 Task: Search one way flight ticket for 2 adults, 4 children and 1 infant on lap in business from Tri-cities: Tri-cities Airport to Gillette: Gillette Campbell County Airport on 5-1-2023. Choice of flights is Delta. Price is upto 98000. Outbound departure time preference is 4:00.
Action: Mouse moved to (224, 275)
Screenshot: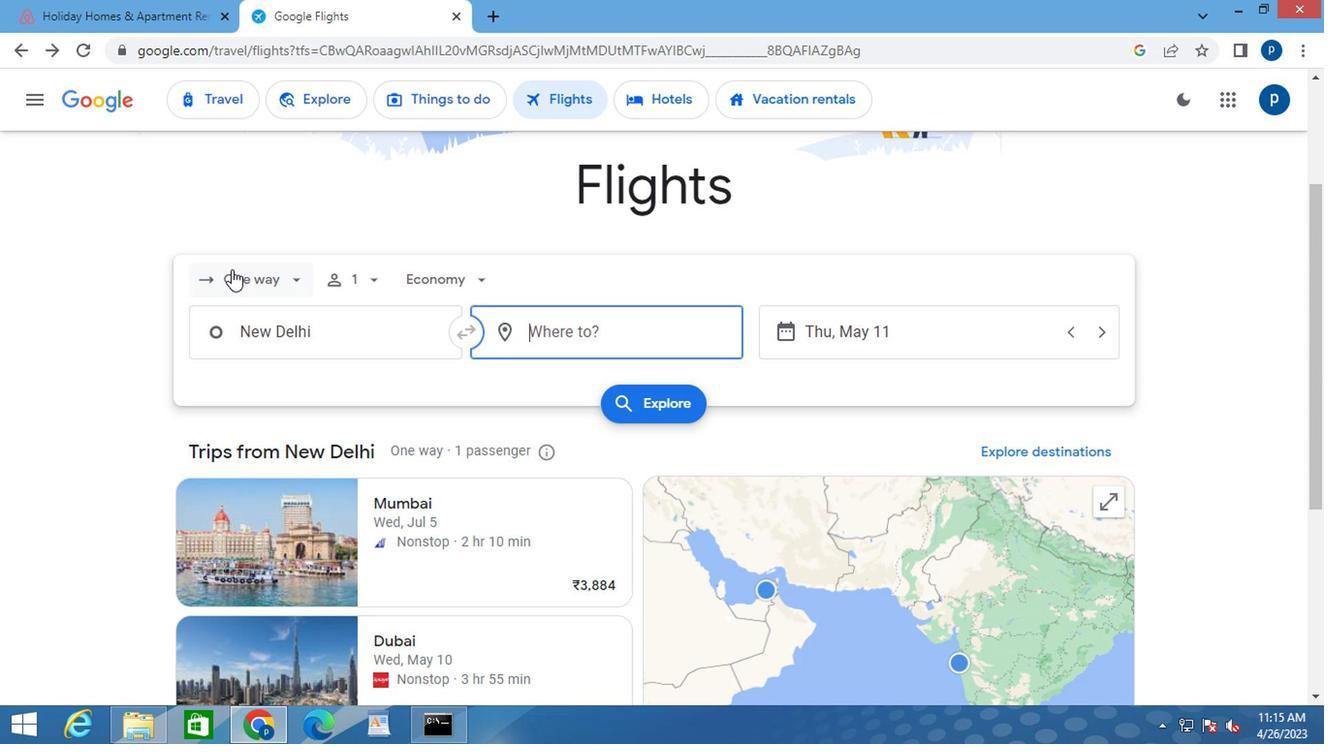 
Action: Mouse pressed left at (224, 275)
Screenshot: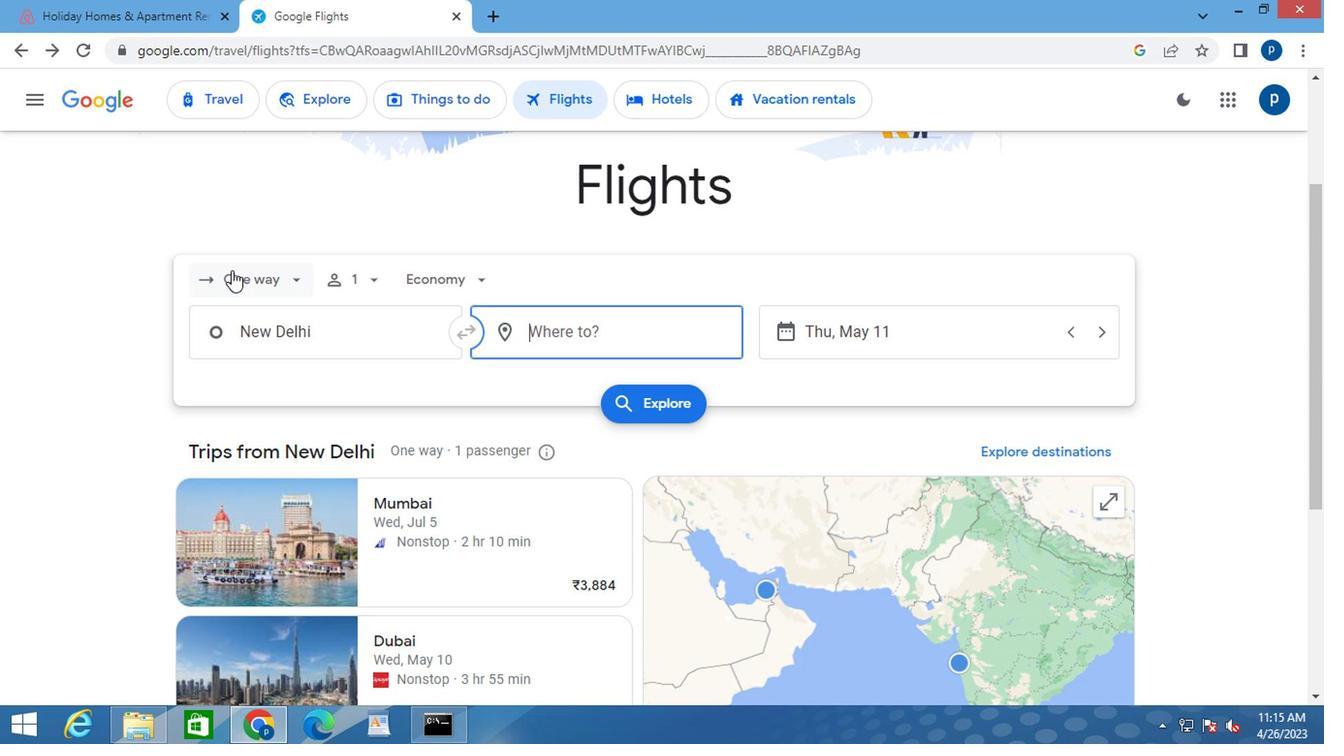 
Action: Mouse moved to (262, 365)
Screenshot: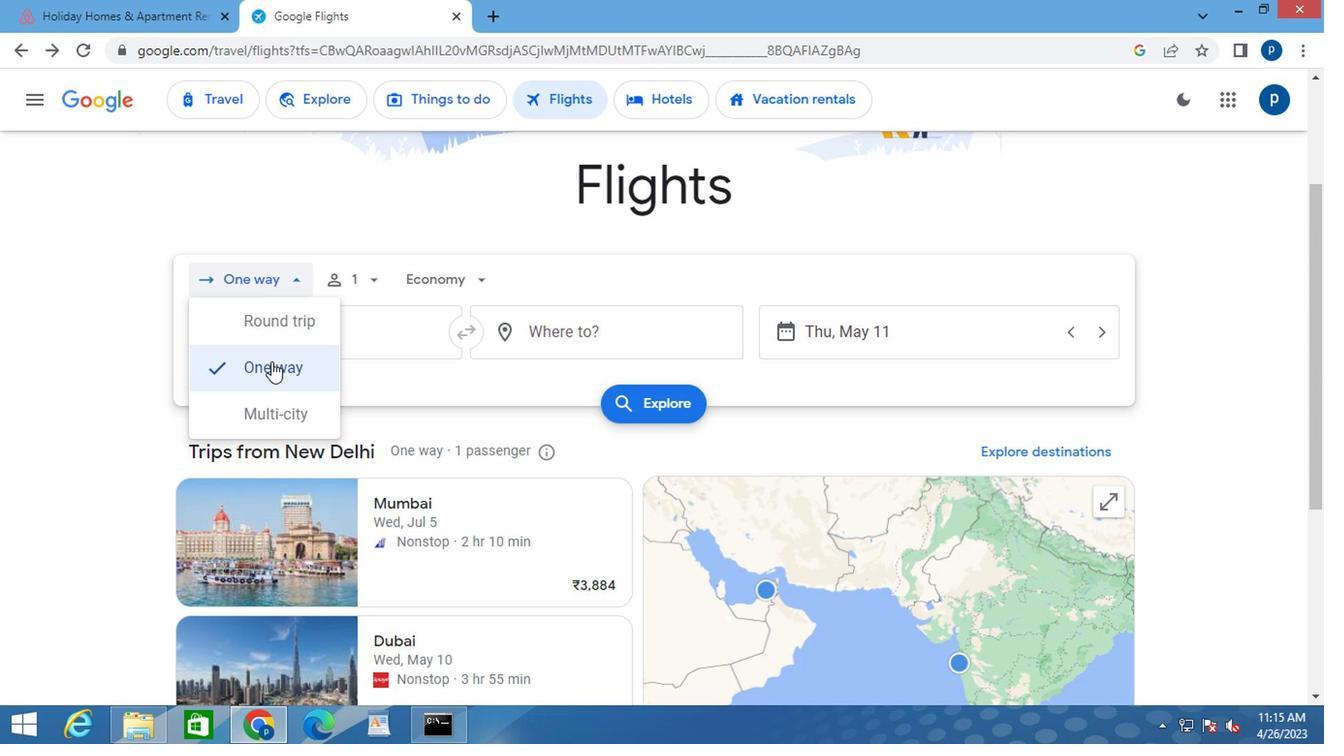 
Action: Mouse pressed left at (262, 365)
Screenshot: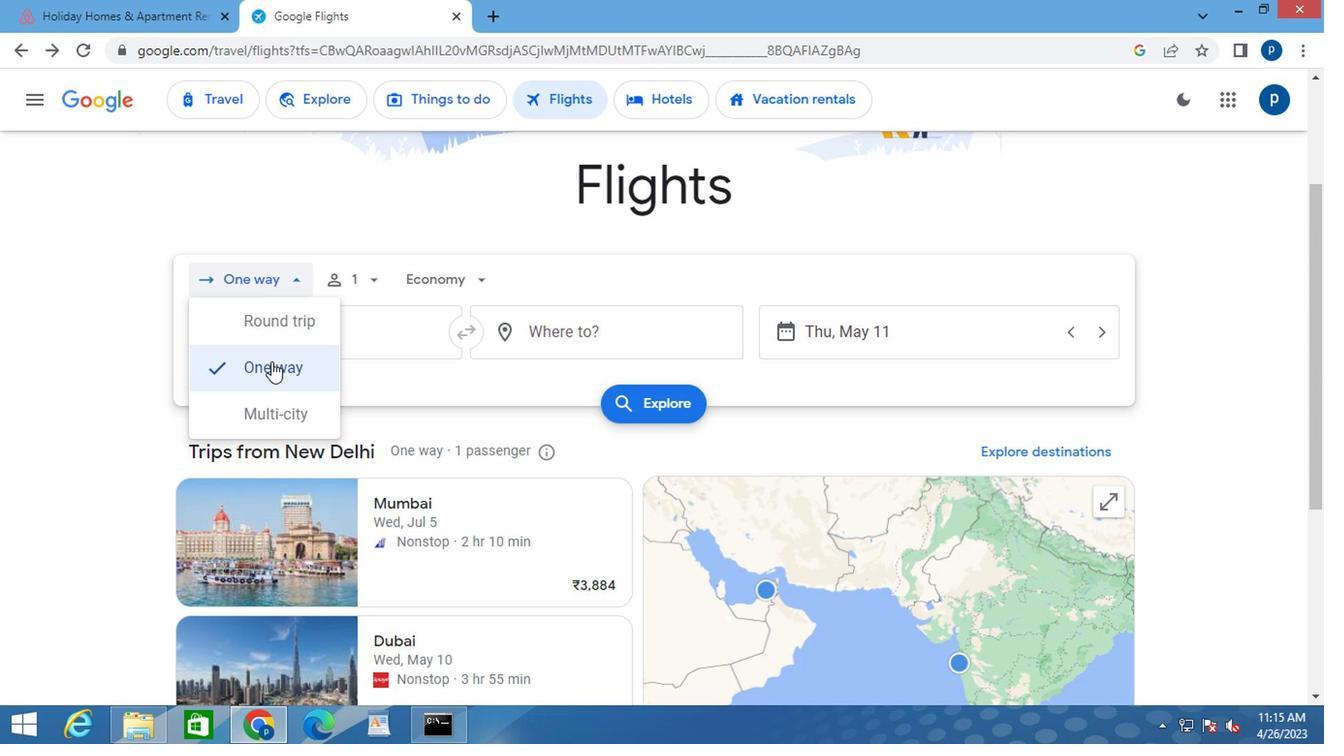 
Action: Mouse moved to (350, 276)
Screenshot: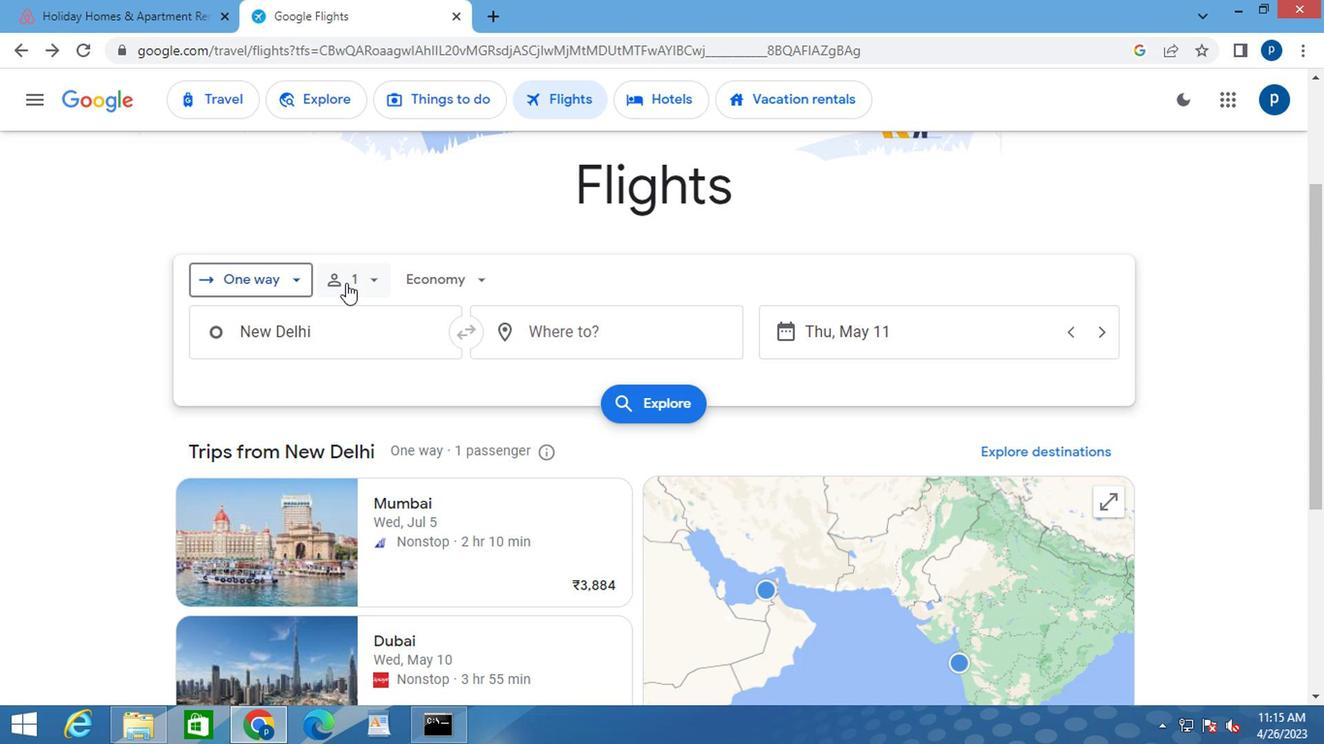 
Action: Mouse pressed left at (350, 276)
Screenshot: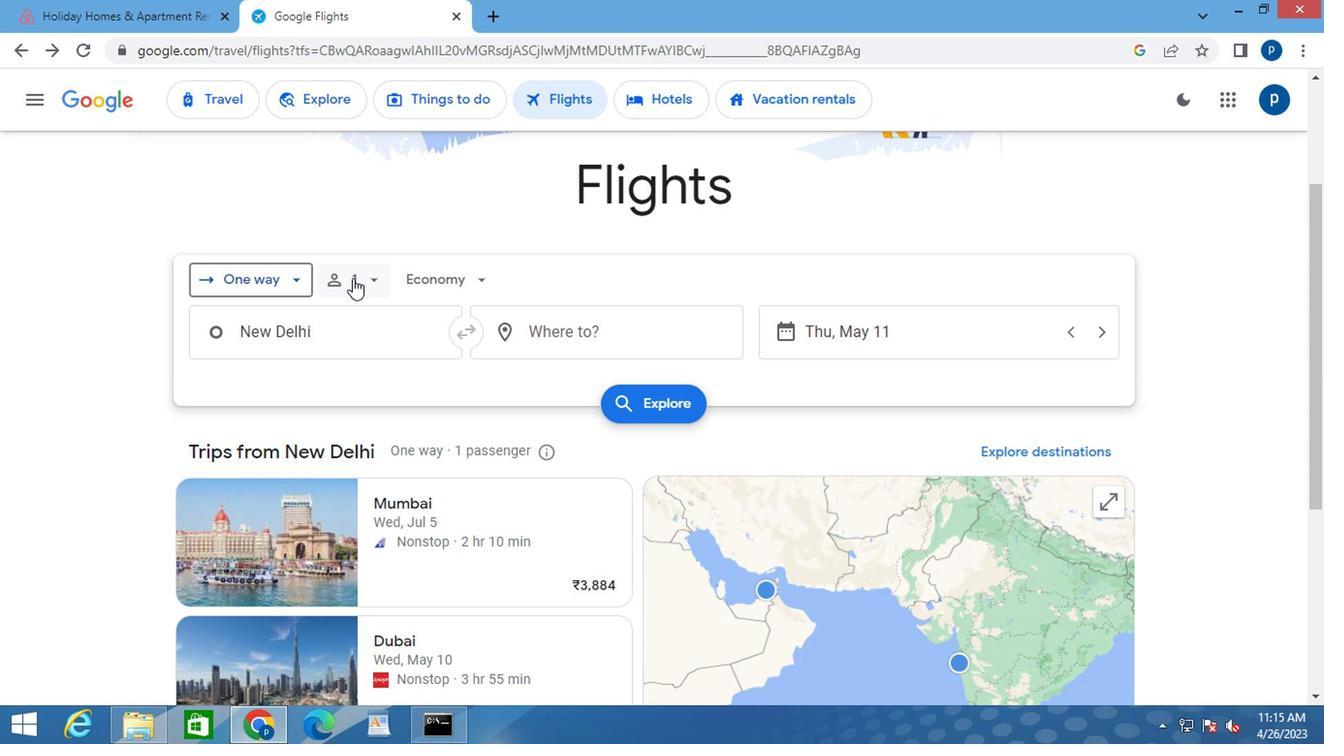 
Action: Mouse moved to (513, 338)
Screenshot: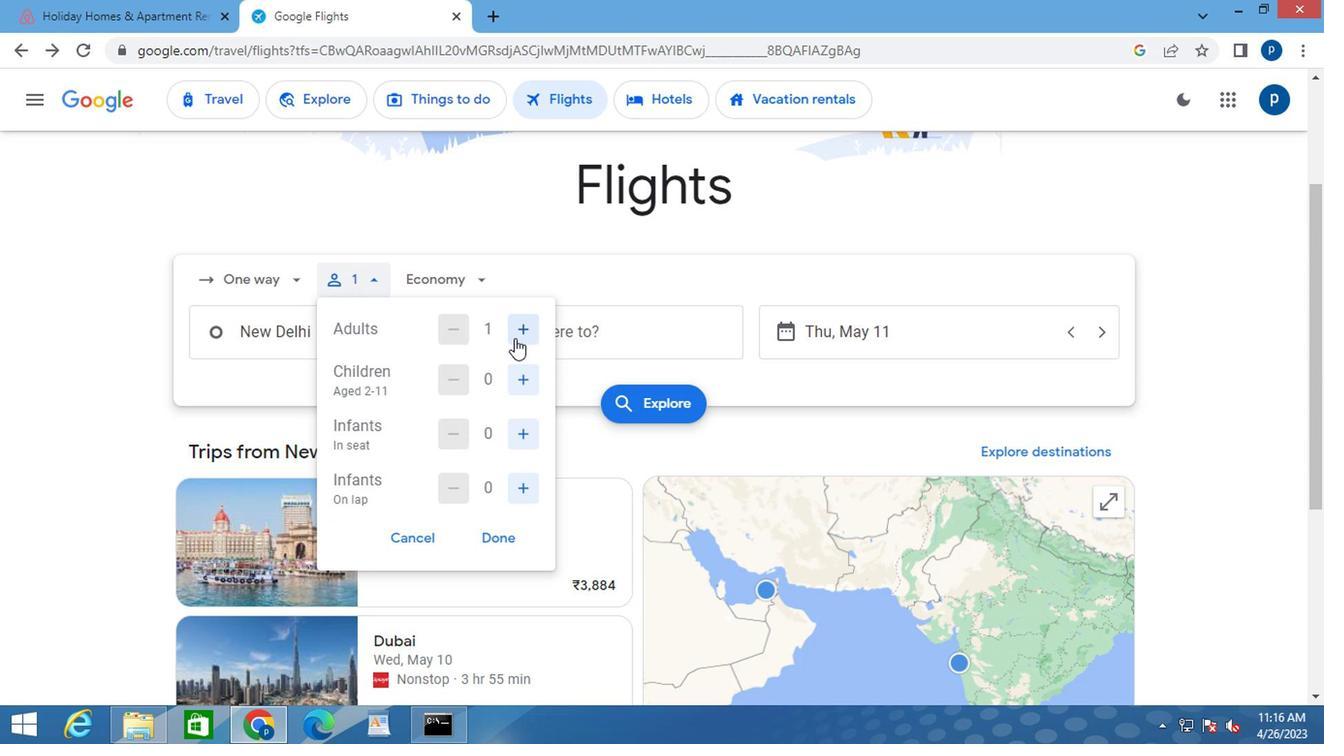 
Action: Mouse pressed left at (513, 338)
Screenshot: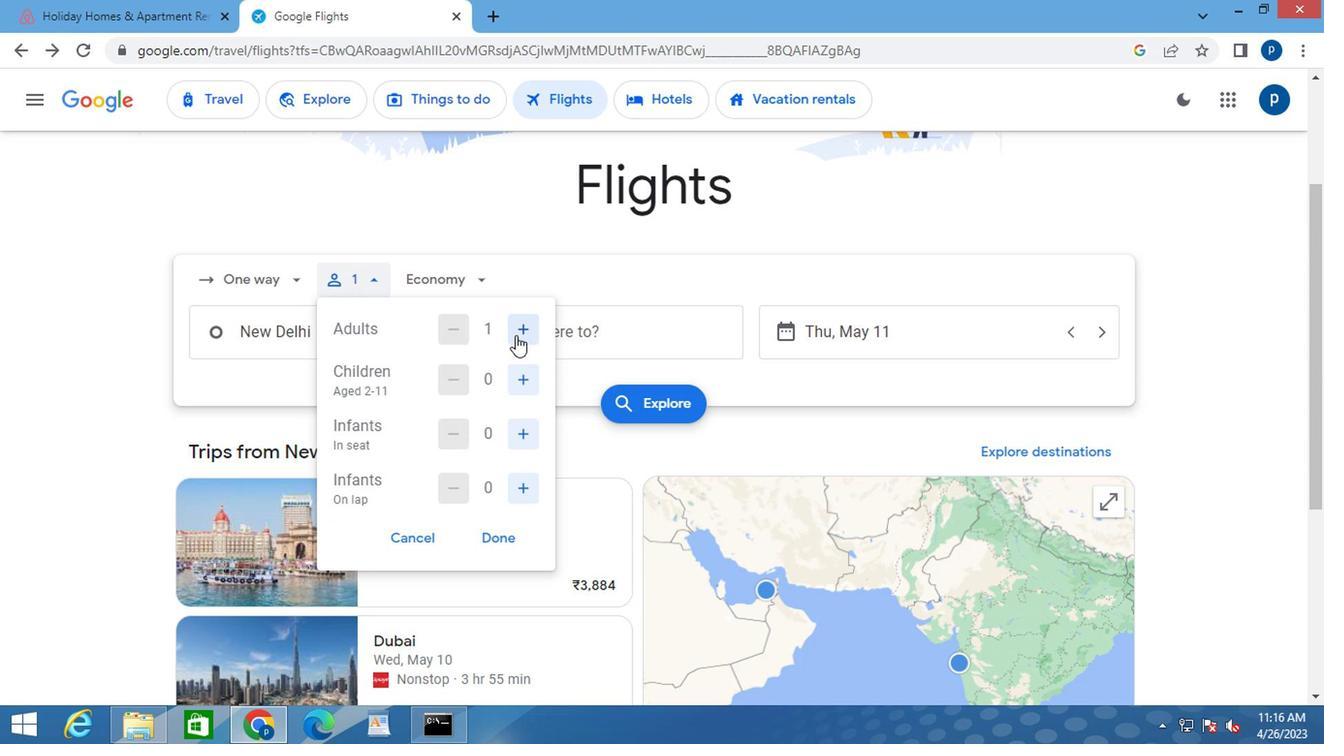 
Action: Mouse moved to (522, 379)
Screenshot: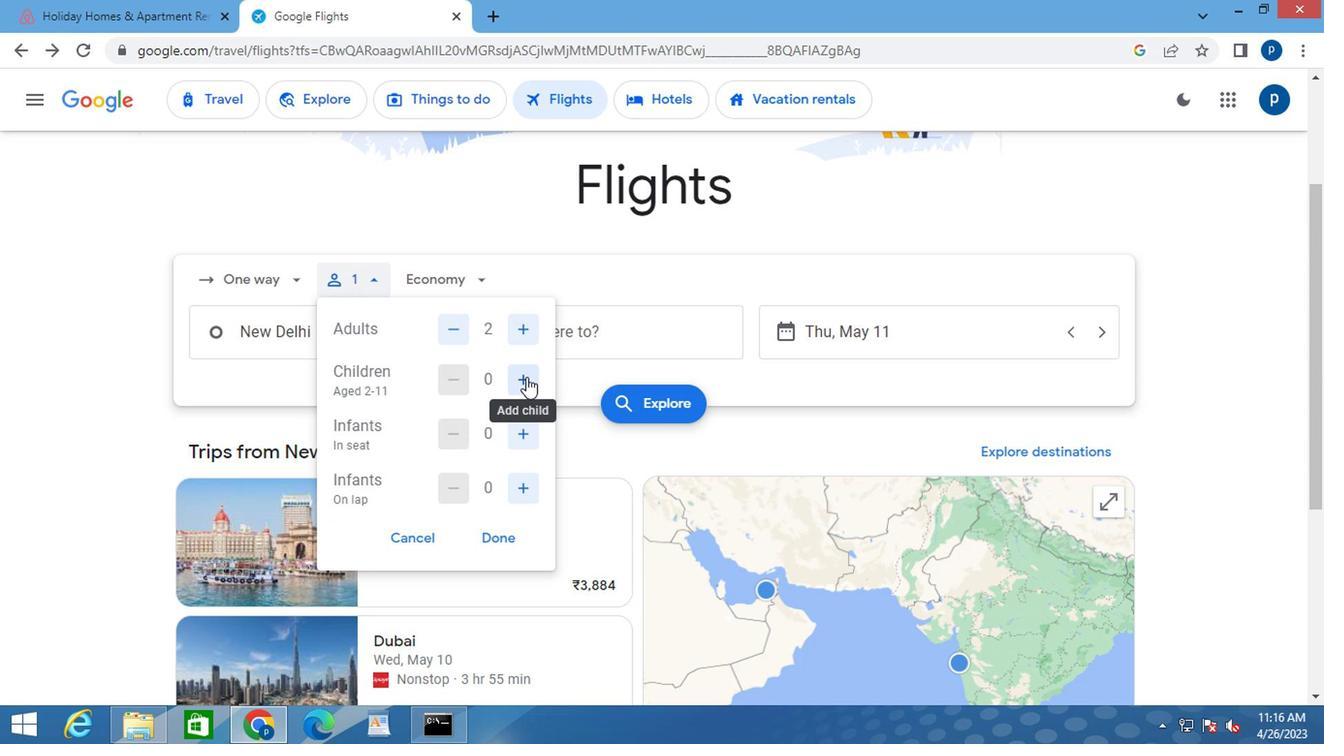 
Action: Mouse pressed left at (522, 379)
Screenshot: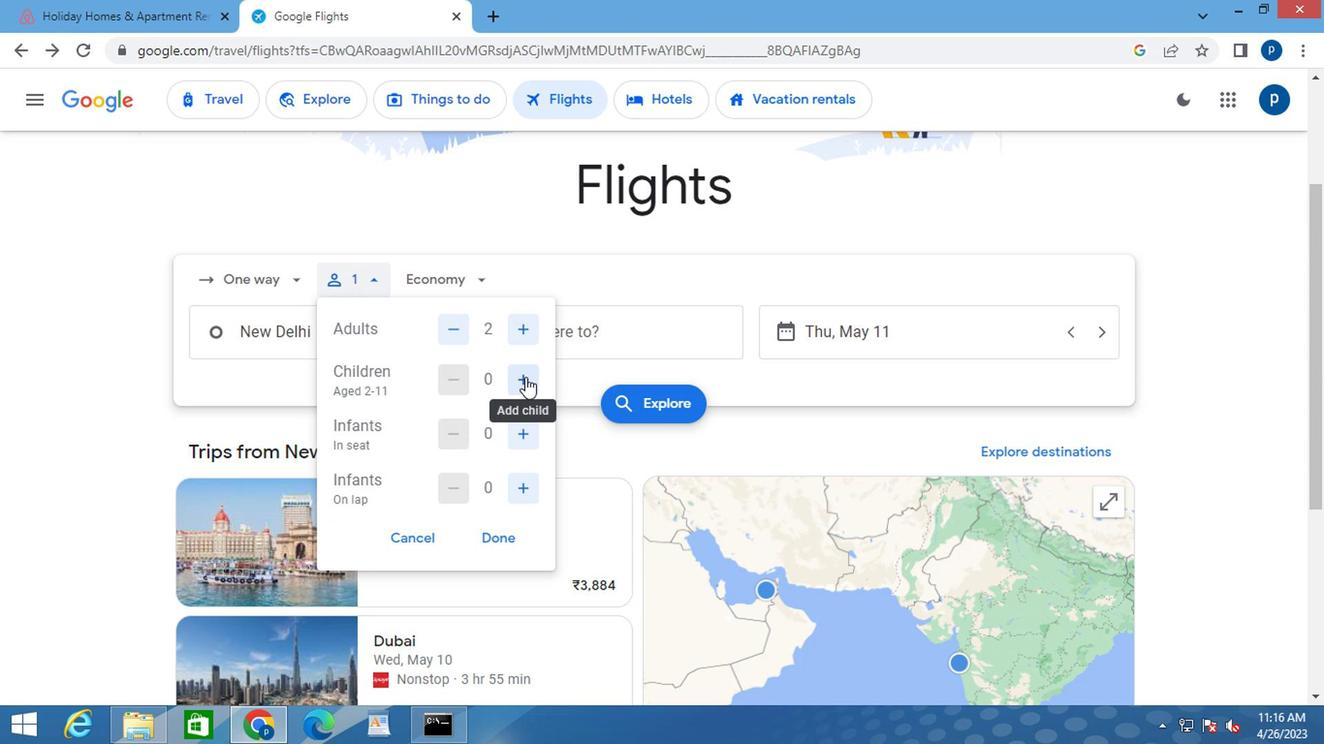 
Action: Mouse moved to (522, 379)
Screenshot: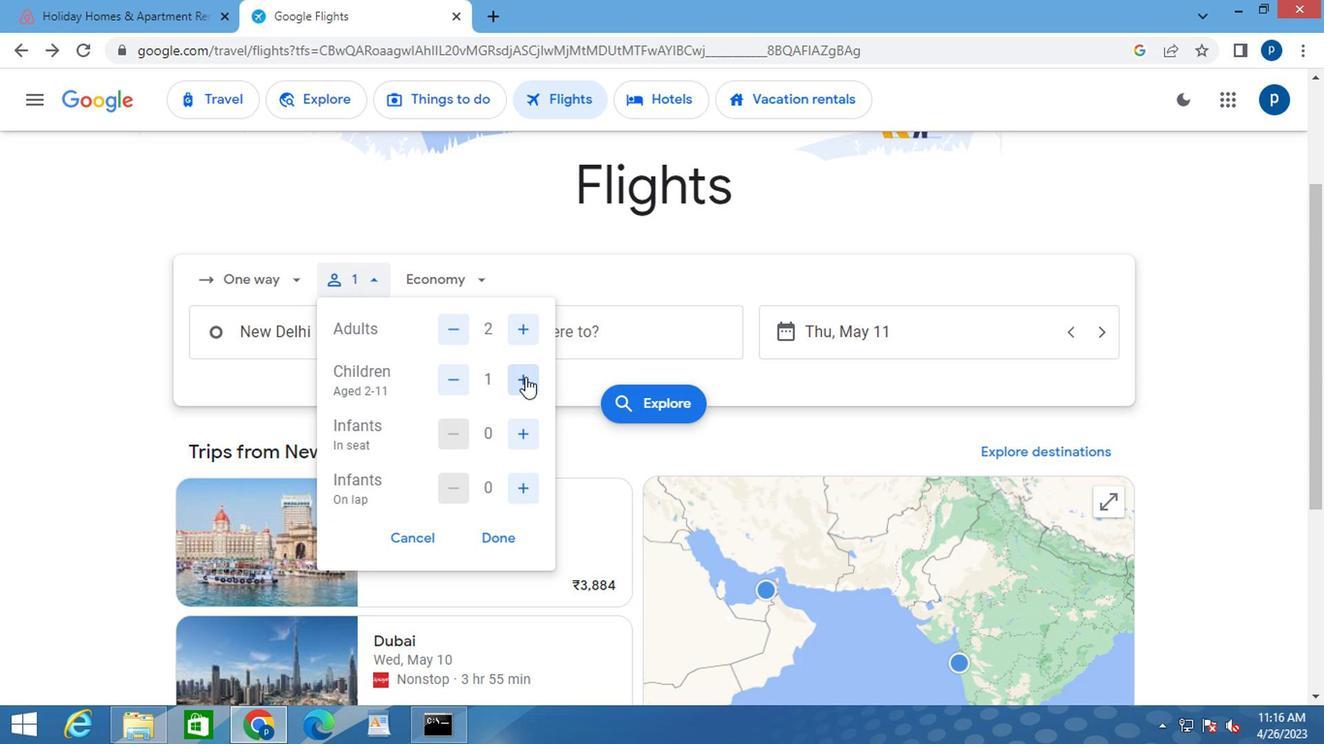 
Action: Mouse pressed left at (522, 379)
Screenshot: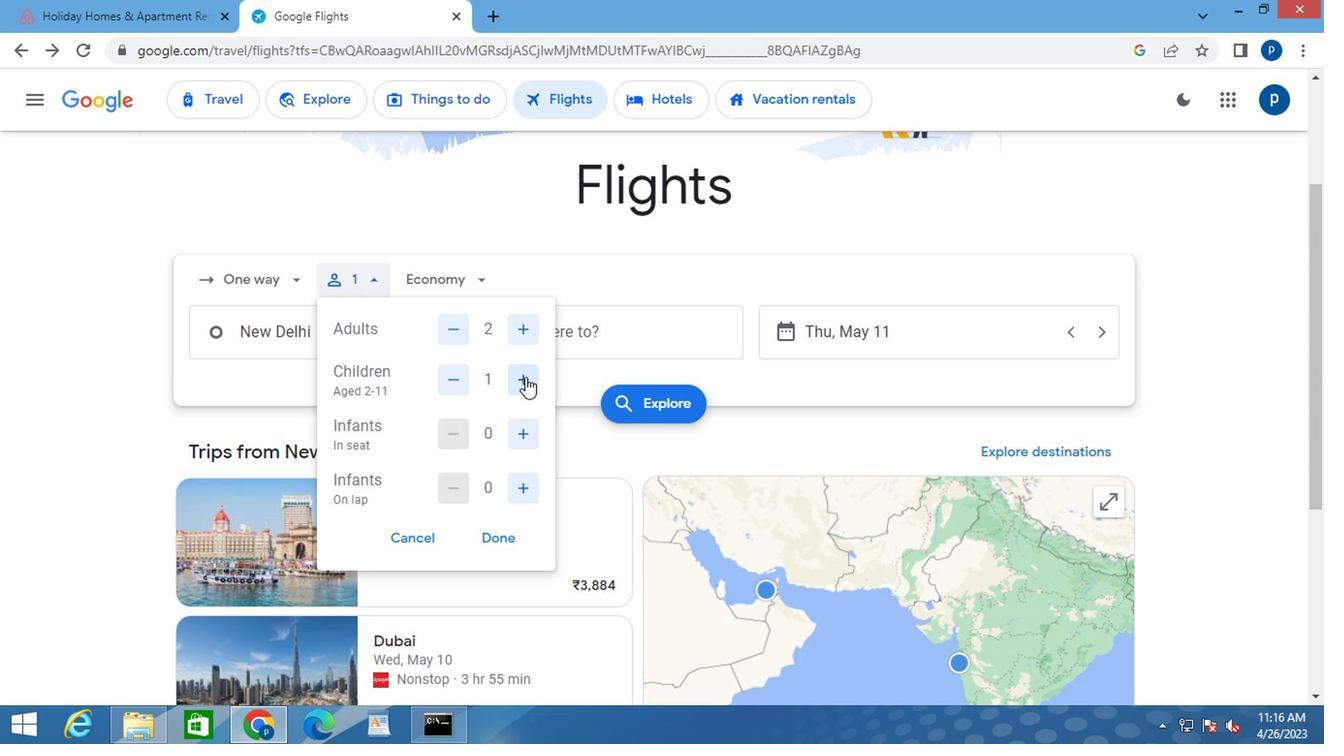
Action: Mouse moved to (522, 378)
Screenshot: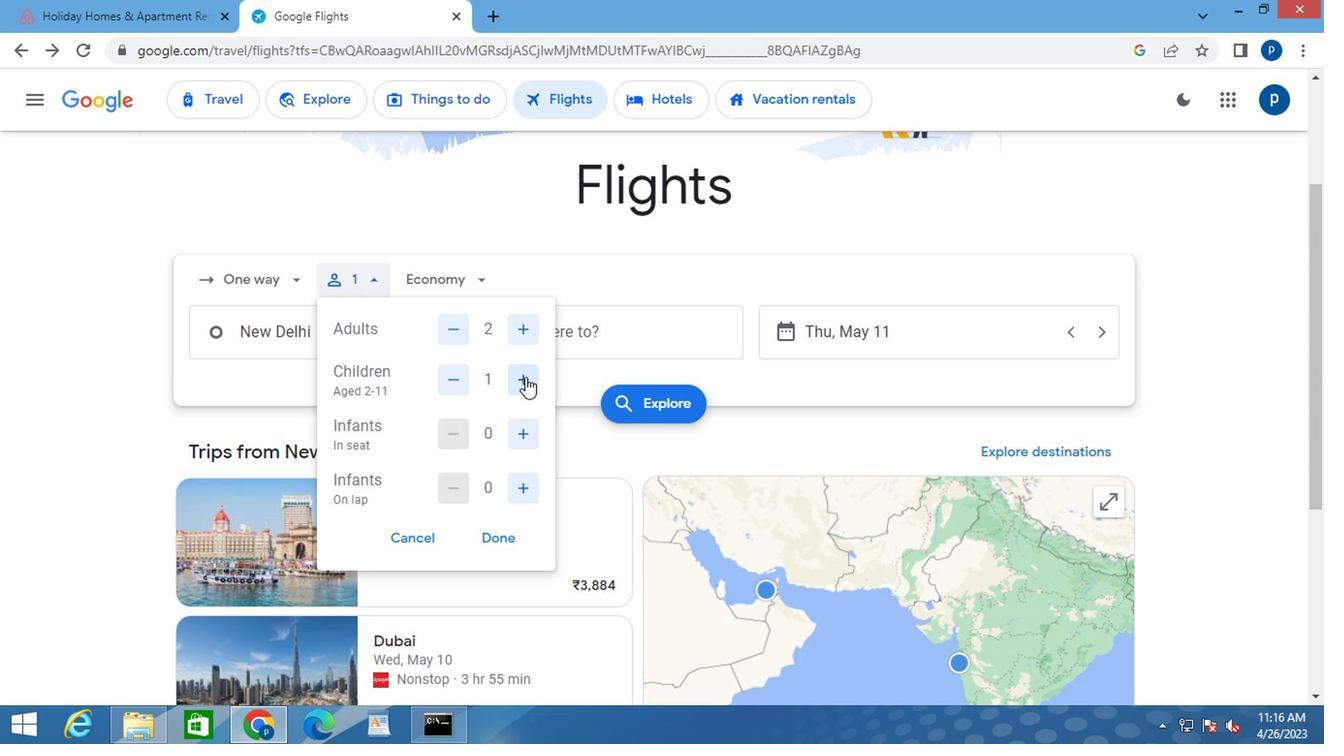 
Action: Mouse pressed left at (522, 378)
Screenshot: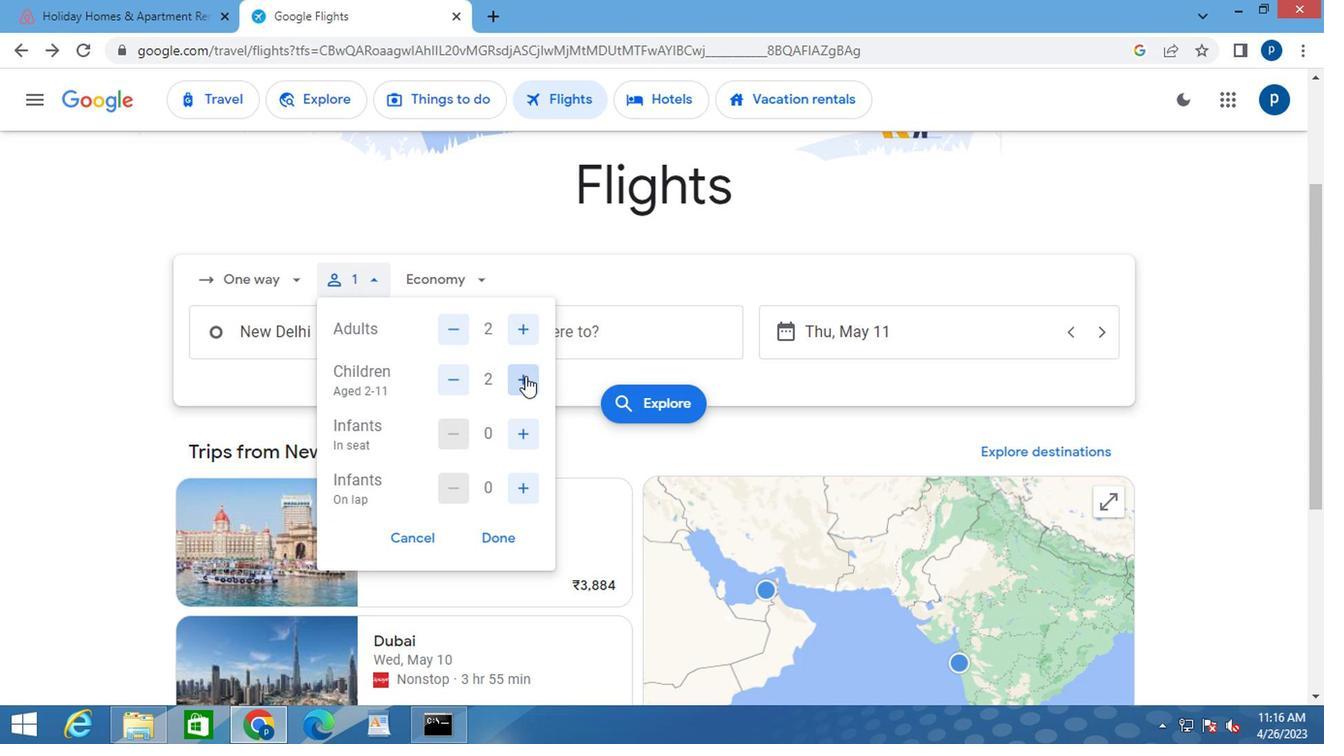 
Action: Mouse pressed left at (522, 378)
Screenshot: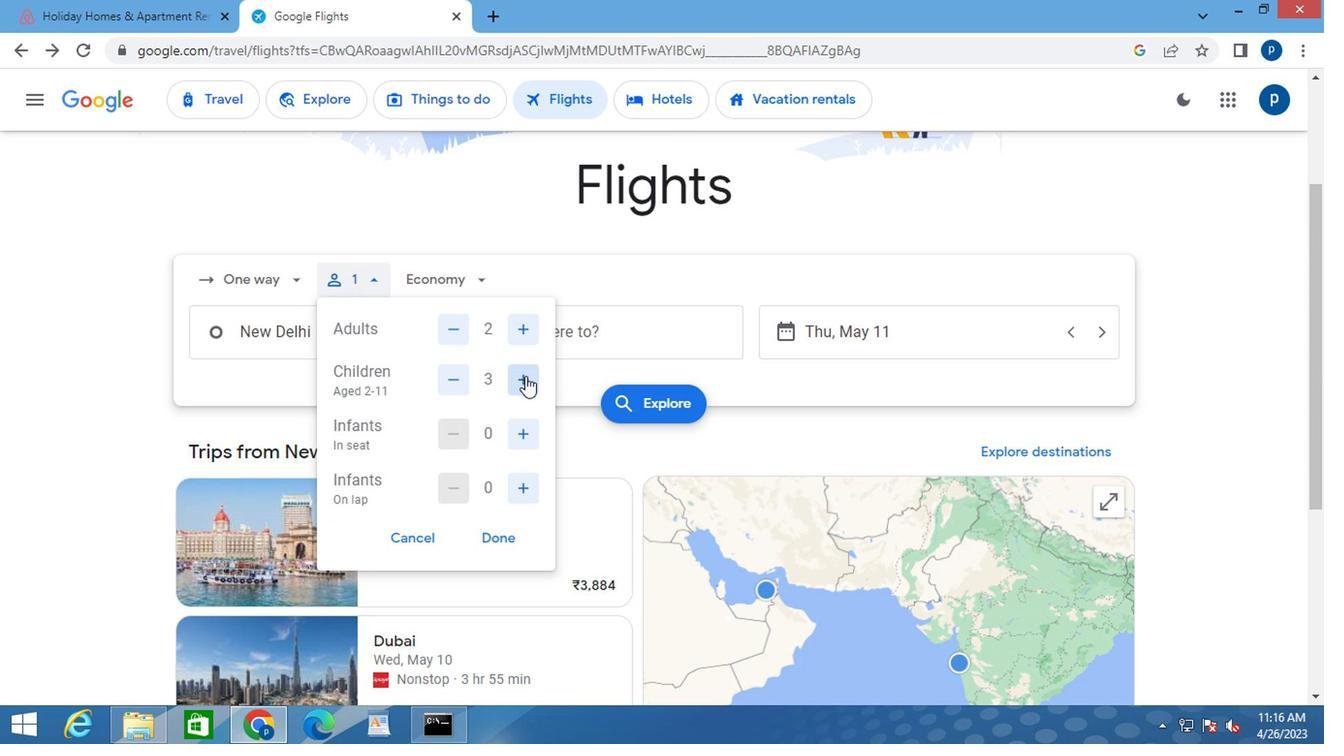 
Action: Mouse moved to (521, 491)
Screenshot: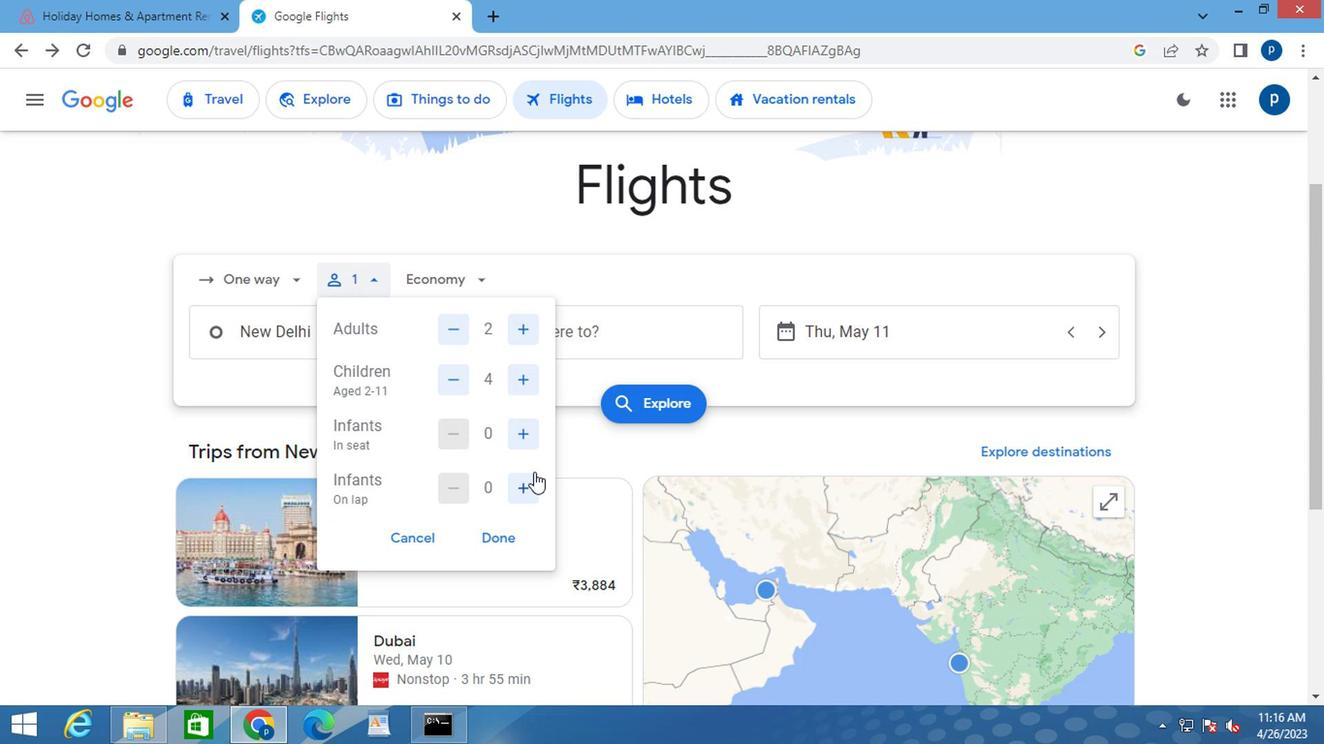 
Action: Mouse pressed left at (521, 491)
Screenshot: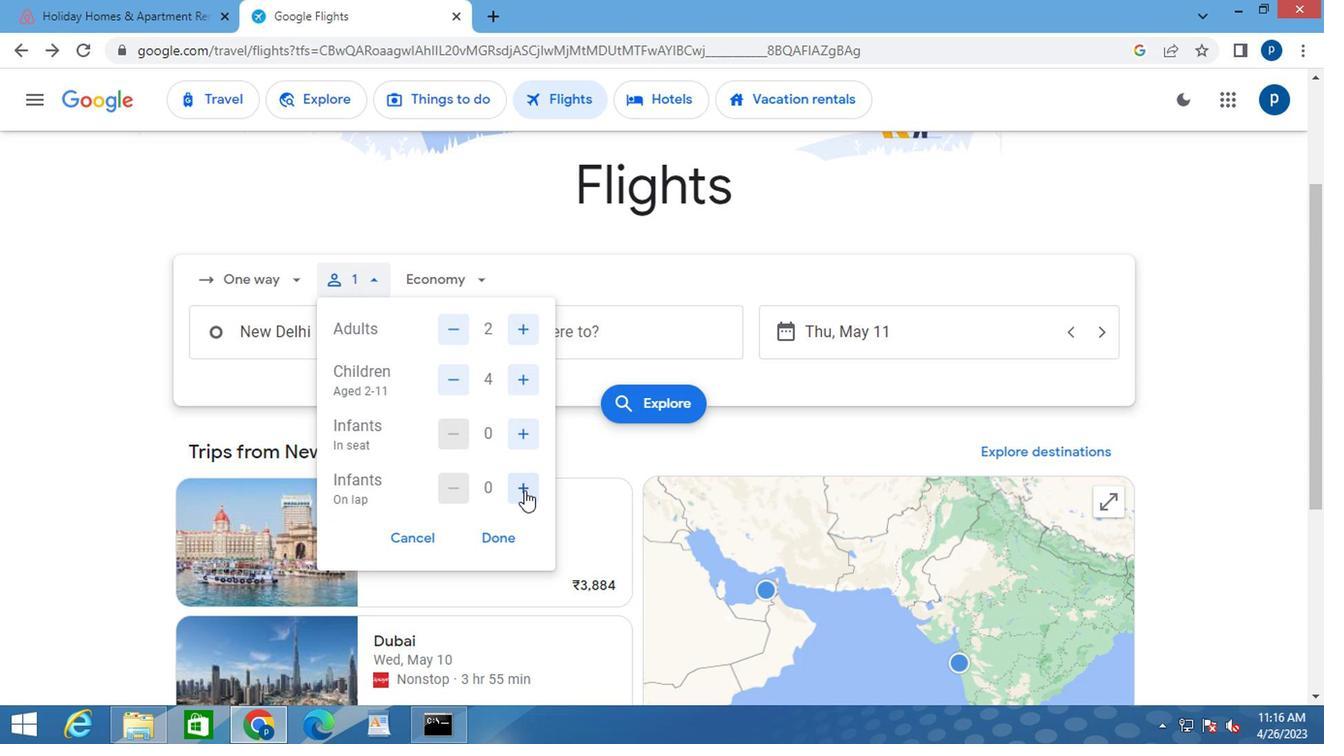 
Action: Mouse moved to (503, 535)
Screenshot: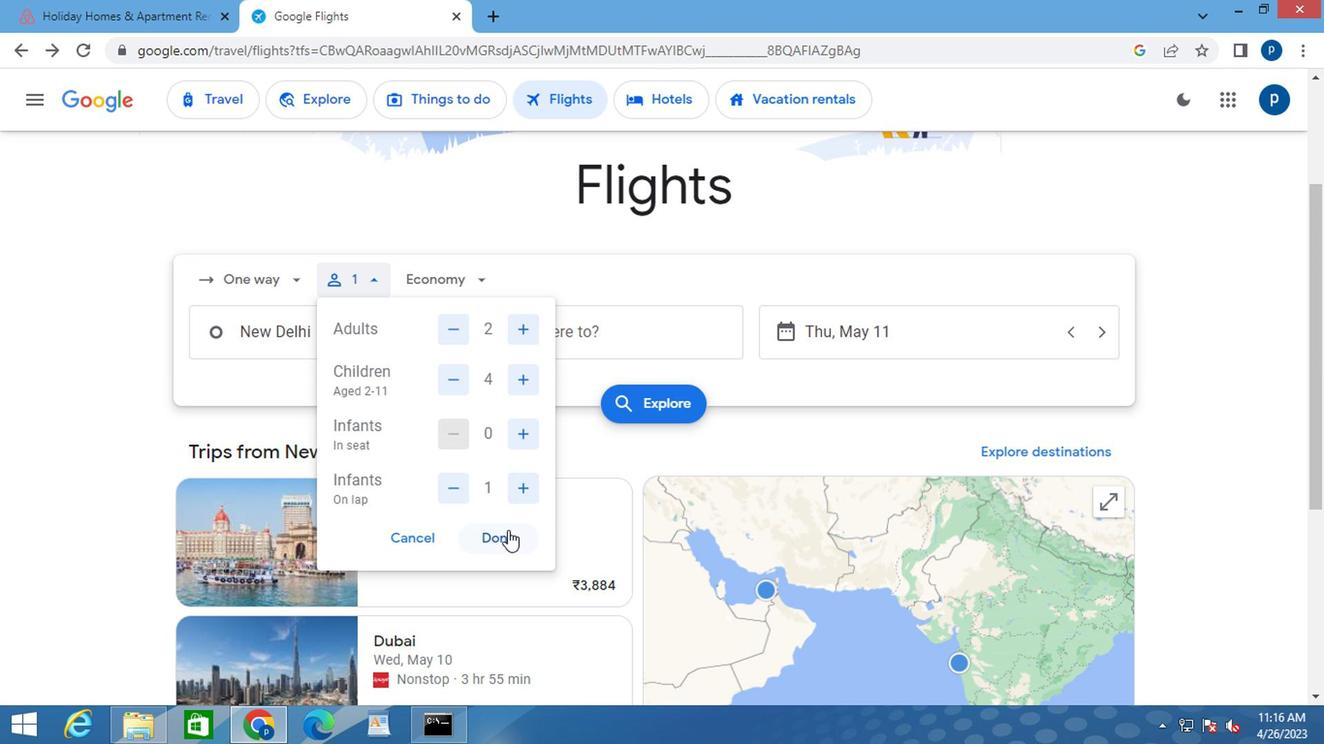 
Action: Mouse pressed left at (503, 535)
Screenshot: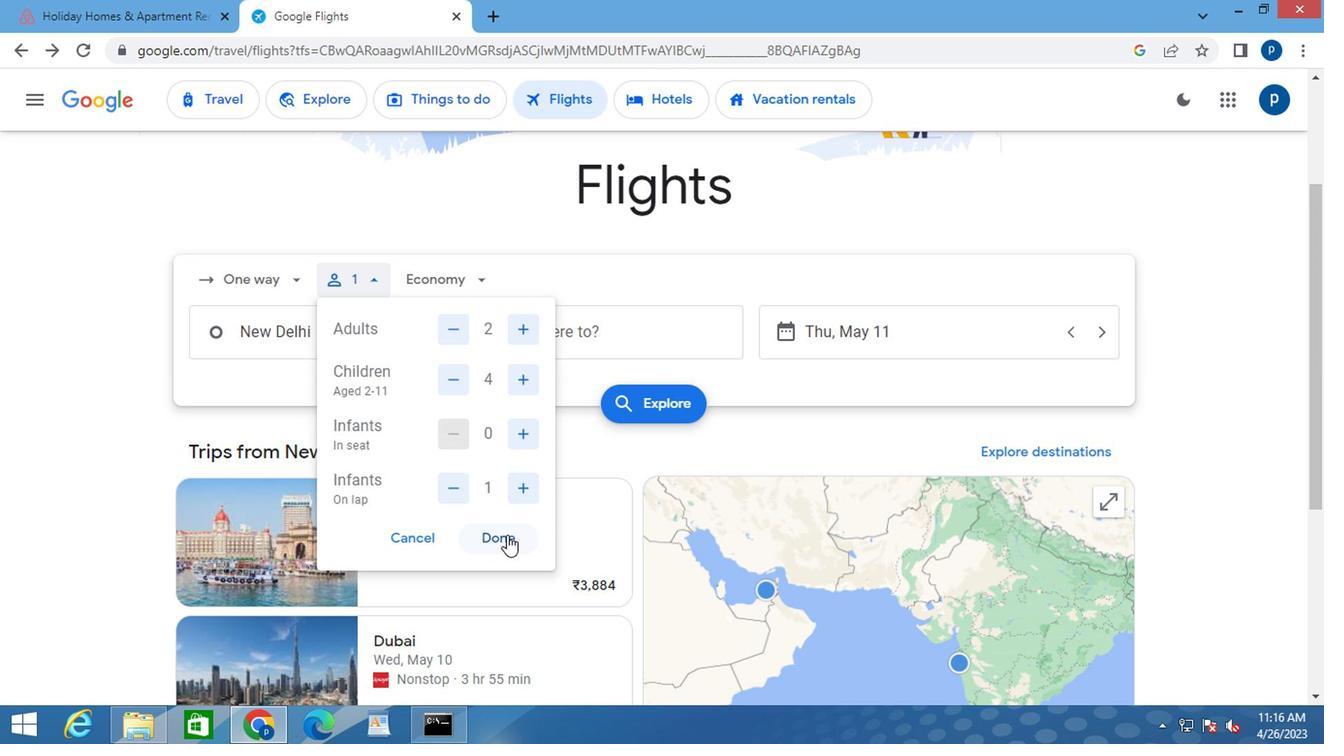
Action: Mouse moved to (439, 278)
Screenshot: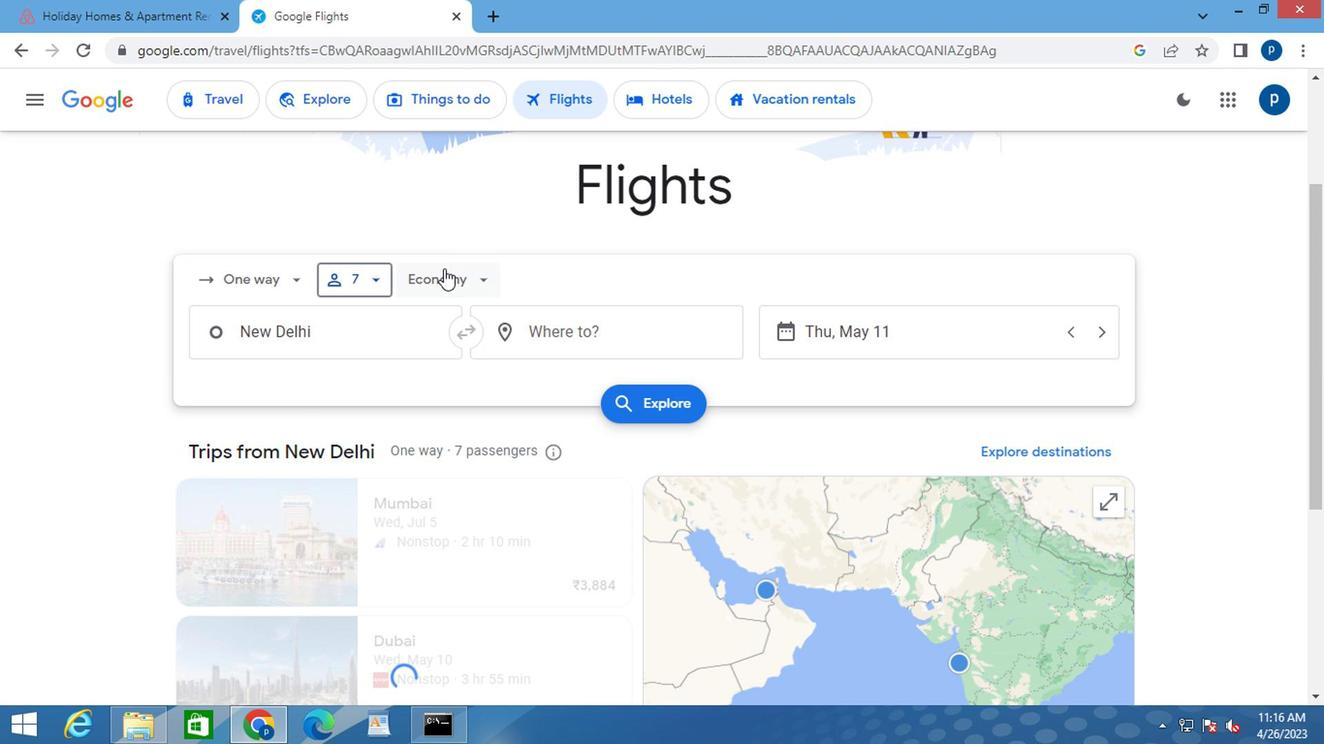 
Action: Mouse pressed left at (439, 278)
Screenshot: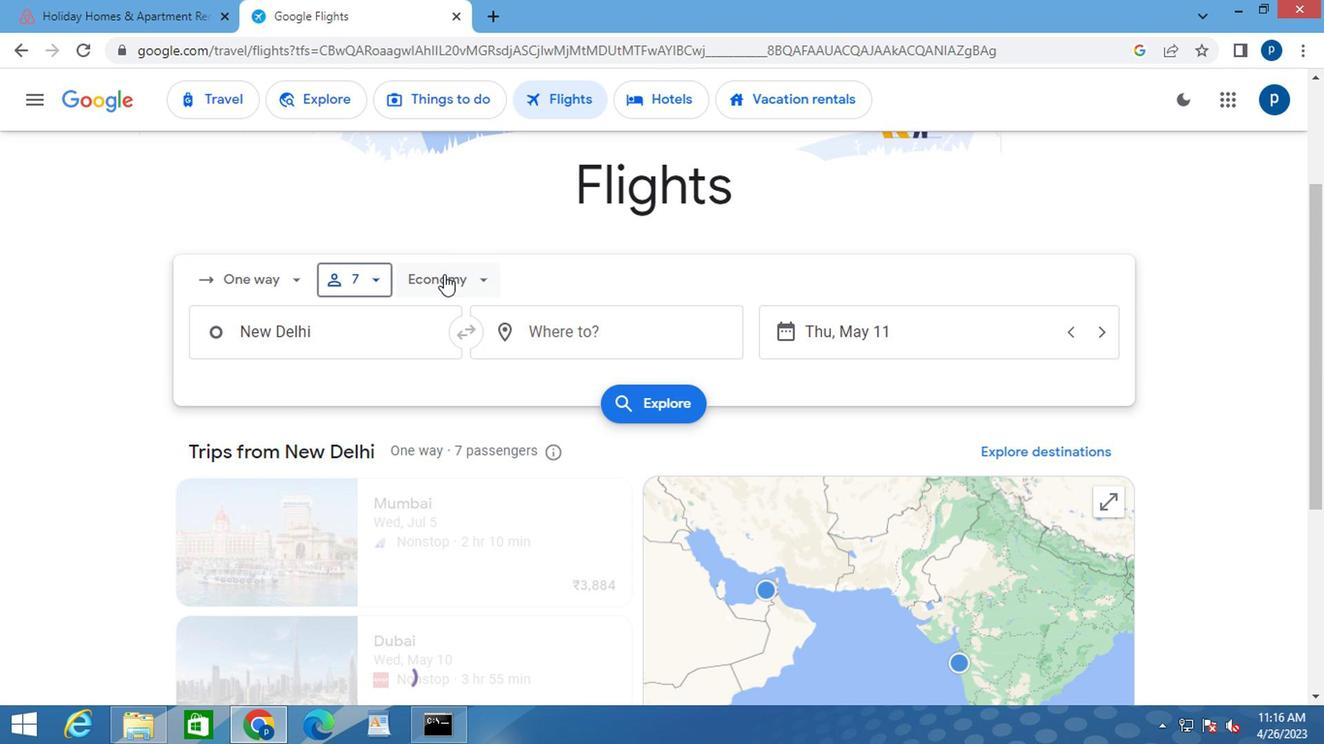 
Action: Mouse moved to (473, 409)
Screenshot: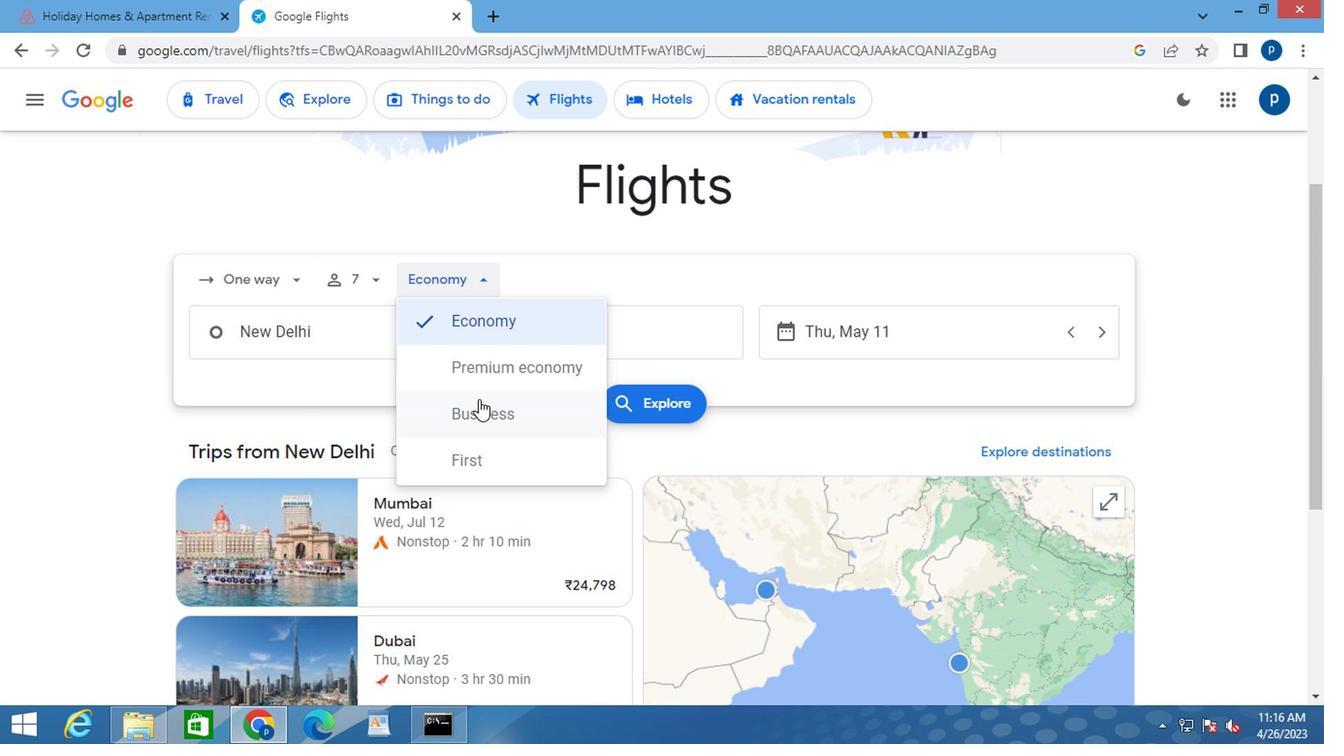 
Action: Mouse pressed left at (473, 409)
Screenshot: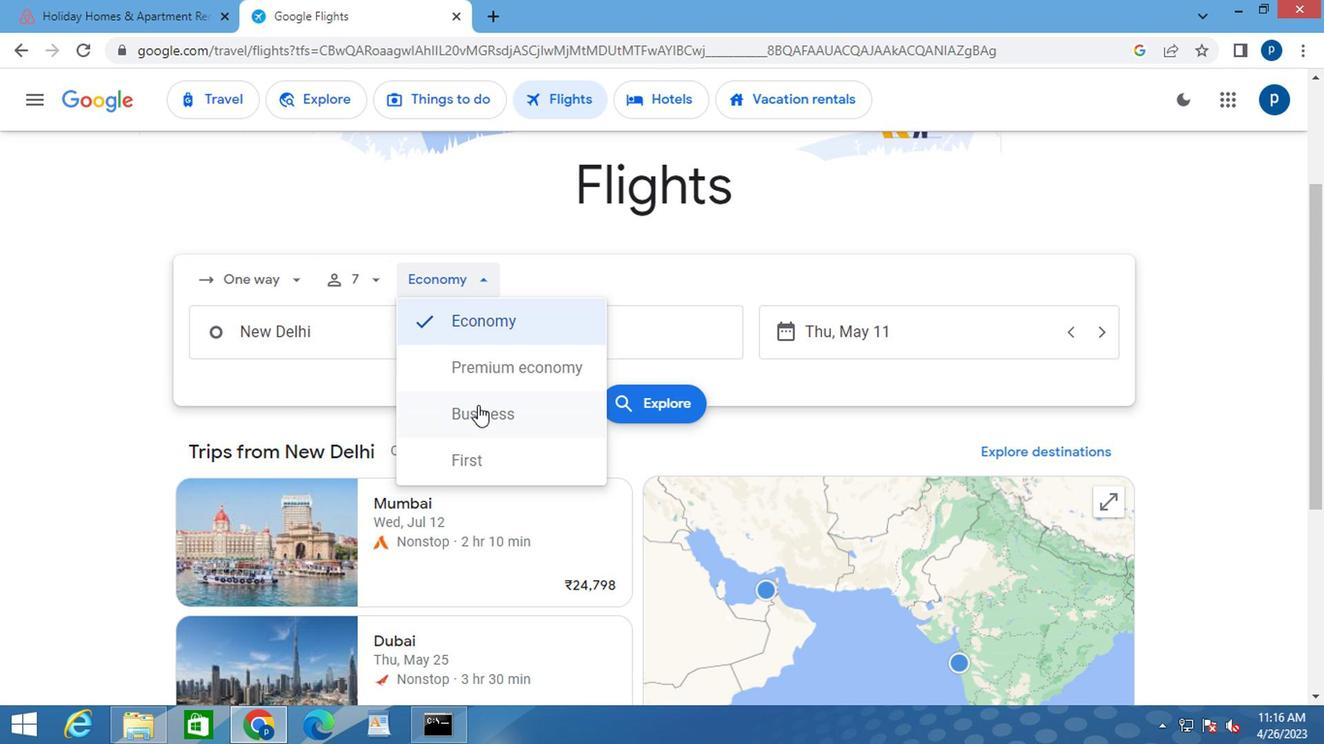 
Action: Mouse moved to (301, 339)
Screenshot: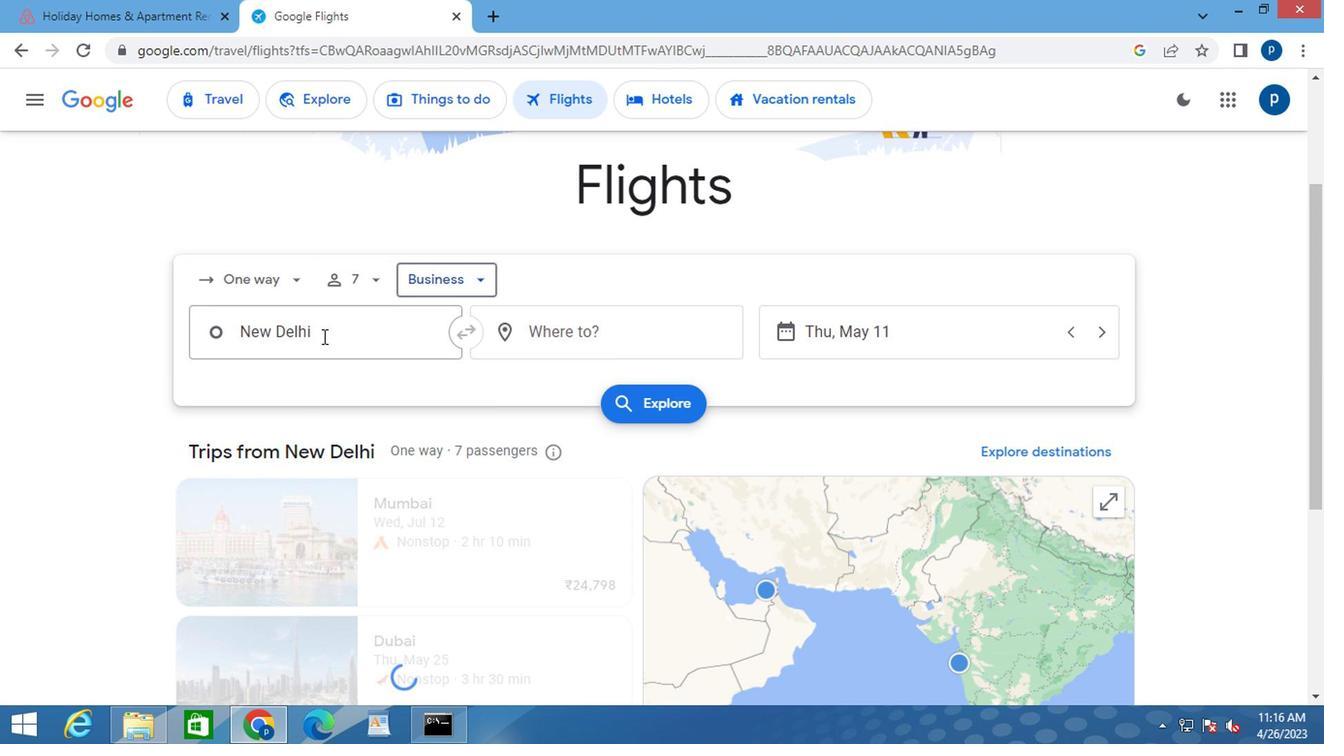 
Action: Mouse pressed left at (301, 339)
Screenshot: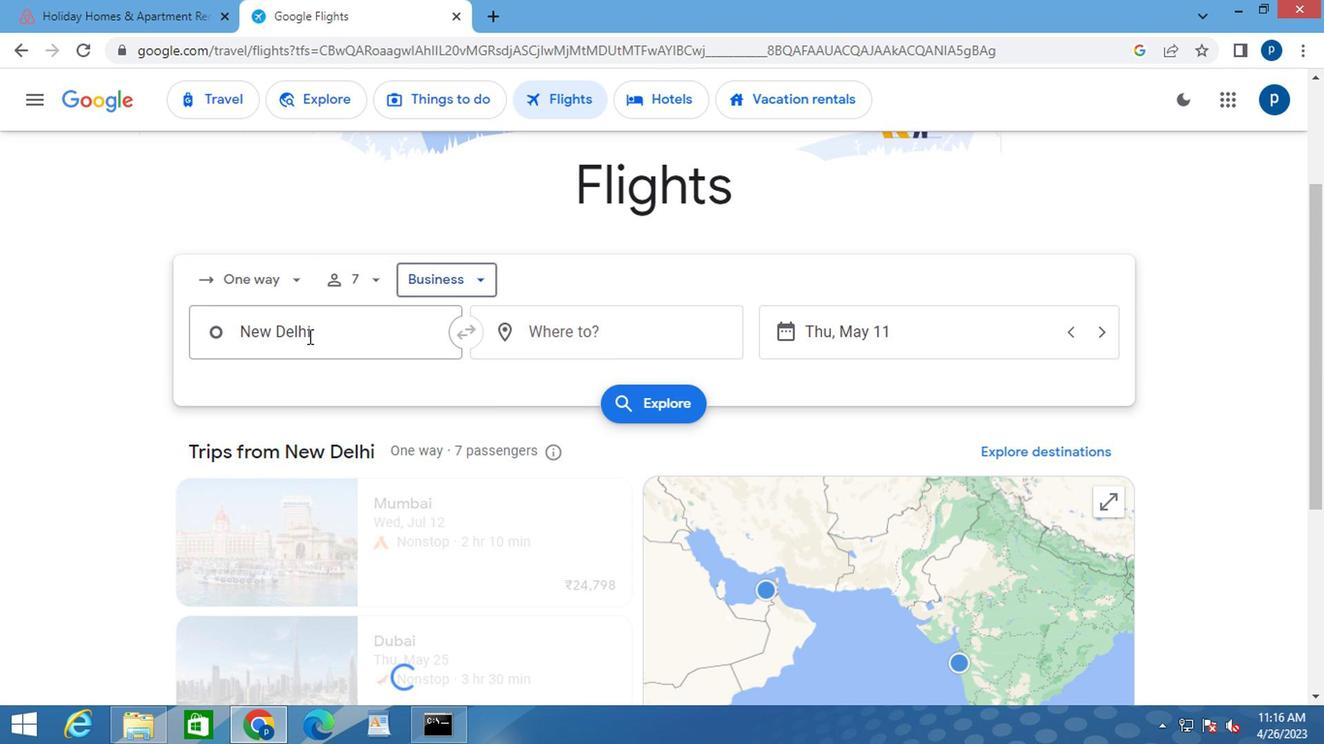 
Action: Mouse pressed left at (301, 339)
Screenshot: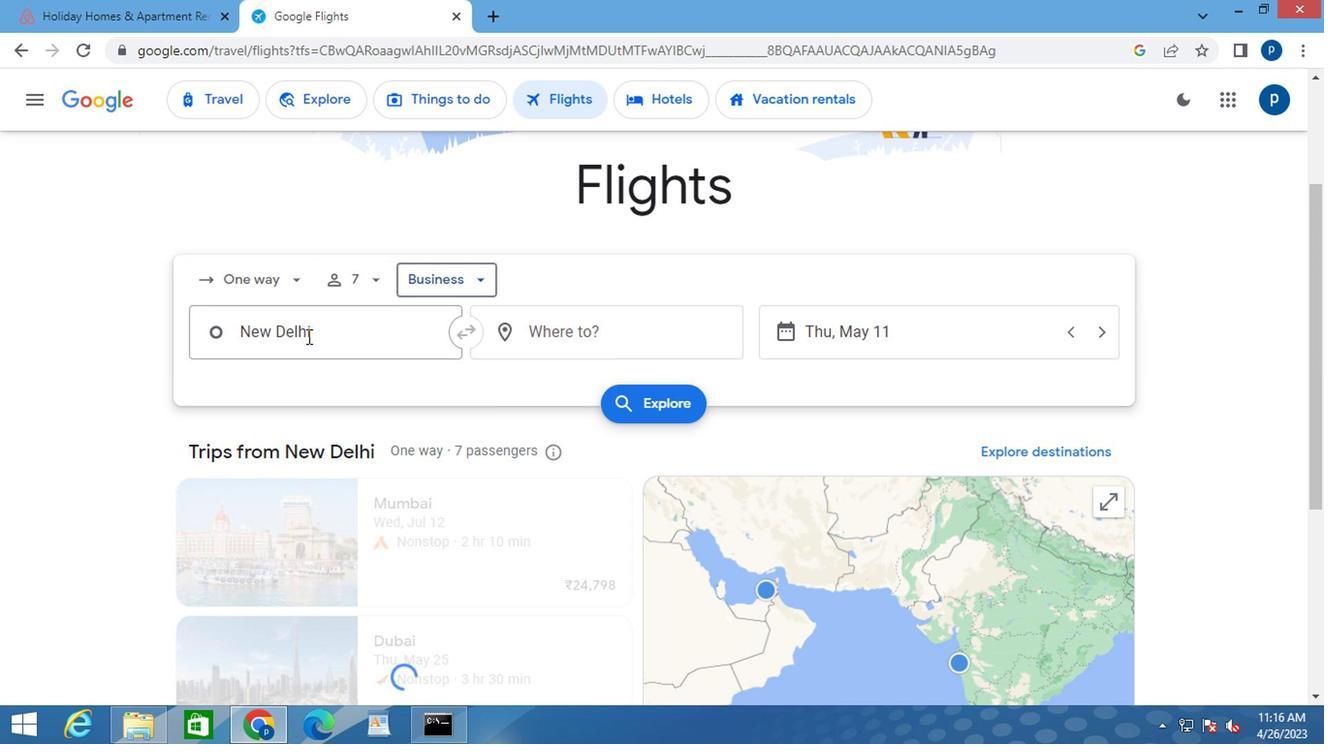 
Action: Key pressed t<Key.caps_lock>ri
Screenshot: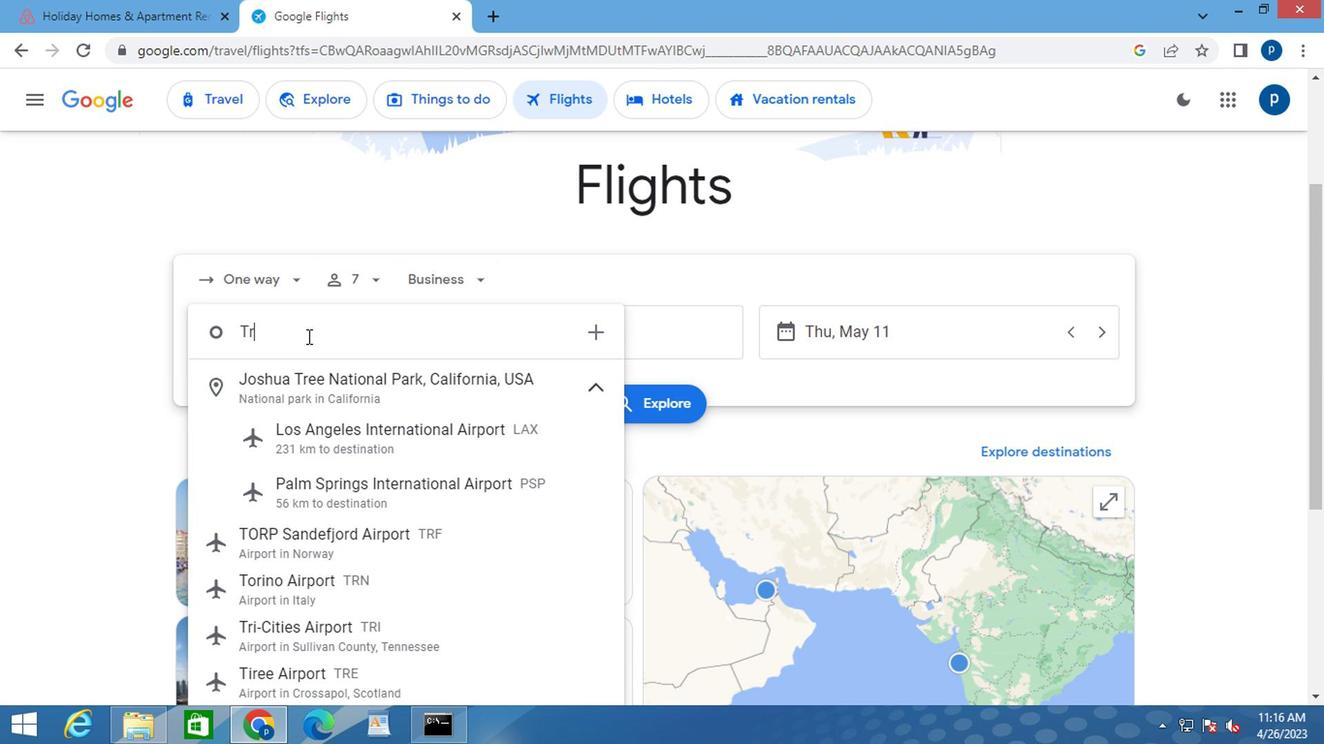 
Action: Mouse moved to (306, 393)
Screenshot: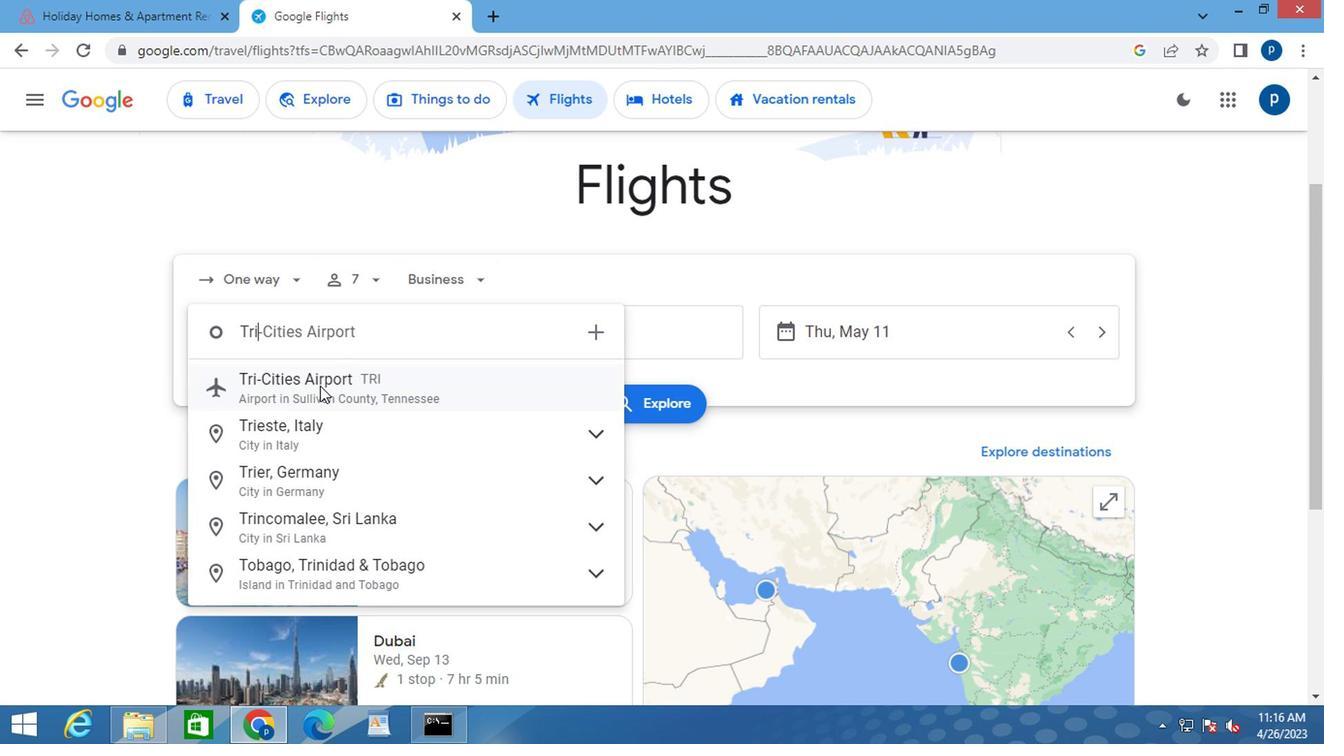 
Action: Mouse pressed left at (306, 393)
Screenshot: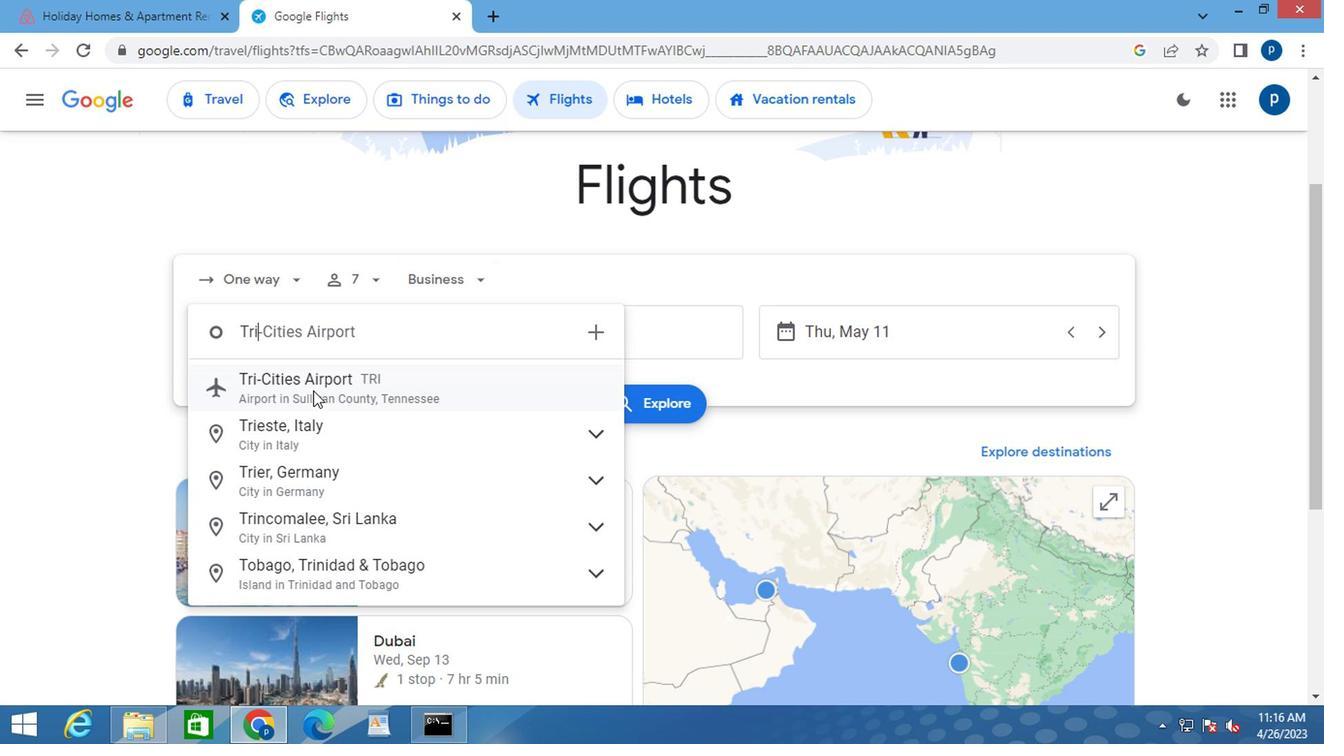 
Action: Mouse moved to (522, 337)
Screenshot: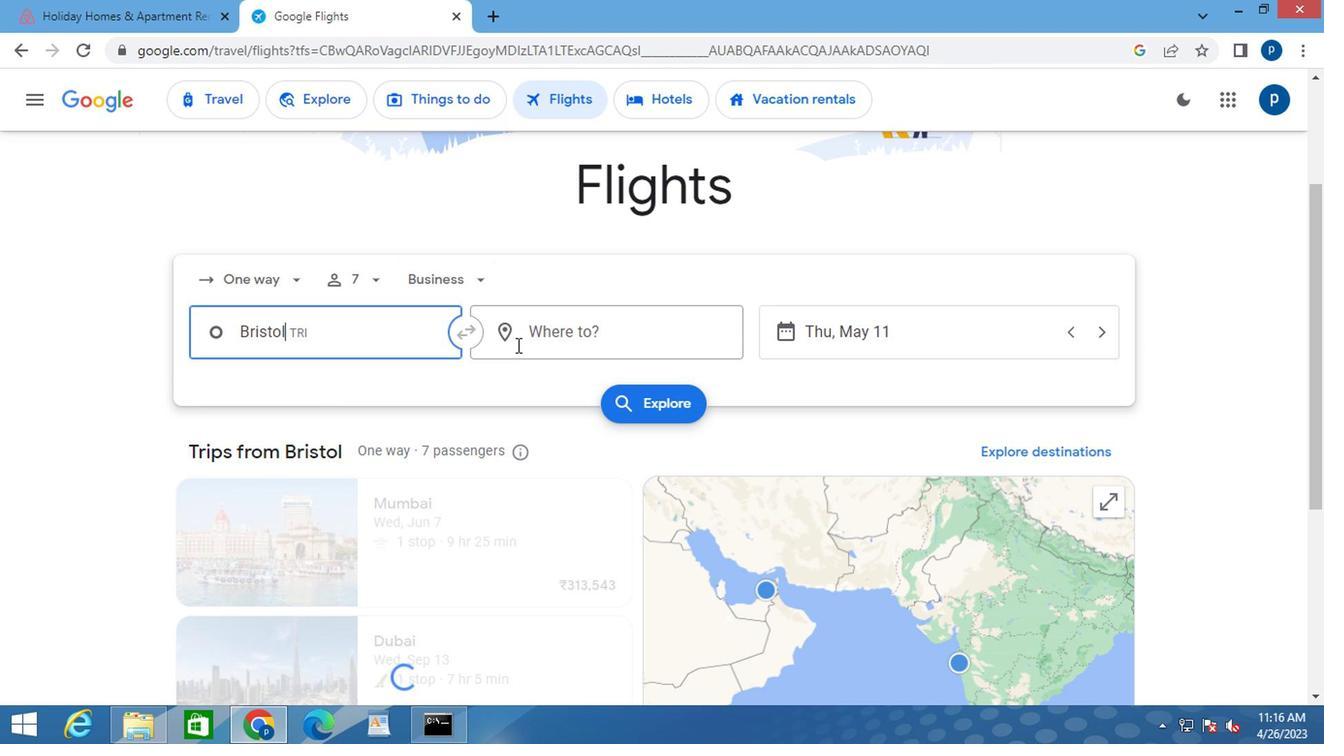 
Action: Mouse pressed left at (522, 337)
Screenshot: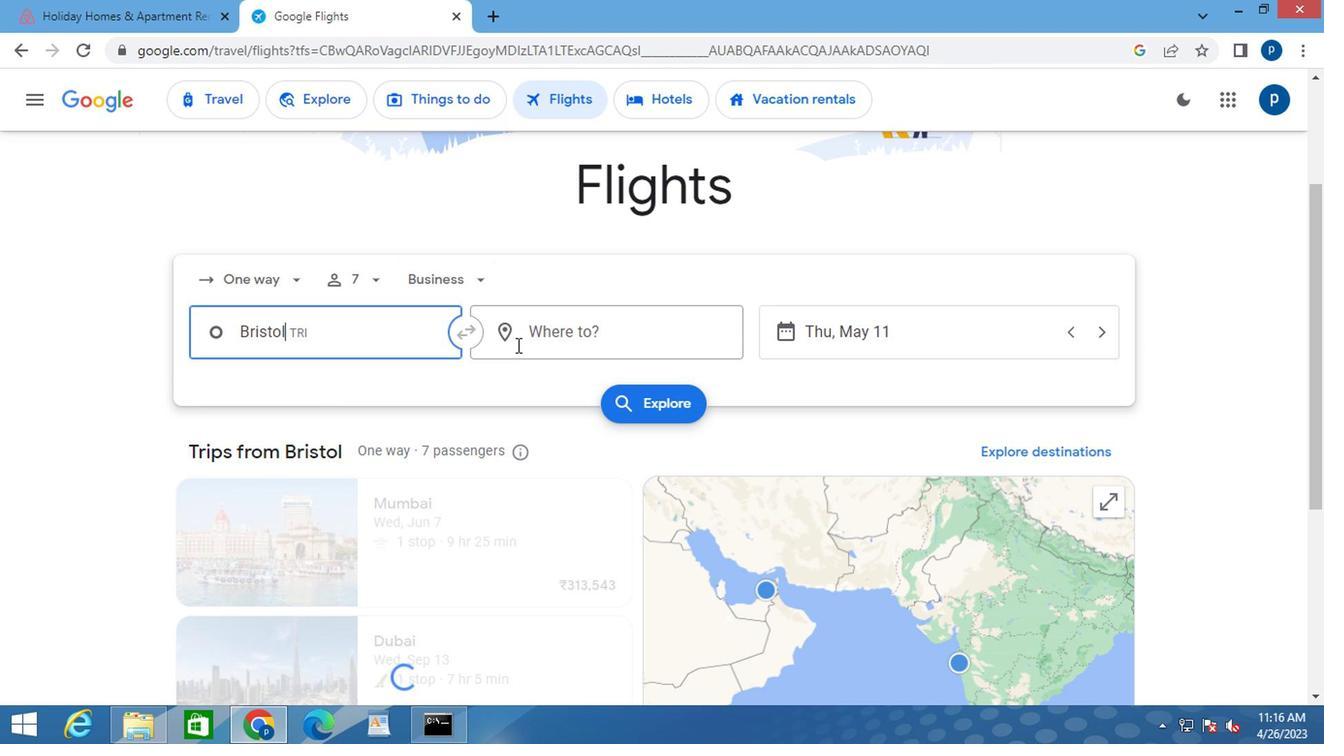 
Action: Key pressed <Key.caps_lock>g<Key.caps_lock>illet
Screenshot: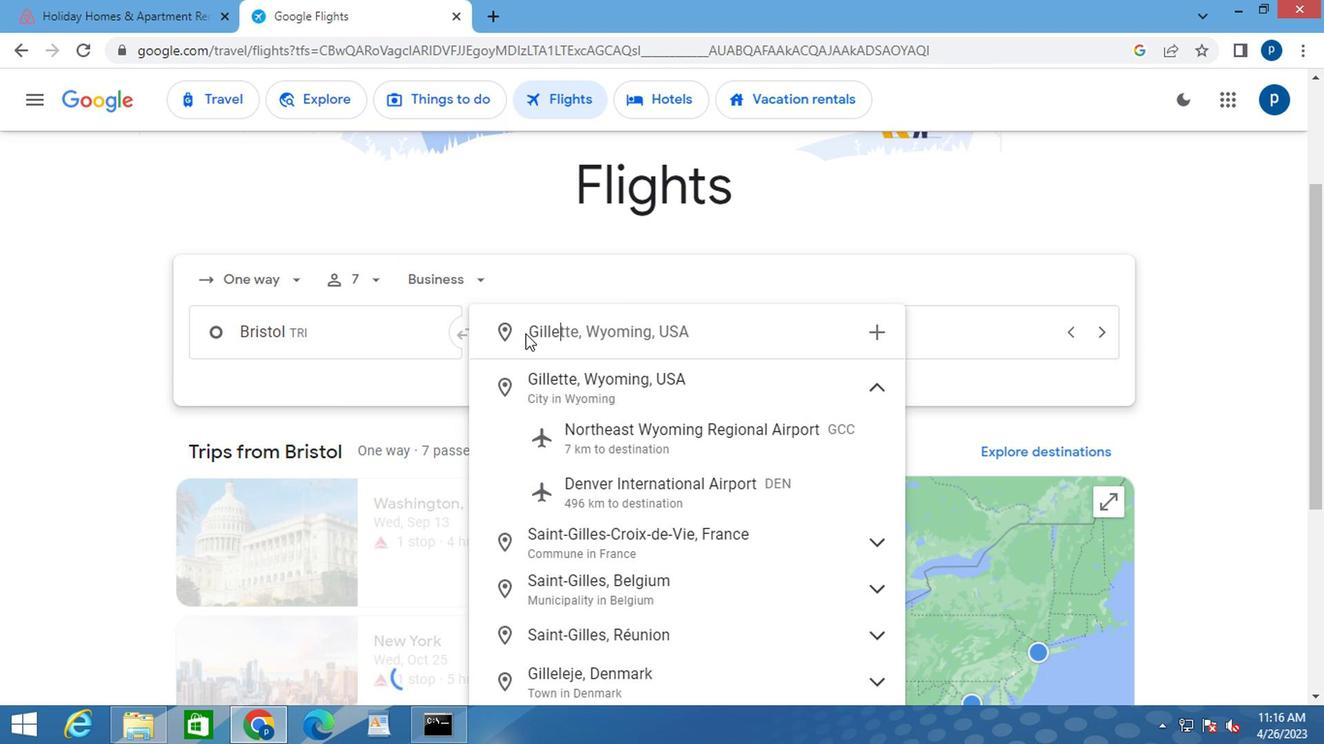 
Action: Mouse moved to (579, 379)
Screenshot: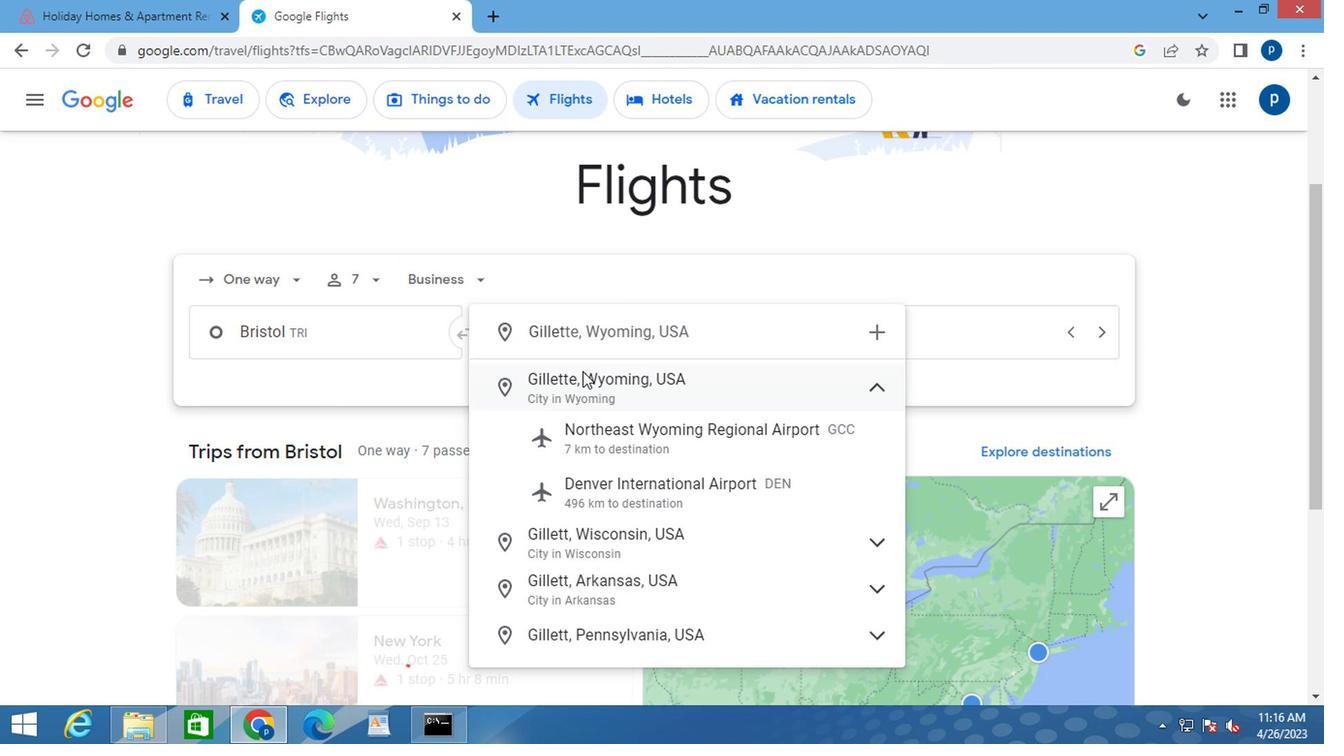 
Action: Mouse pressed left at (579, 379)
Screenshot: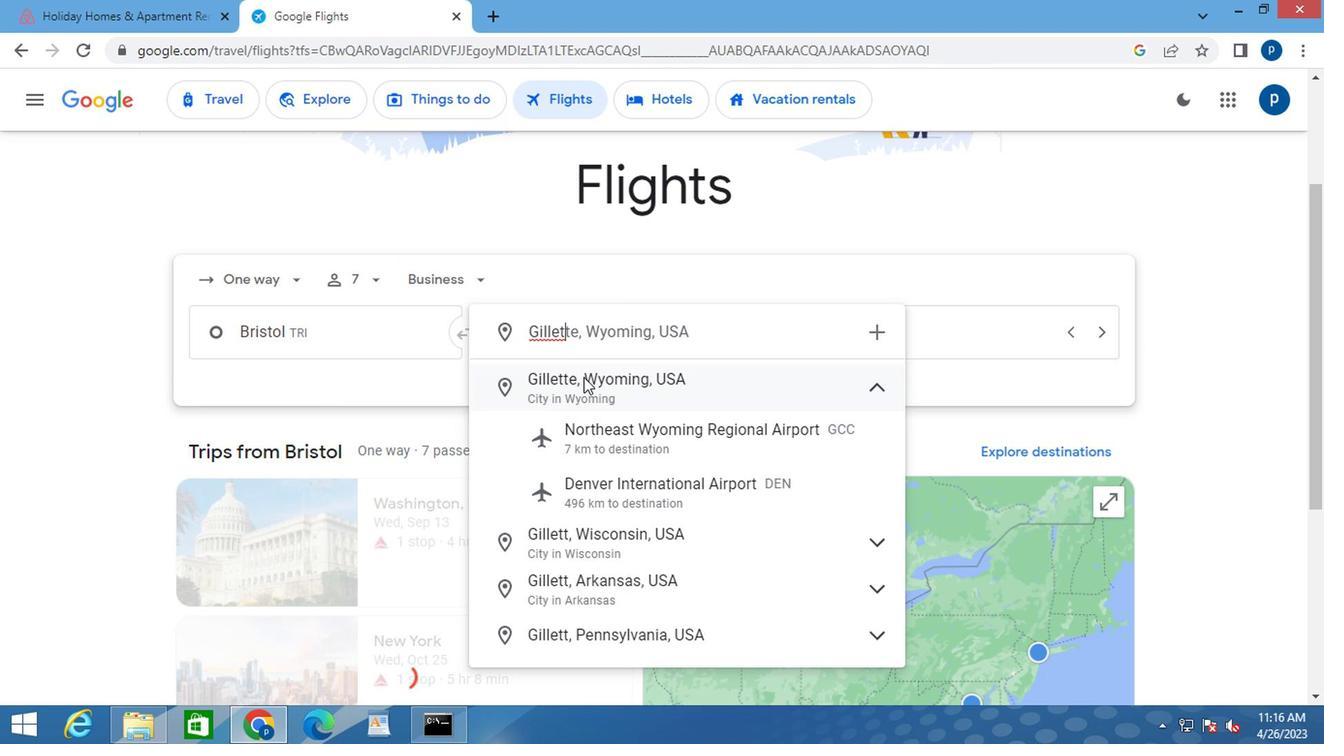 
Action: Mouse moved to (781, 338)
Screenshot: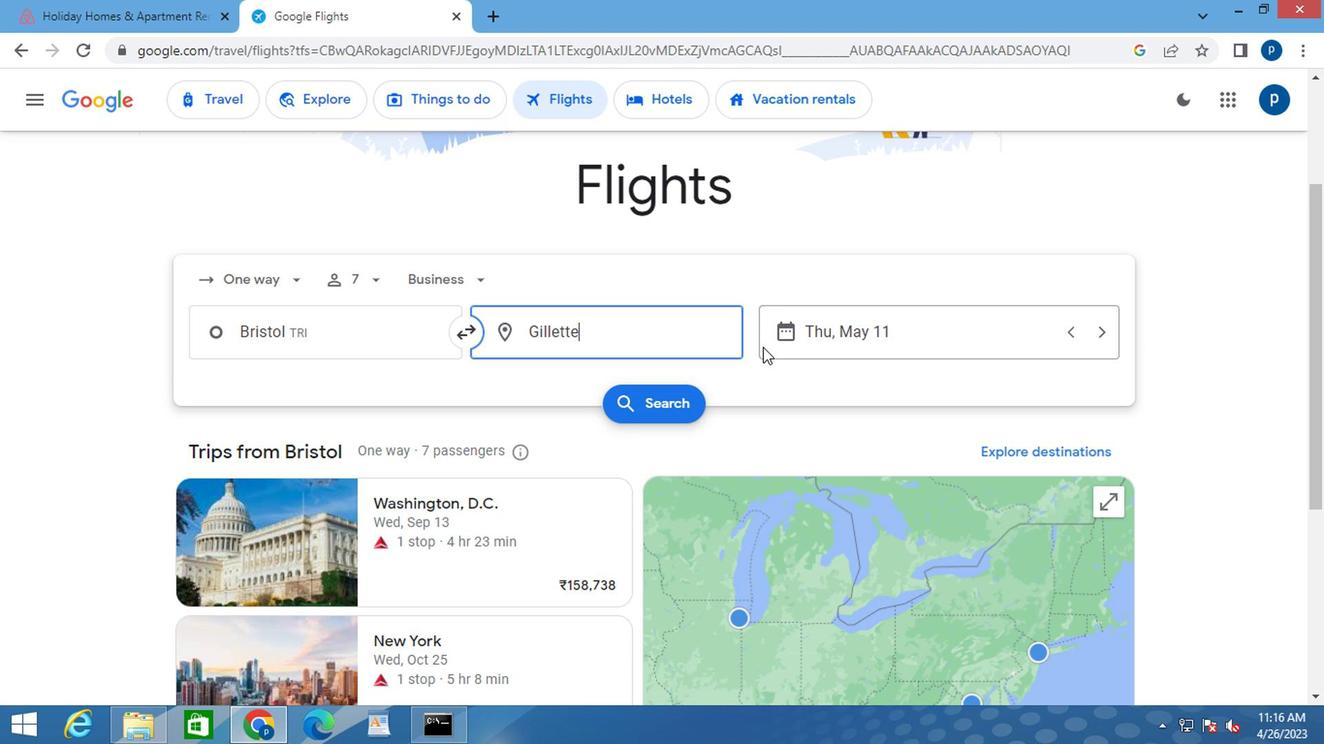 
Action: Mouse pressed left at (781, 338)
Screenshot: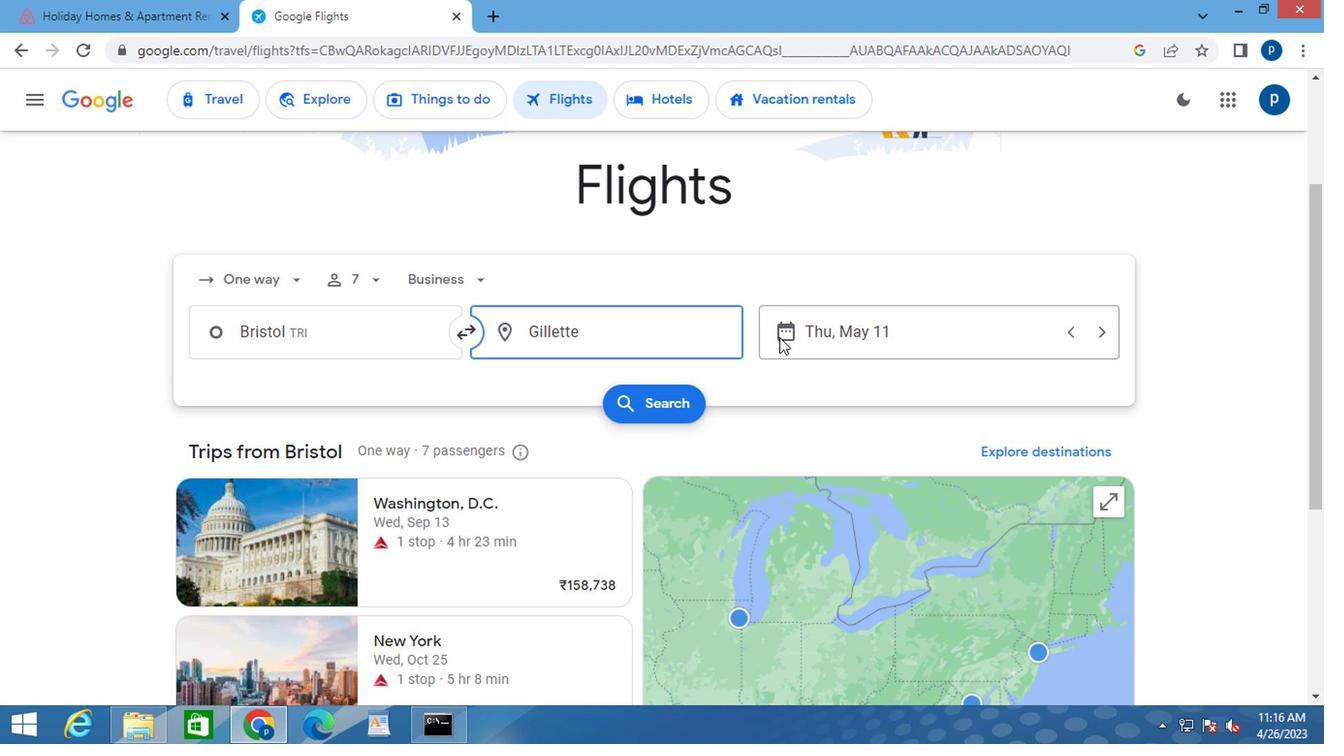 
Action: Mouse moved to (850, 349)
Screenshot: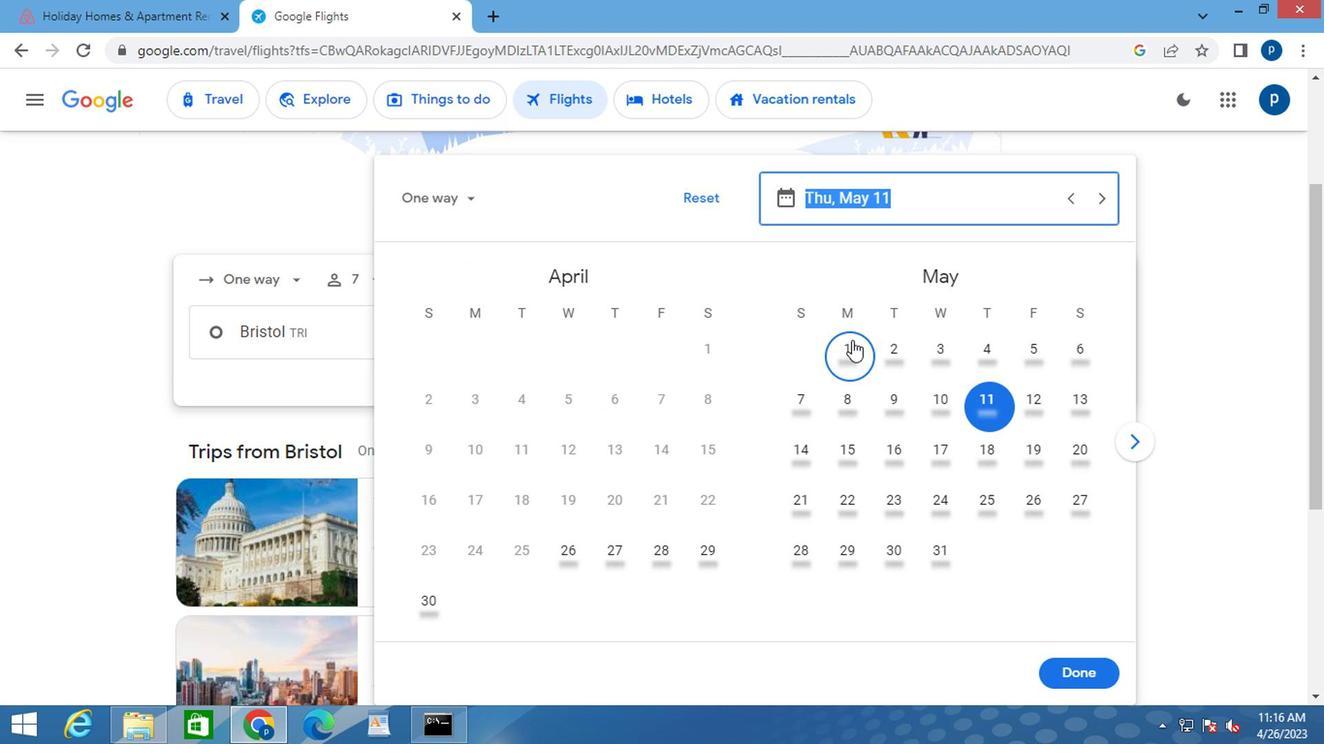 
Action: Mouse pressed left at (850, 349)
Screenshot: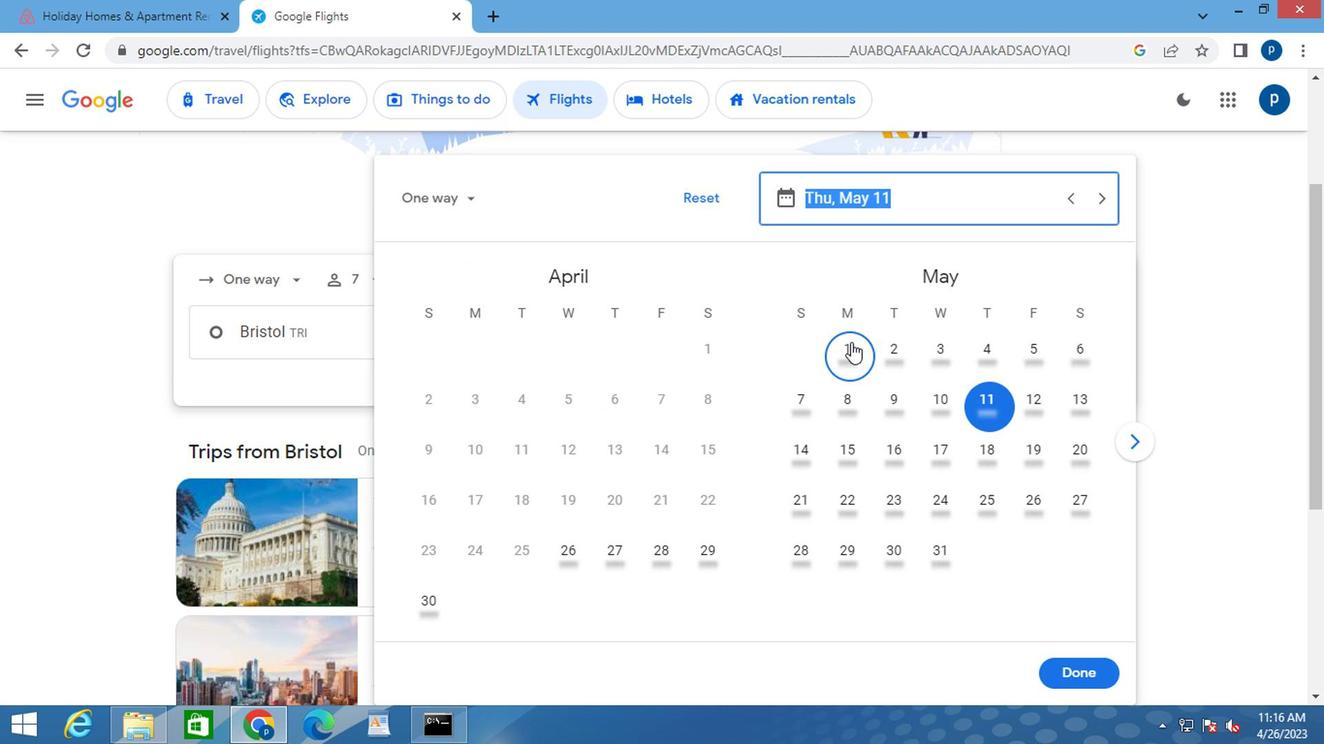 
Action: Mouse moved to (1074, 667)
Screenshot: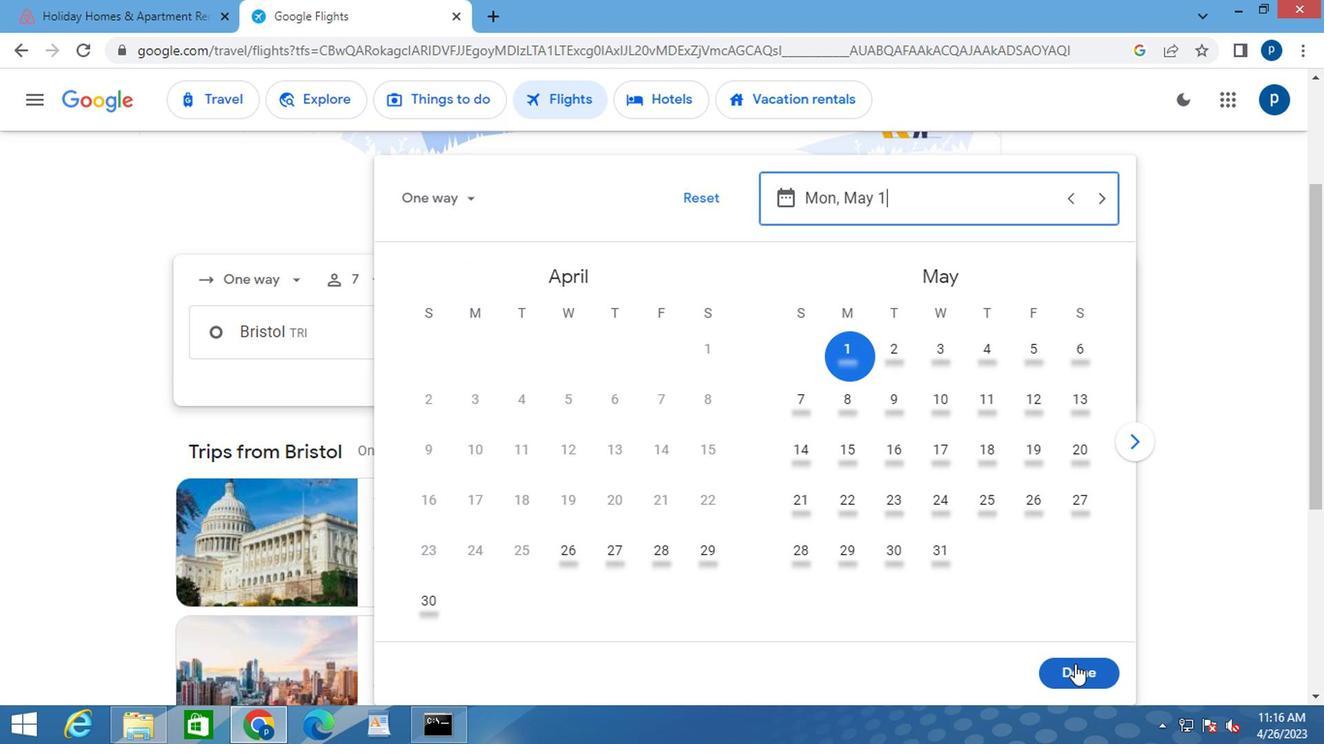 
Action: Mouse pressed left at (1074, 667)
Screenshot: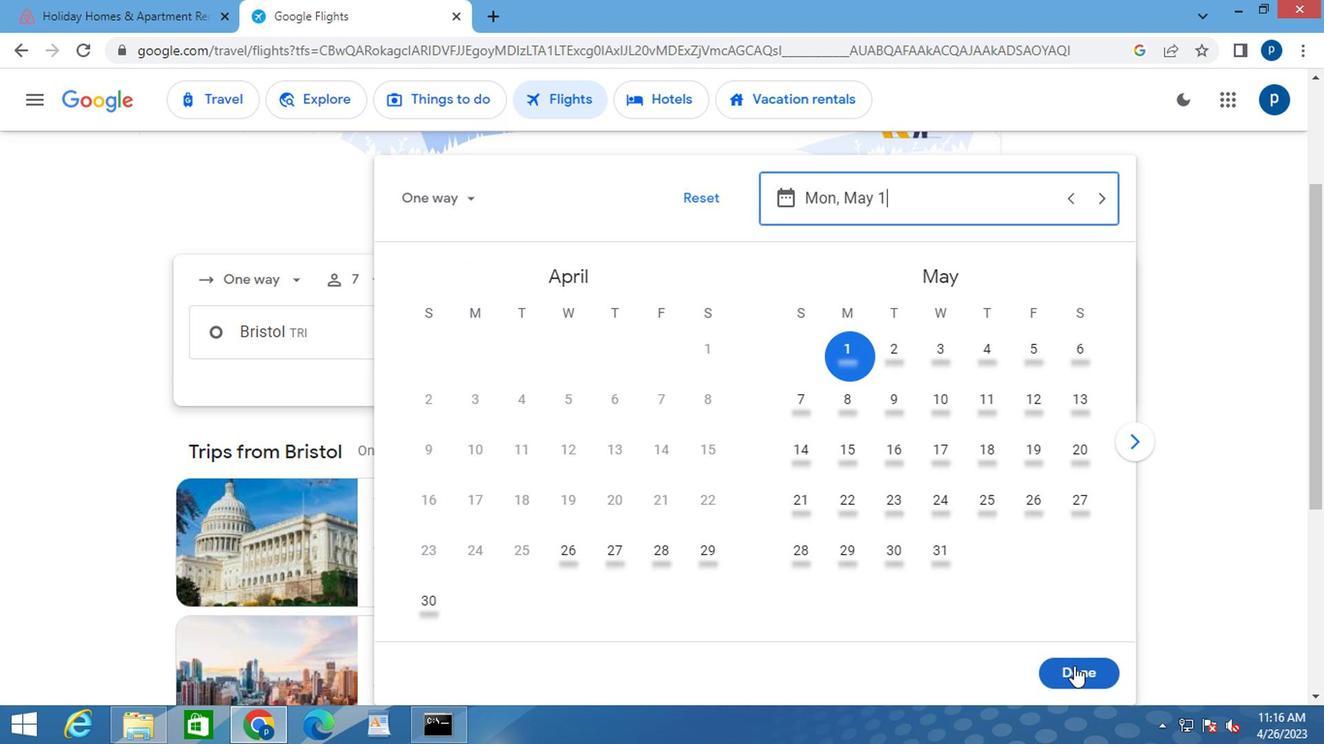 
Action: Mouse moved to (646, 404)
Screenshot: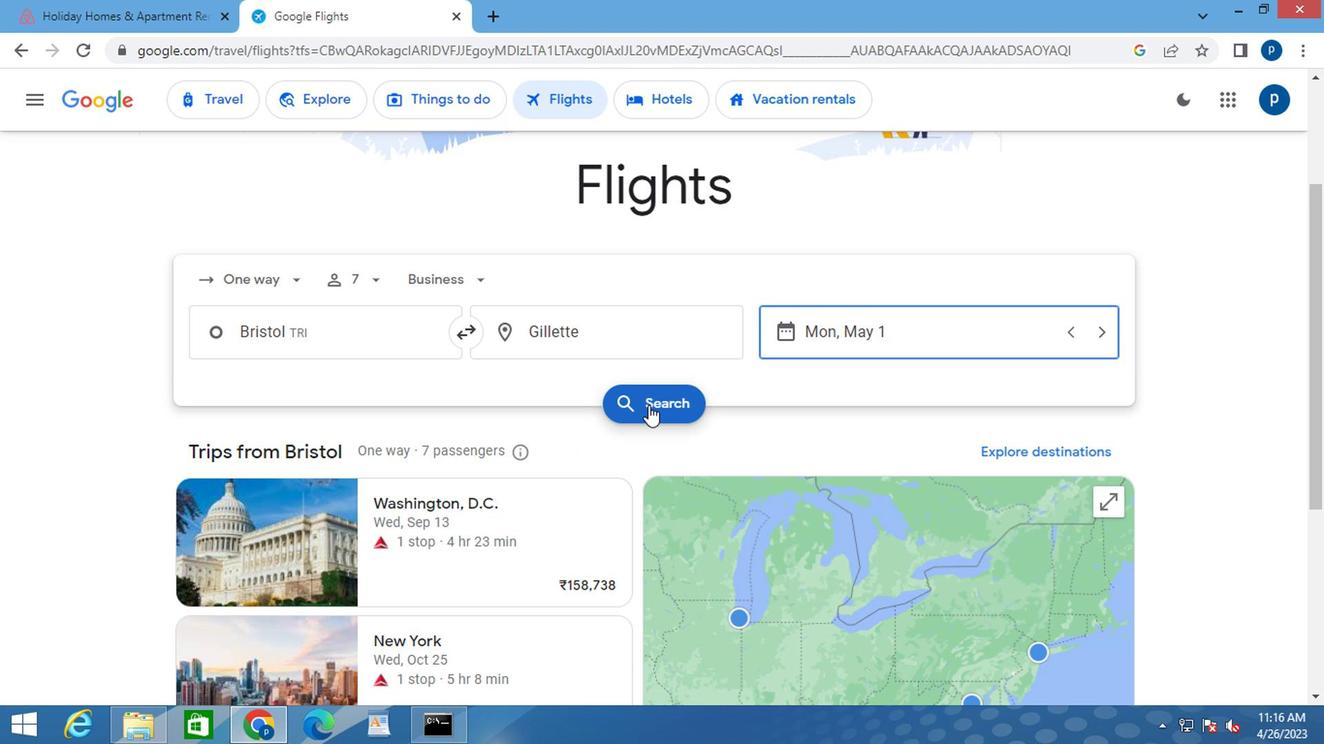
Action: Mouse pressed left at (646, 404)
Screenshot: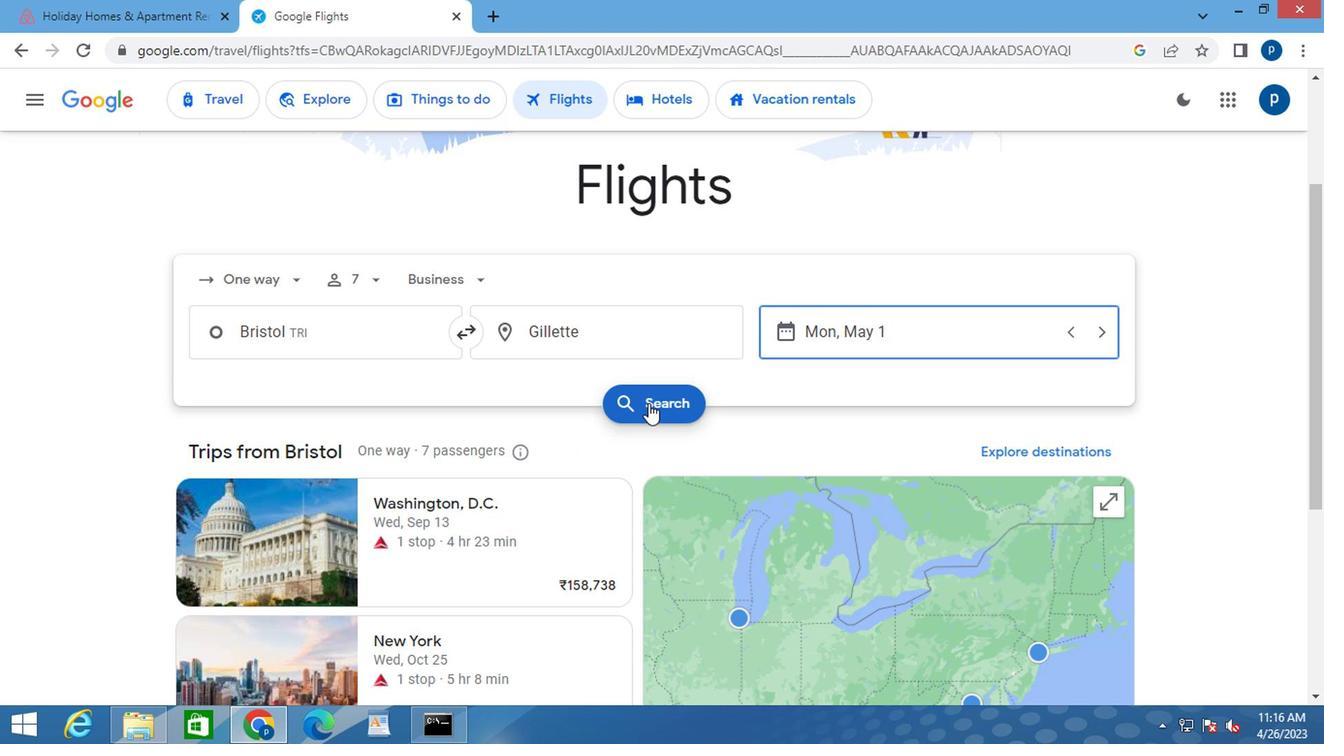 
Action: Mouse moved to (210, 286)
Screenshot: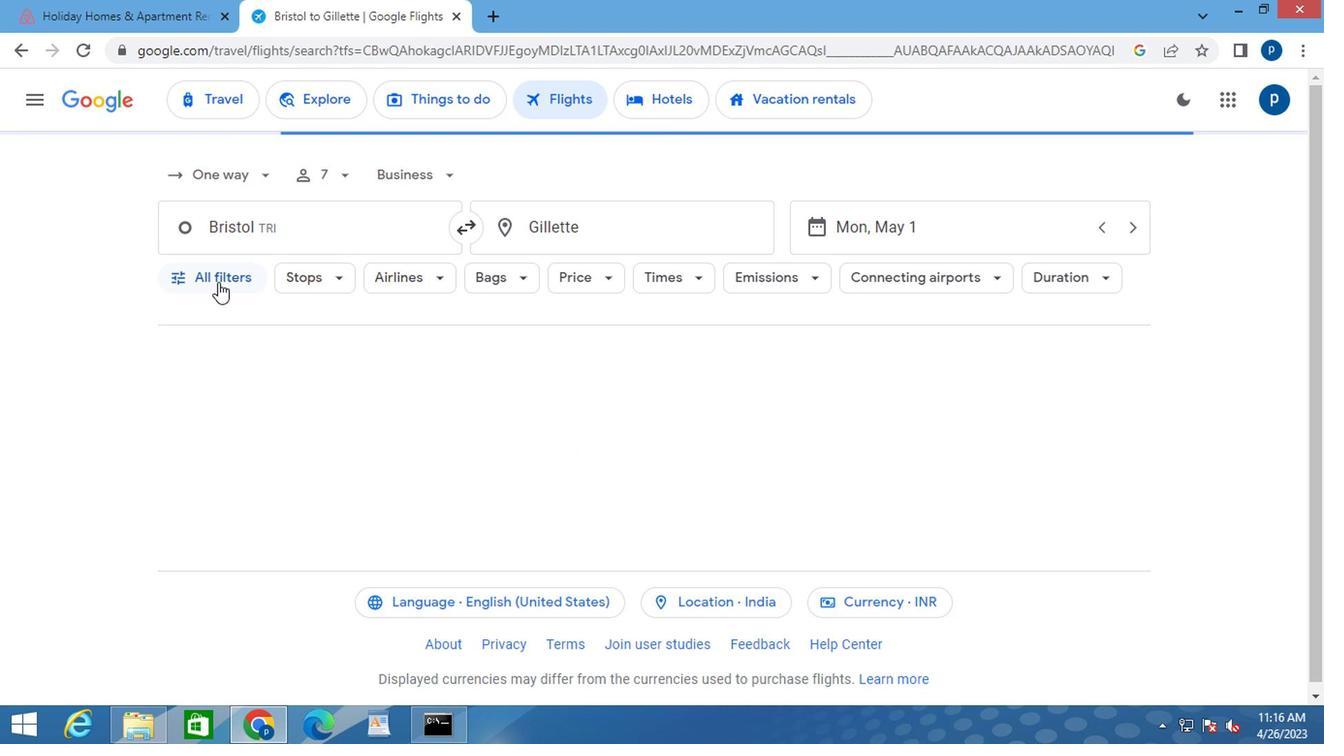 
Action: Mouse pressed left at (210, 286)
Screenshot: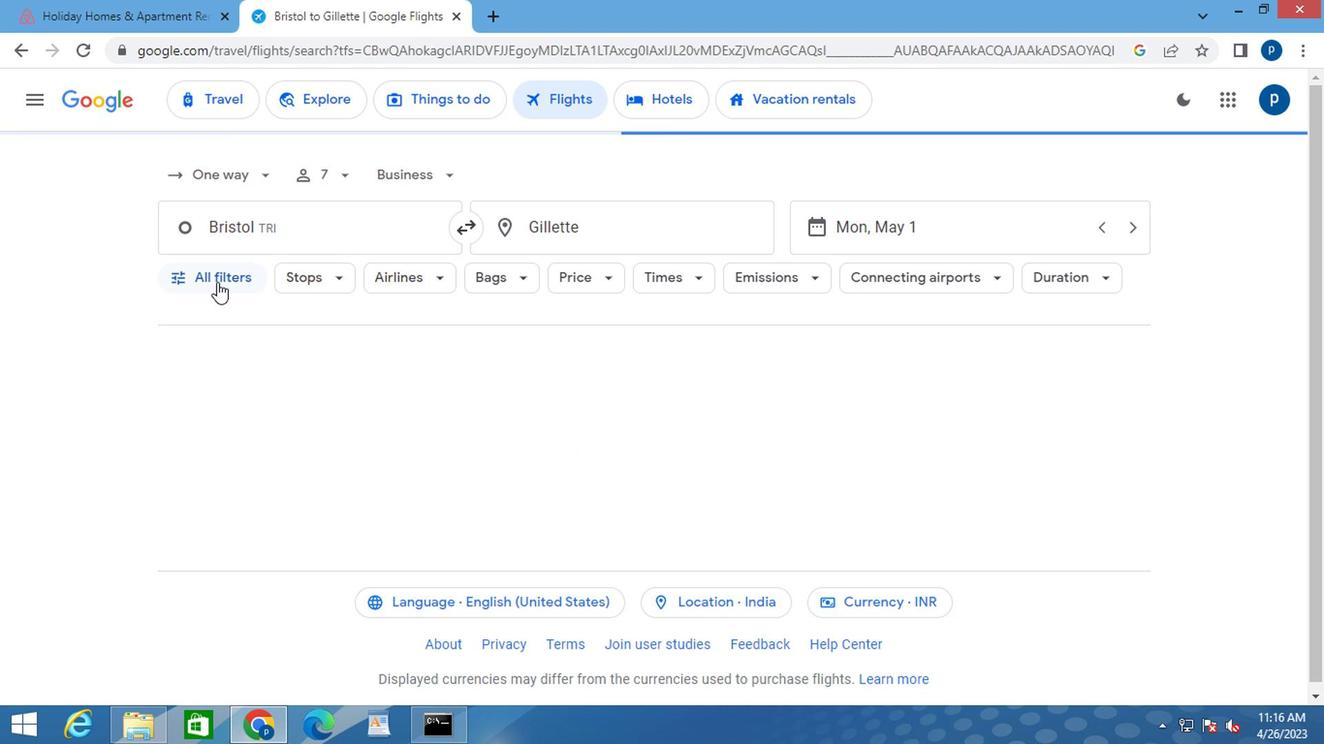 
Action: Mouse moved to (335, 462)
Screenshot: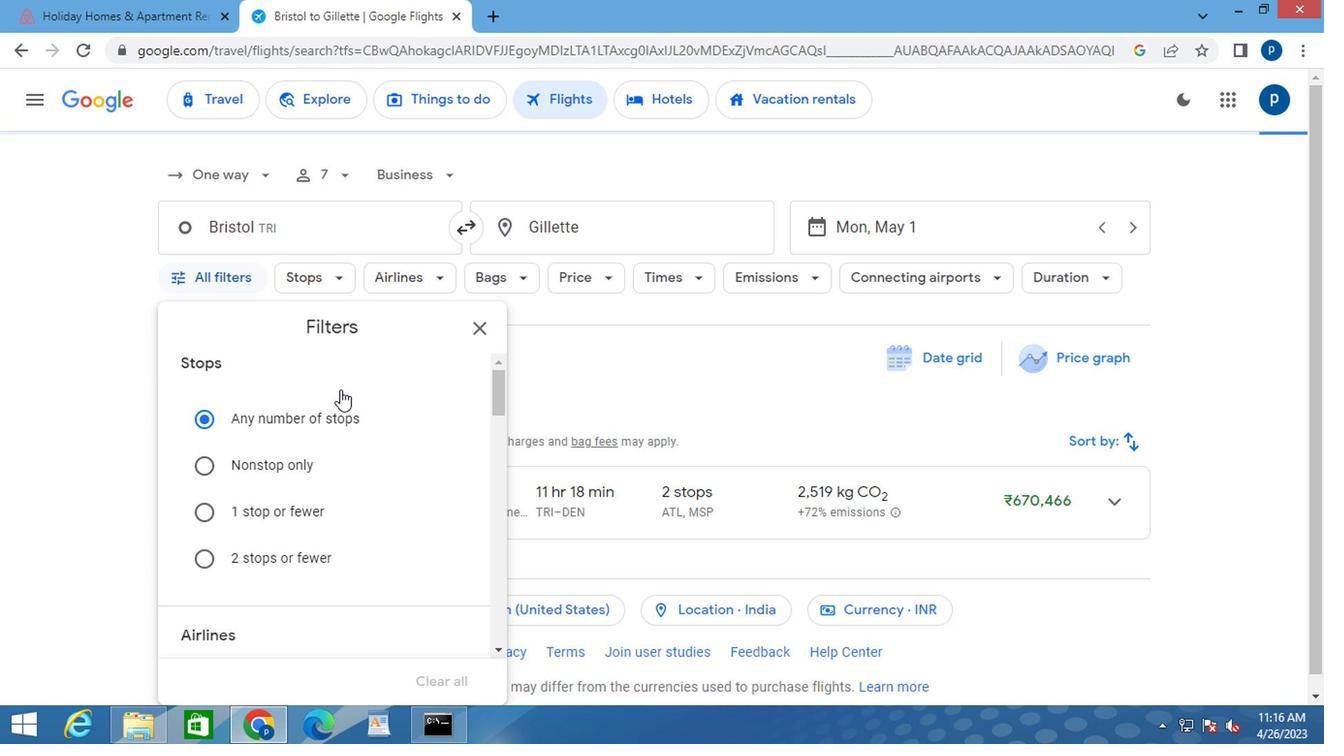 
Action: Mouse scrolled (335, 462) with delta (0, 0)
Screenshot: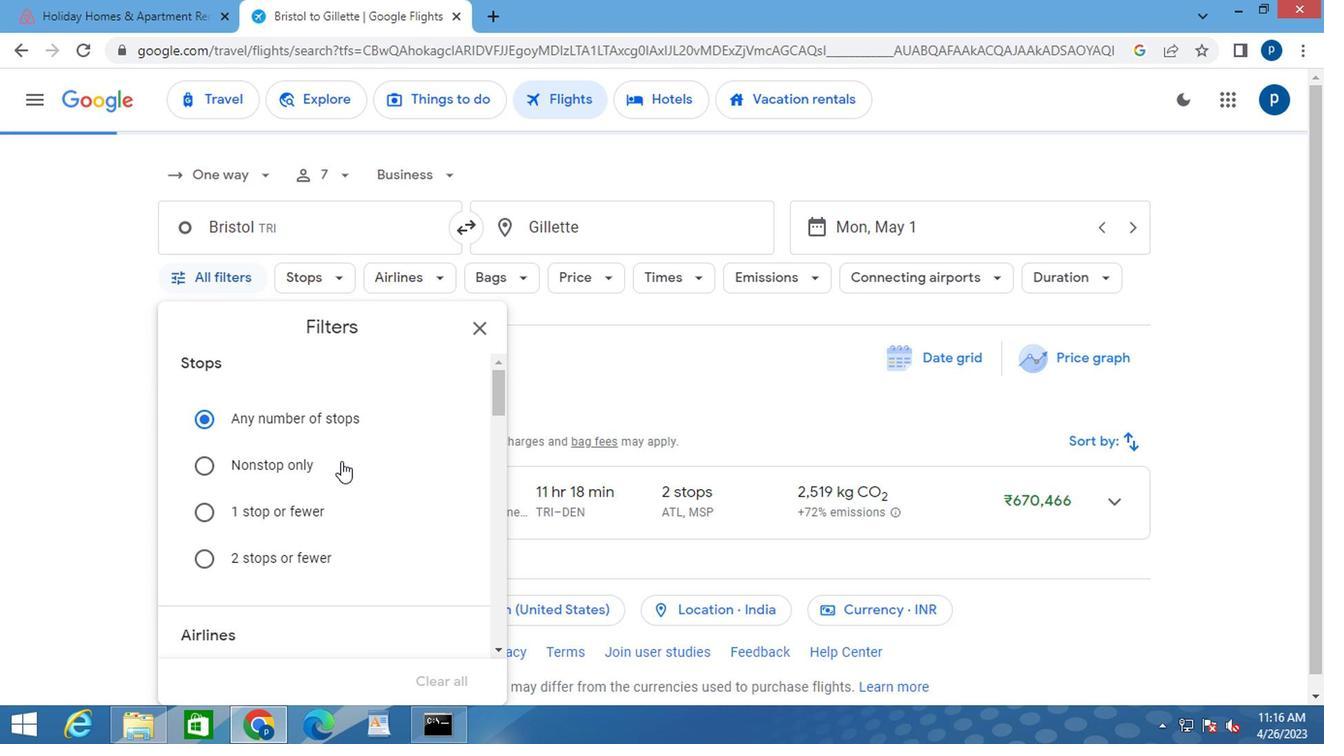 
Action: Mouse moved to (334, 464)
Screenshot: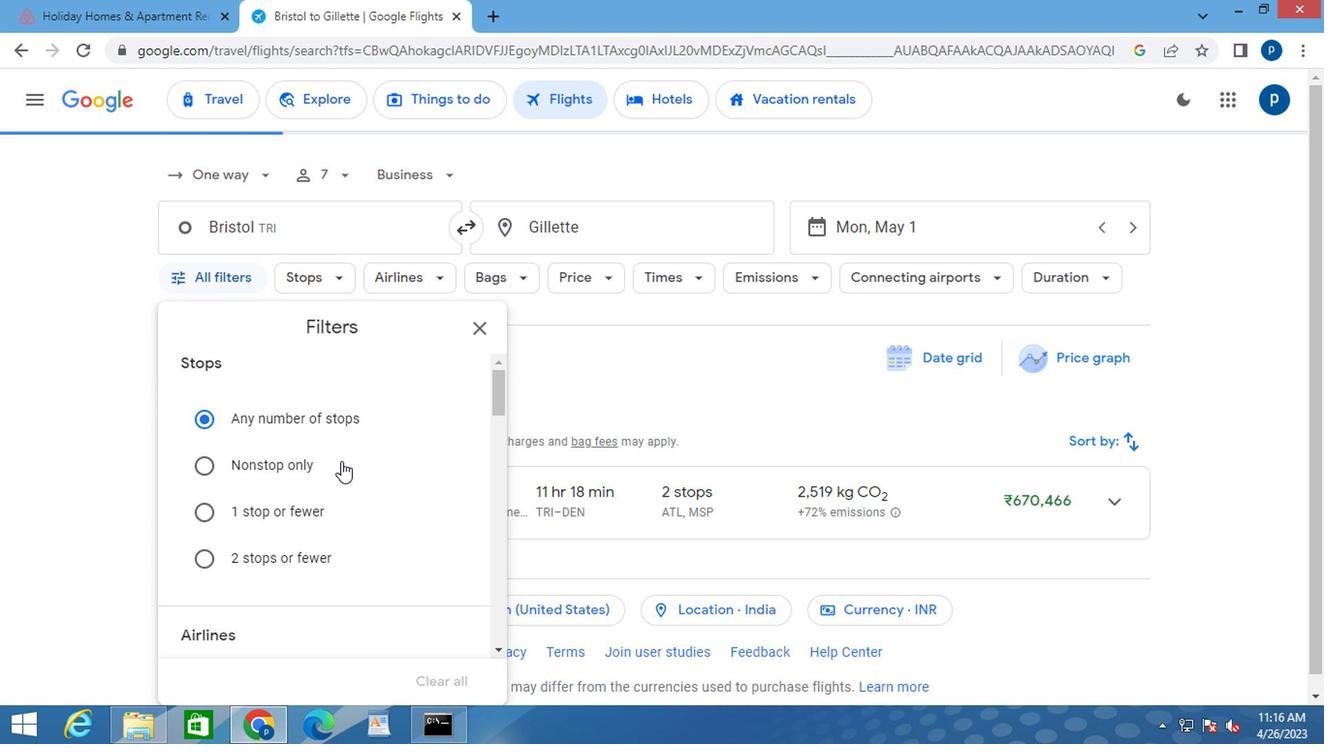 
Action: Mouse scrolled (334, 463) with delta (0, -1)
Screenshot: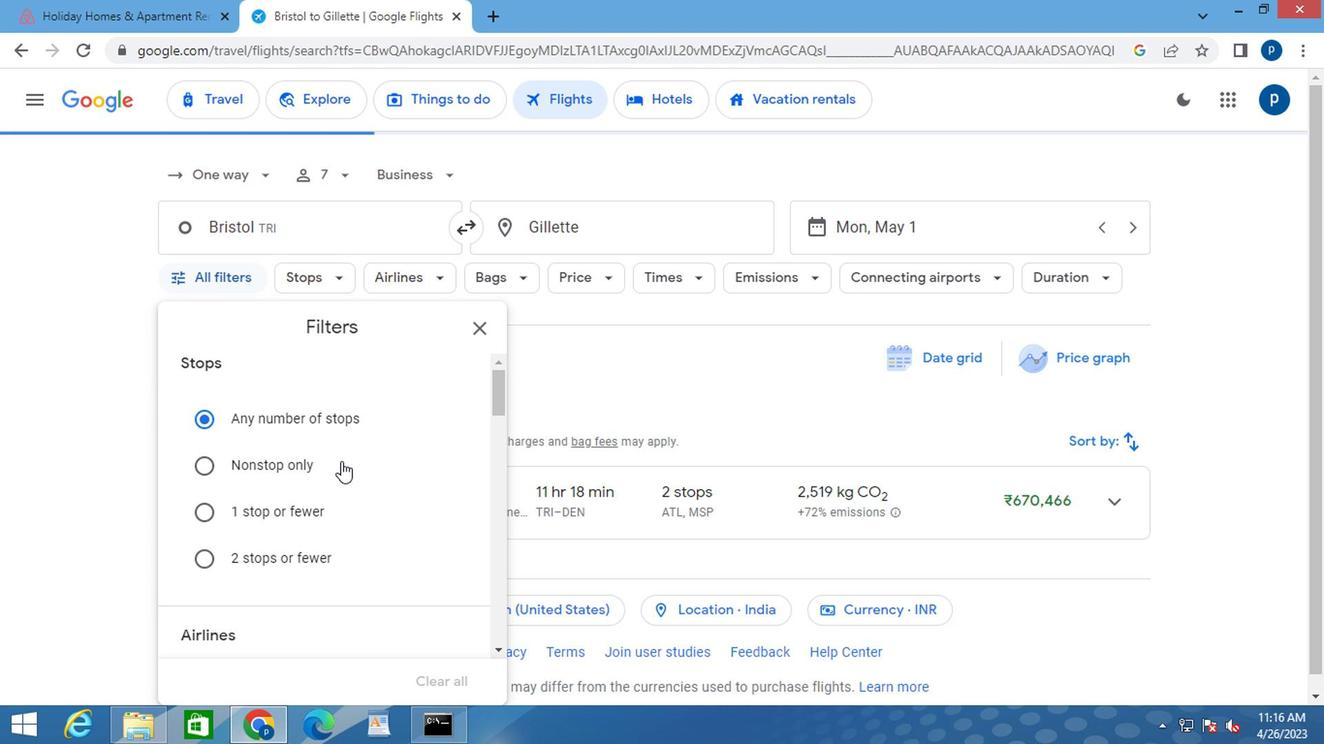 
Action: Mouse moved to (334, 495)
Screenshot: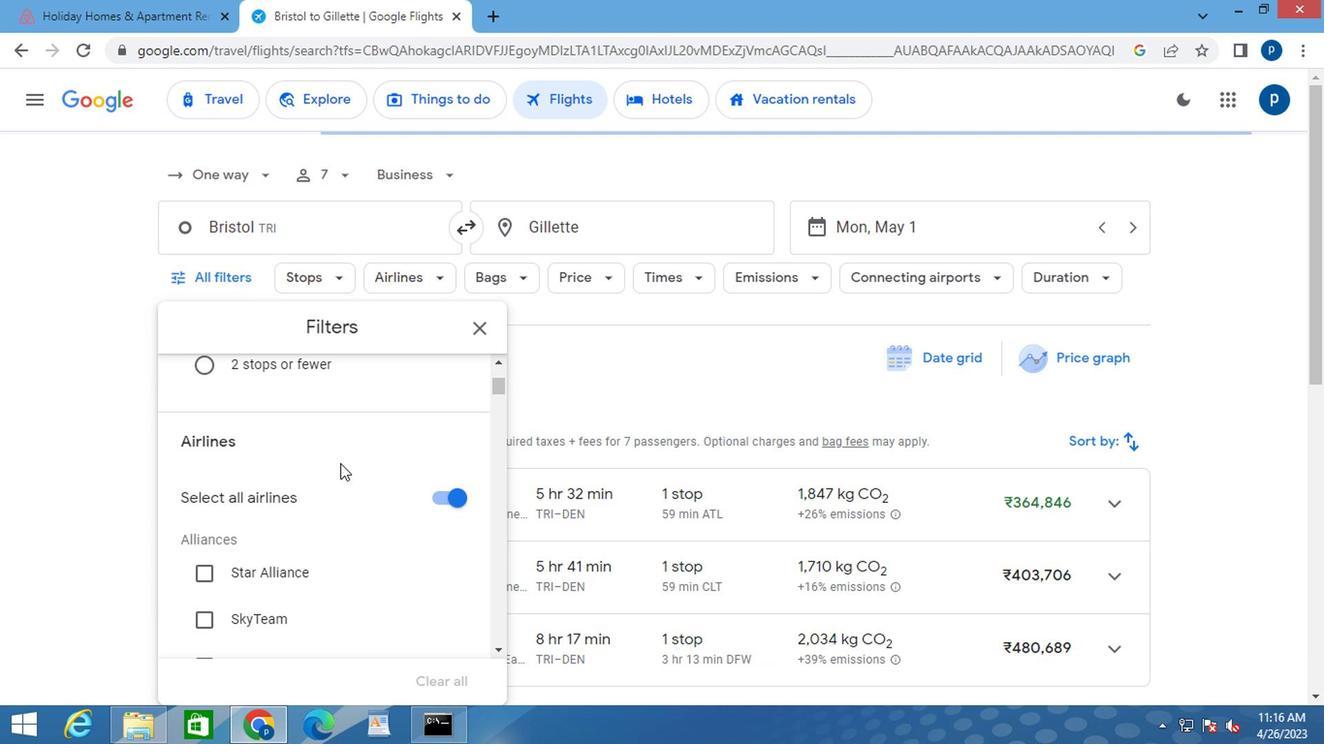 
Action: Mouse scrolled (334, 495) with delta (0, 0)
Screenshot: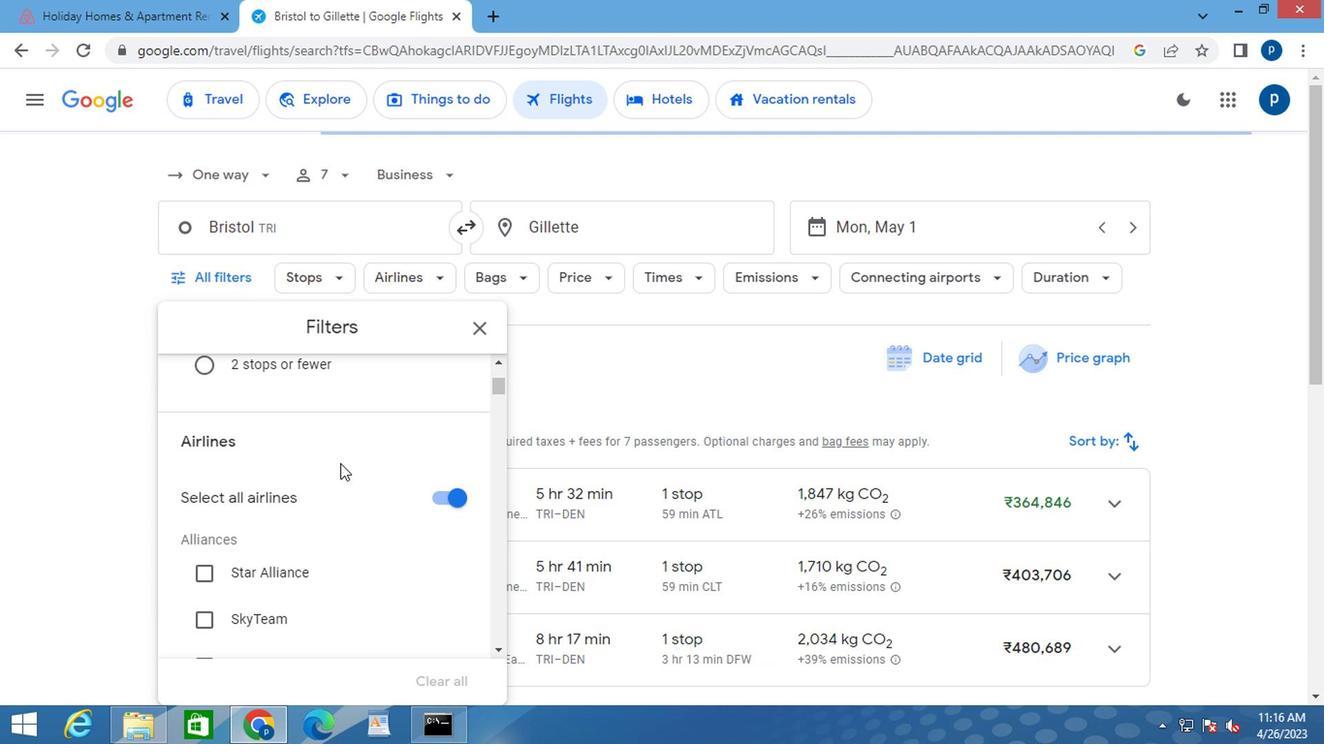 
Action: Mouse moved to (324, 499)
Screenshot: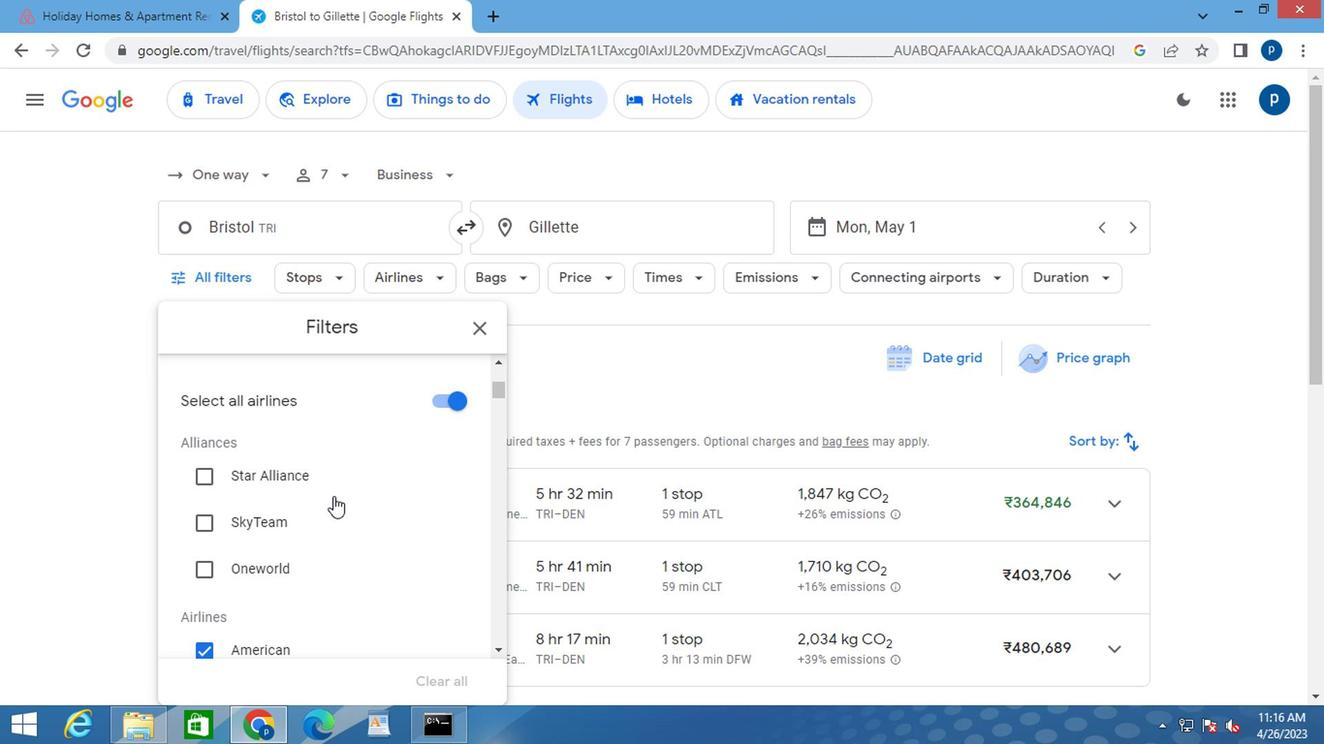 
Action: Mouse scrolled (324, 499) with delta (0, 0)
Screenshot: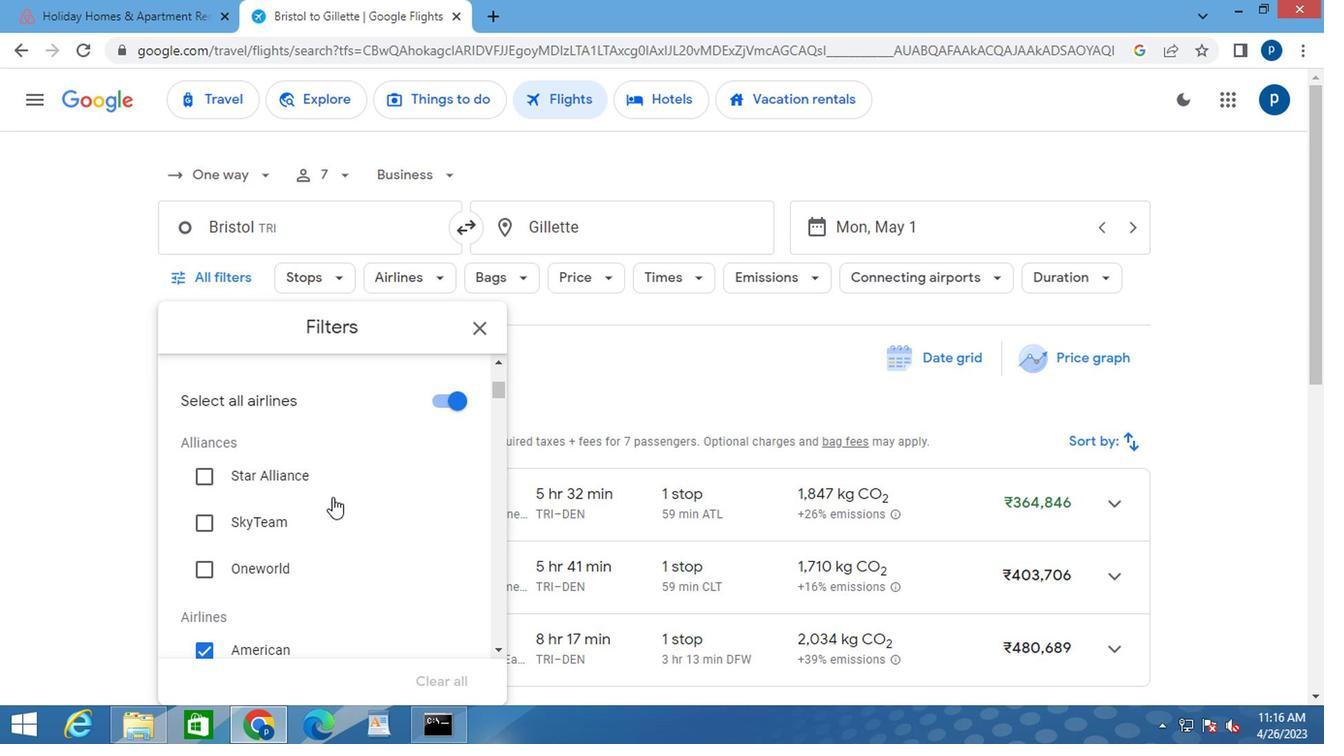 
Action: Mouse moved to (324, 500)
Screenshot: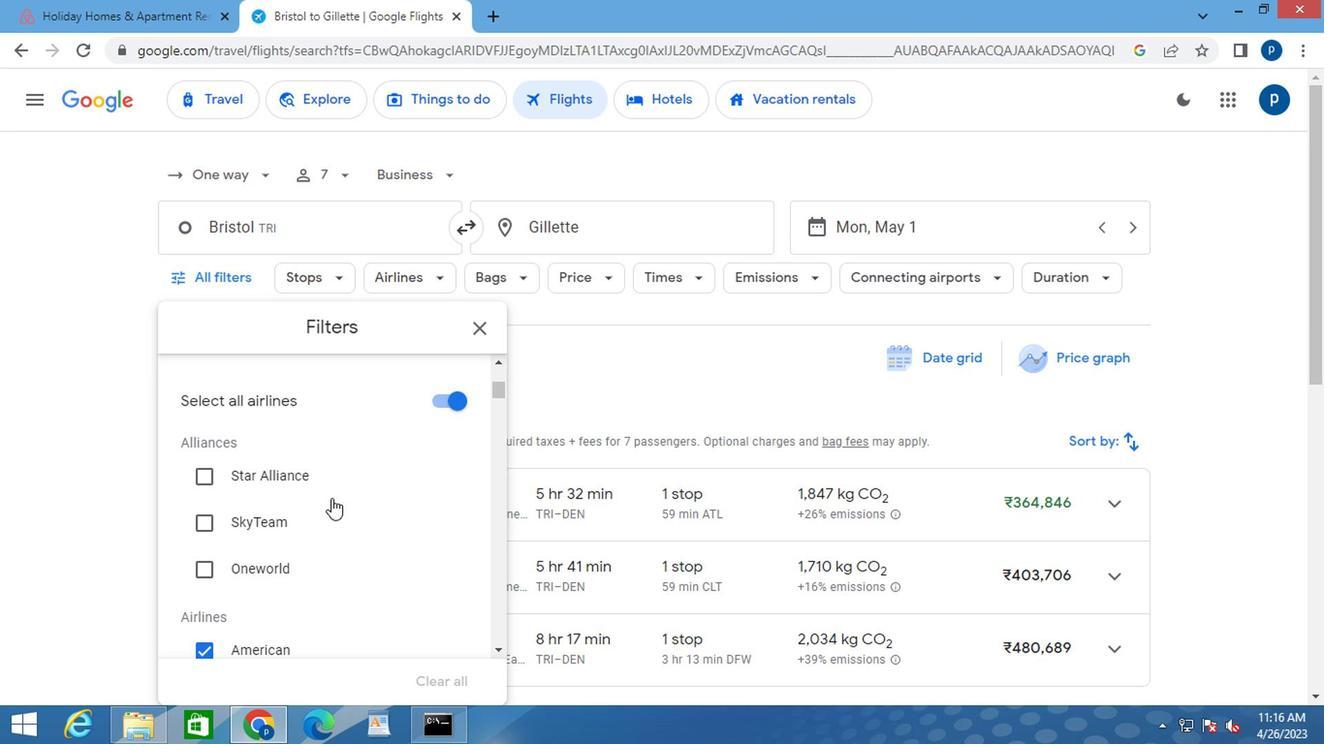
Action: Mouse scrolled (324, 499) with delta (0, 0)
Screenshot: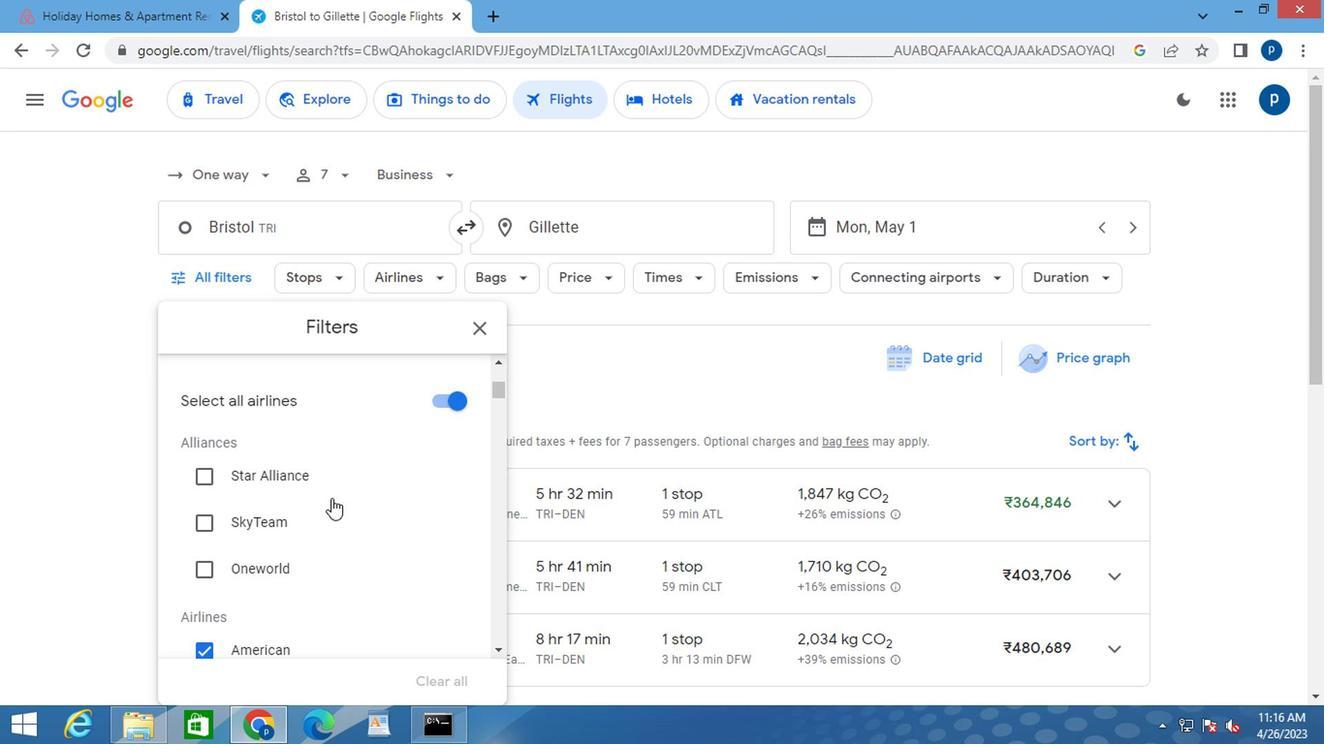 
Action: Mouse moved to (431, 508)
Screenshot: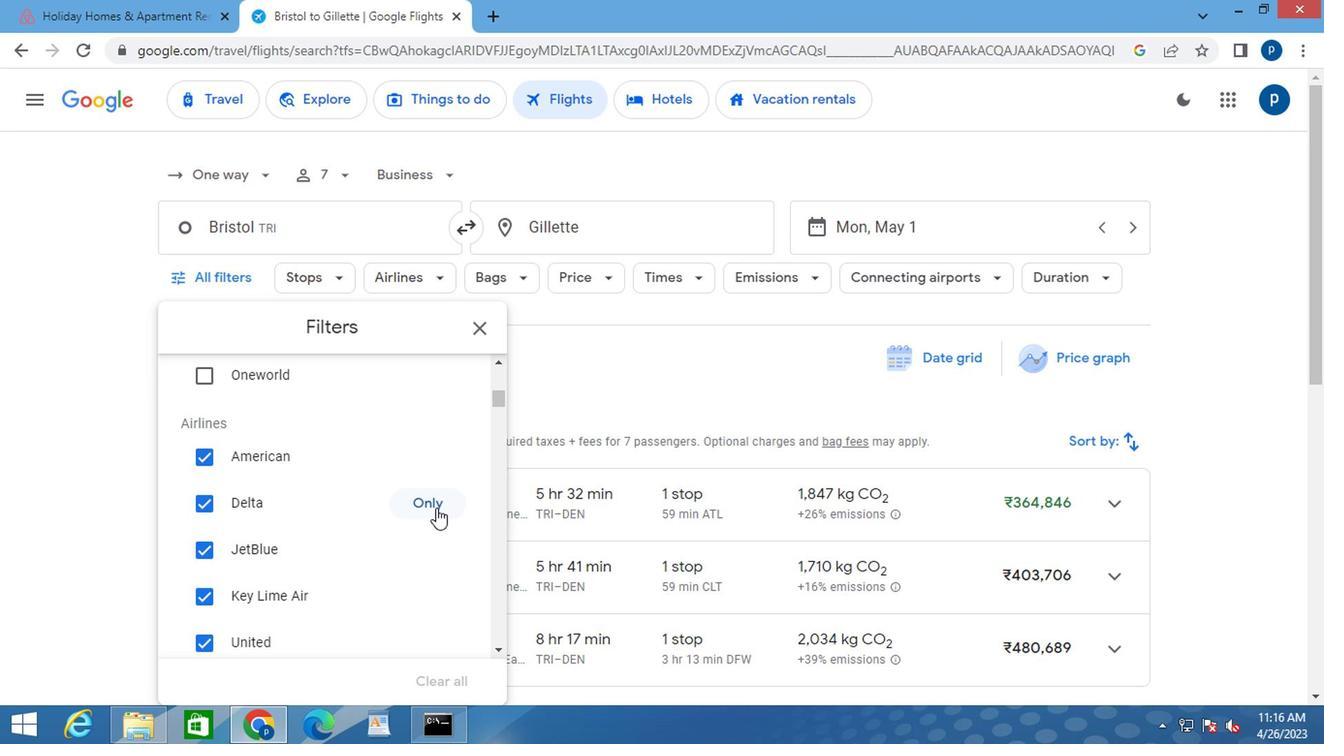 
Action: Mouse pressed left at (431, 508)
Screenshot: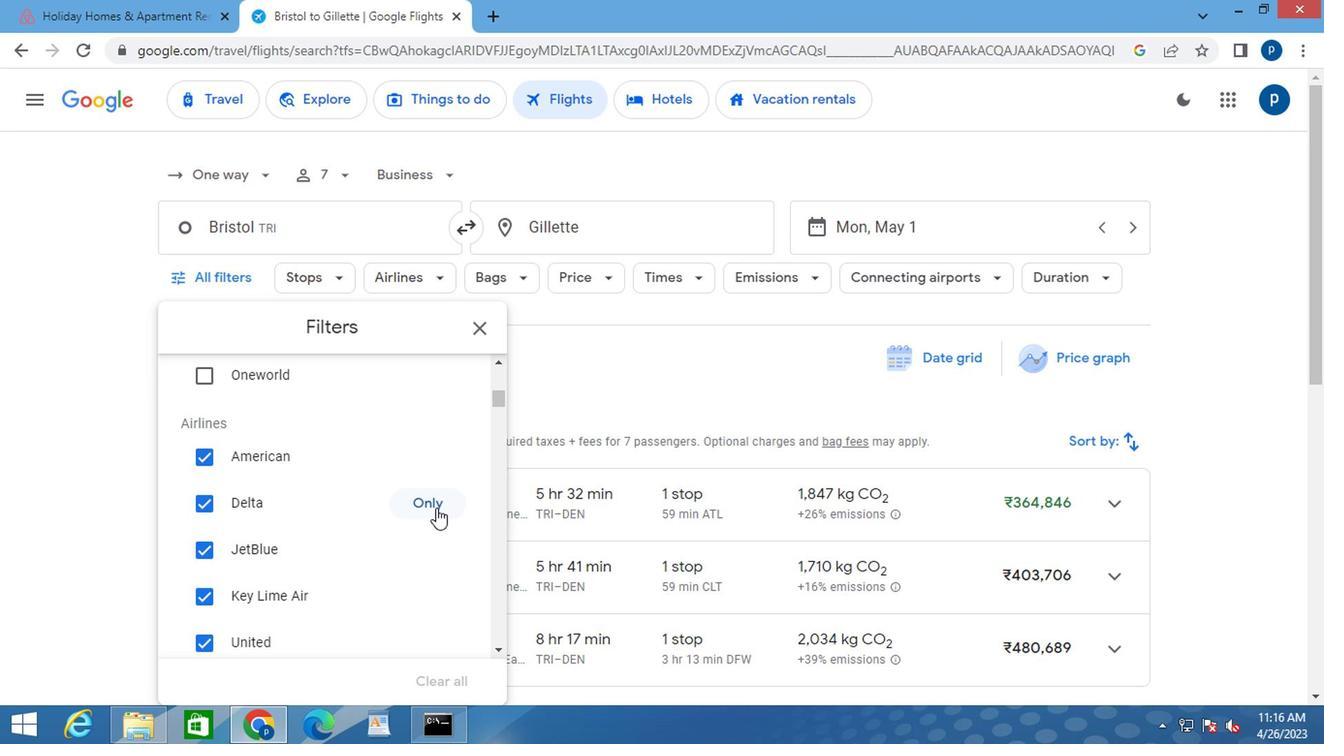 
Action: Mouse moved to (319, 537)
Screenshot: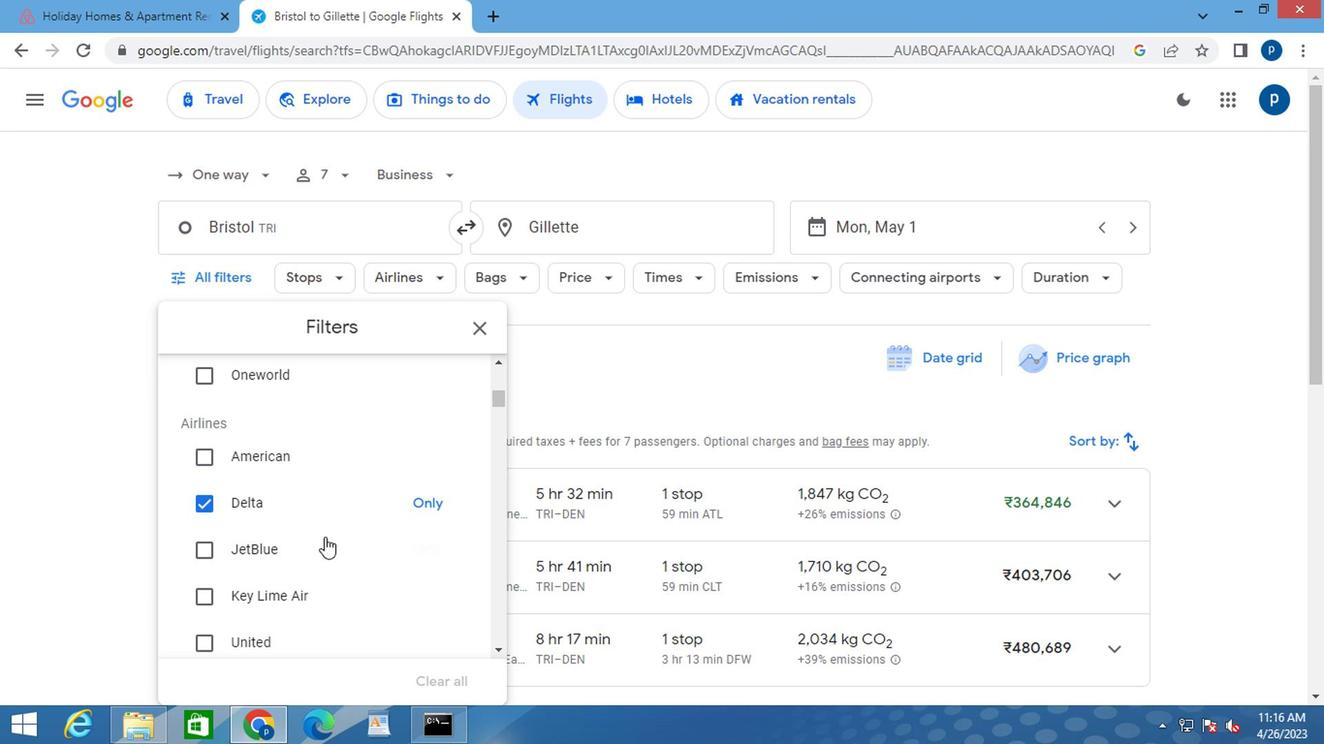 
Action: Mouse scrolled (319, 535) with delta (0, -1)
Screenshot: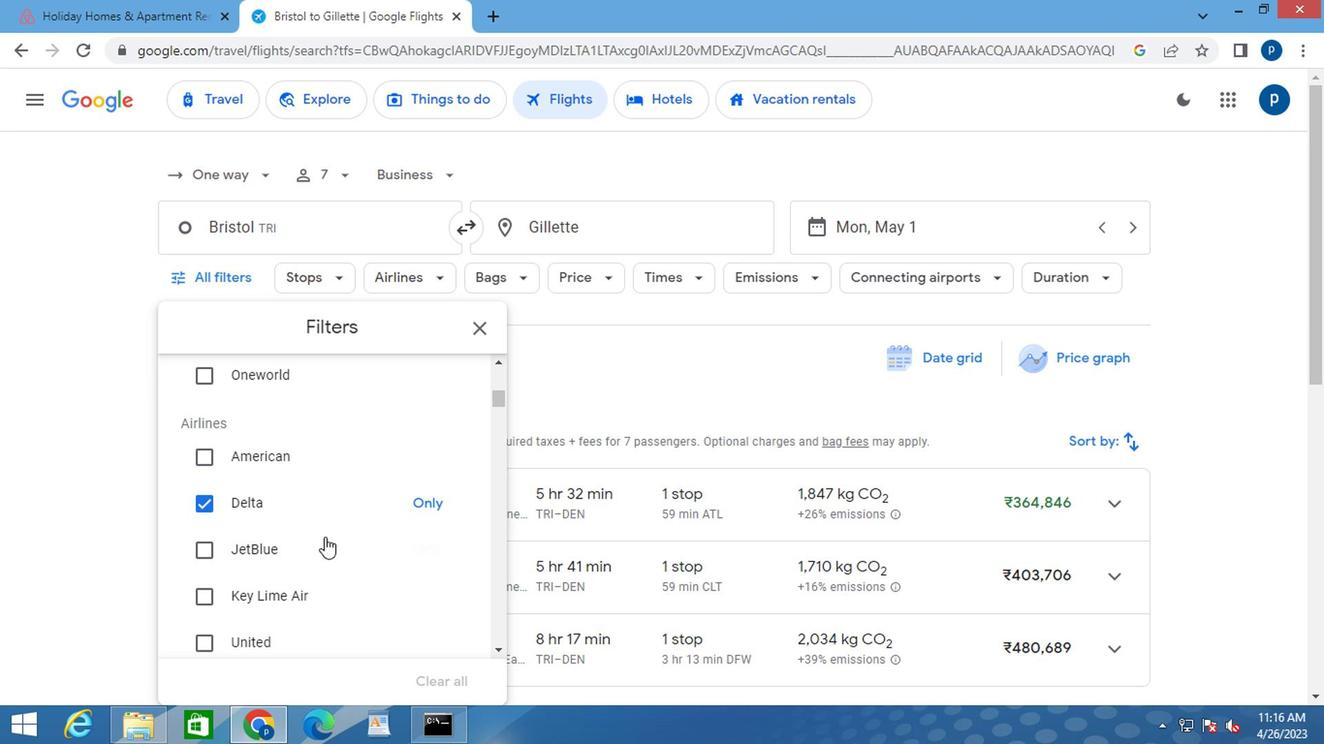 
Action: Mouse moved to (317, 537)
Screenshot: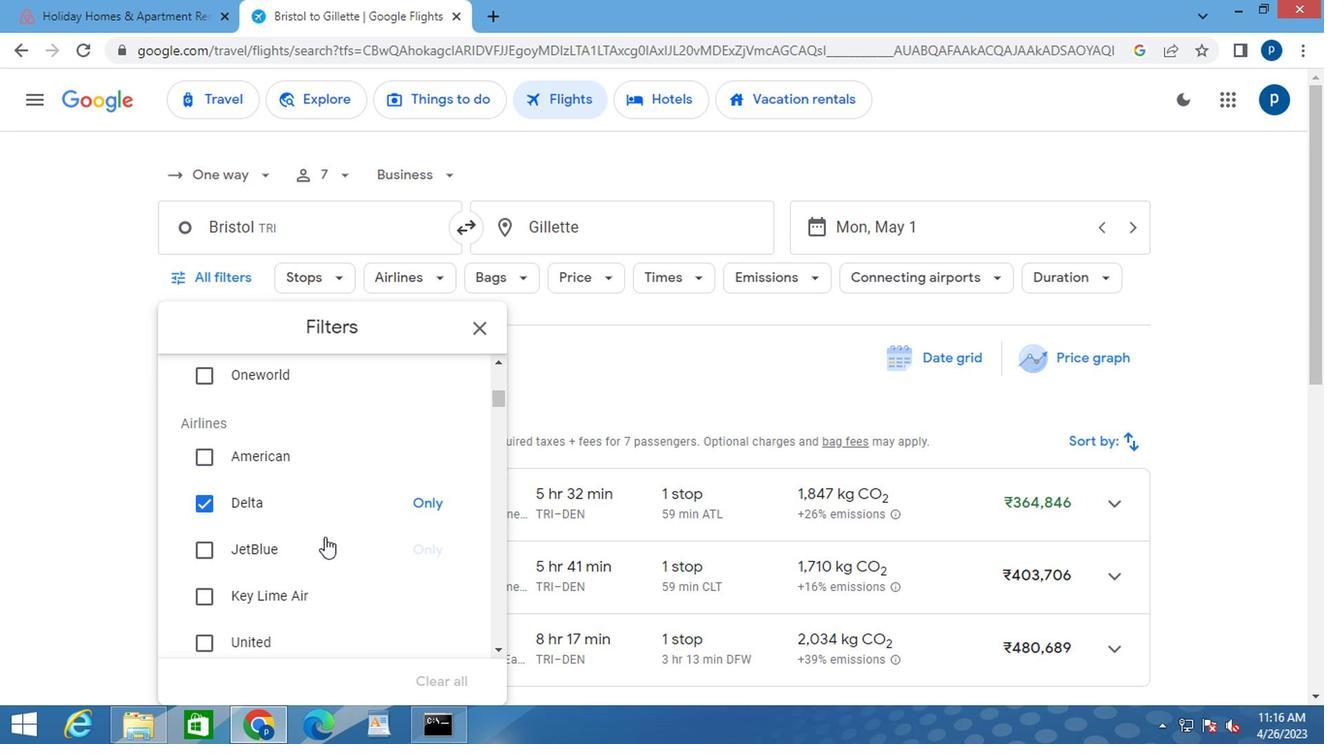 
Action: Mouse scrolled (317, 537) with delta (0, 0)
Screenshot: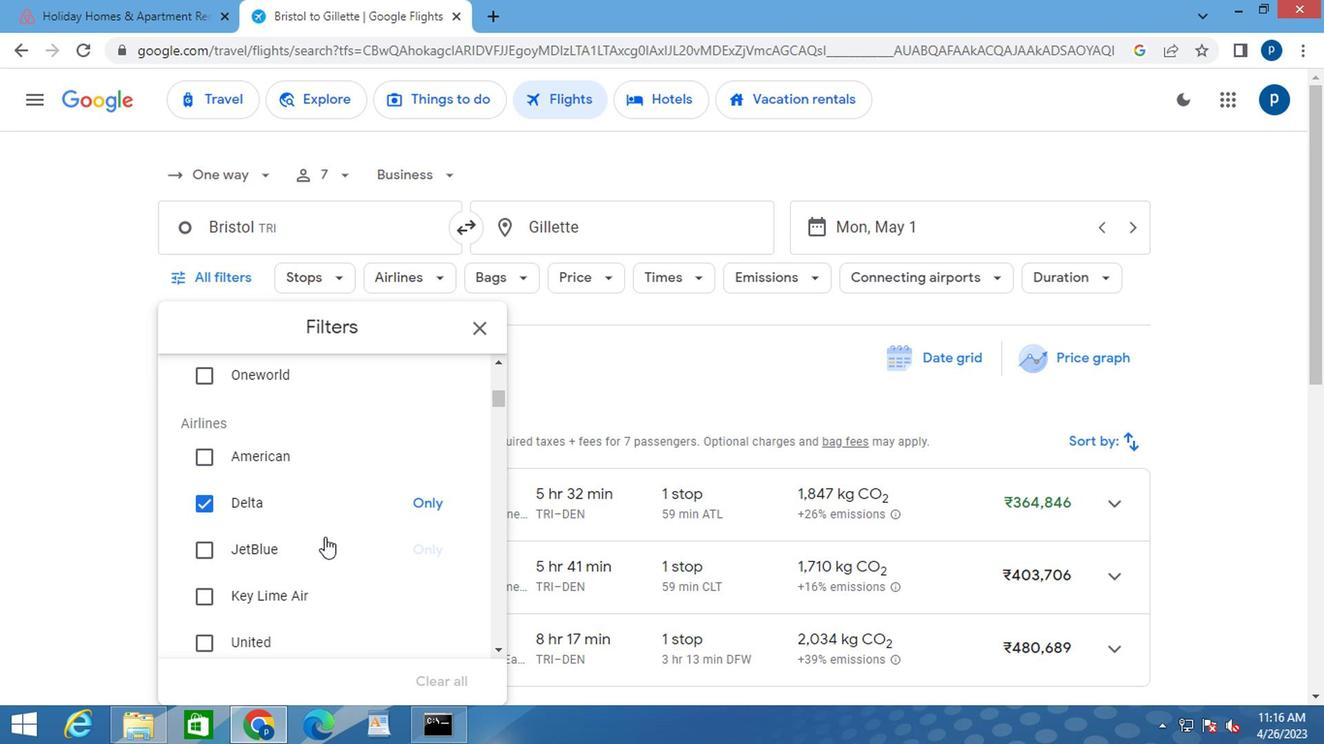 
Action: Mouse moved to (313, 537)
Screenshot: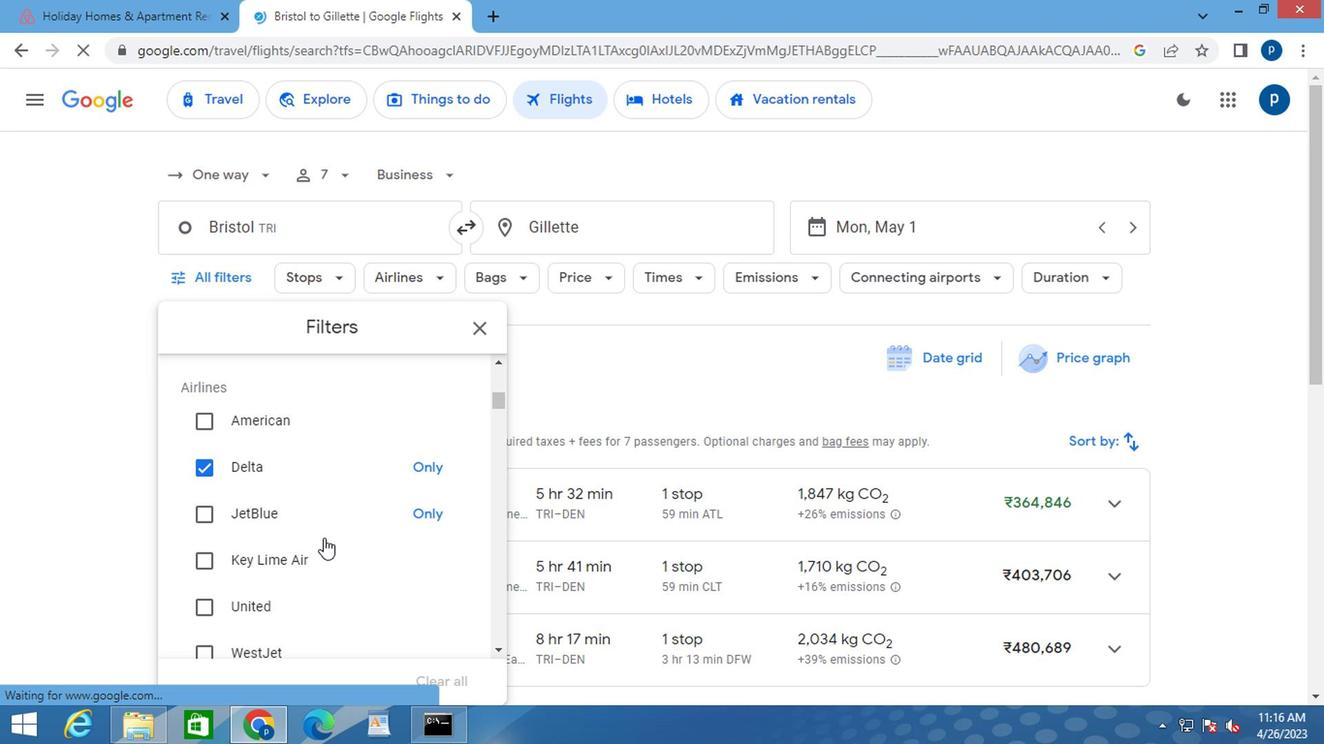 
Action: Mouse scrolled (313, 537) with delta (0, 0)
Screenshot: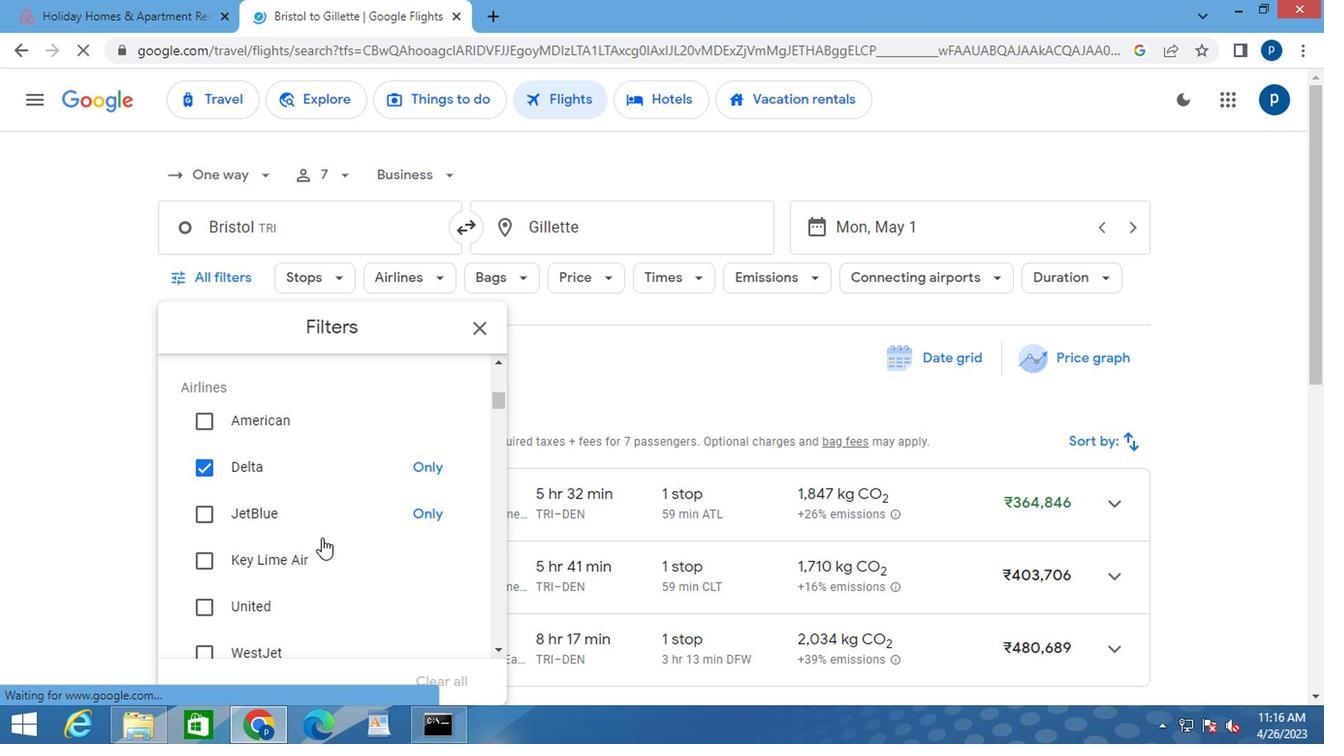 
Action: Mouse moved to (313, 539)
Screenshot: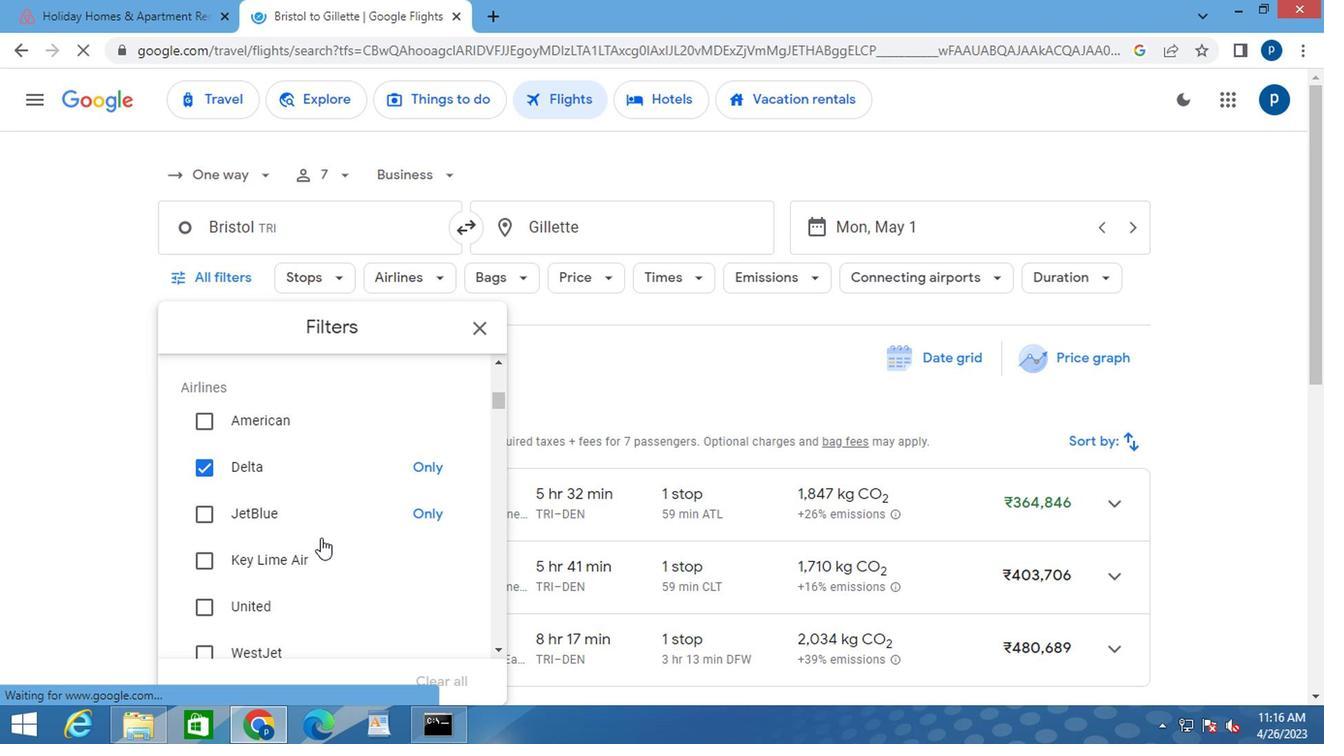 
Action: Mouse scrolled (313, 537) with delta (0, -1)
Screenshot: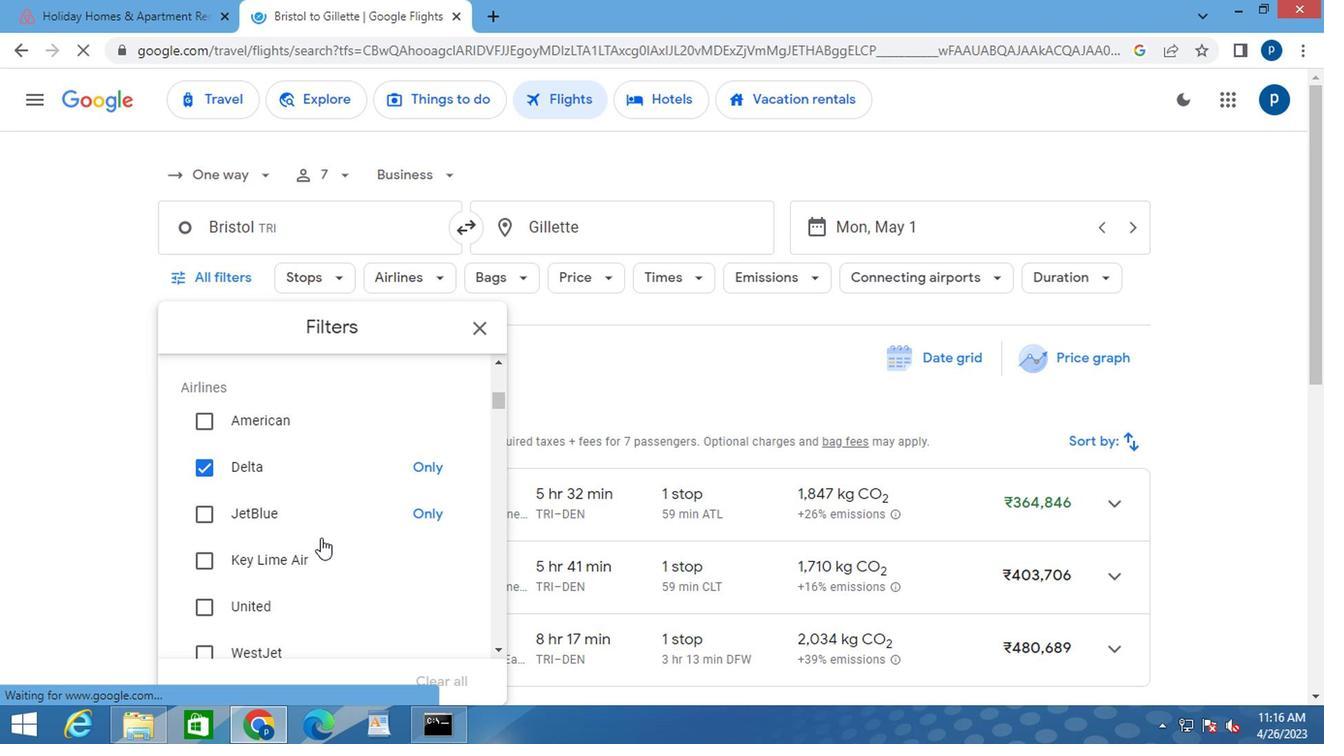 
Action: Mouse moved to (403, 507)
Screenshot: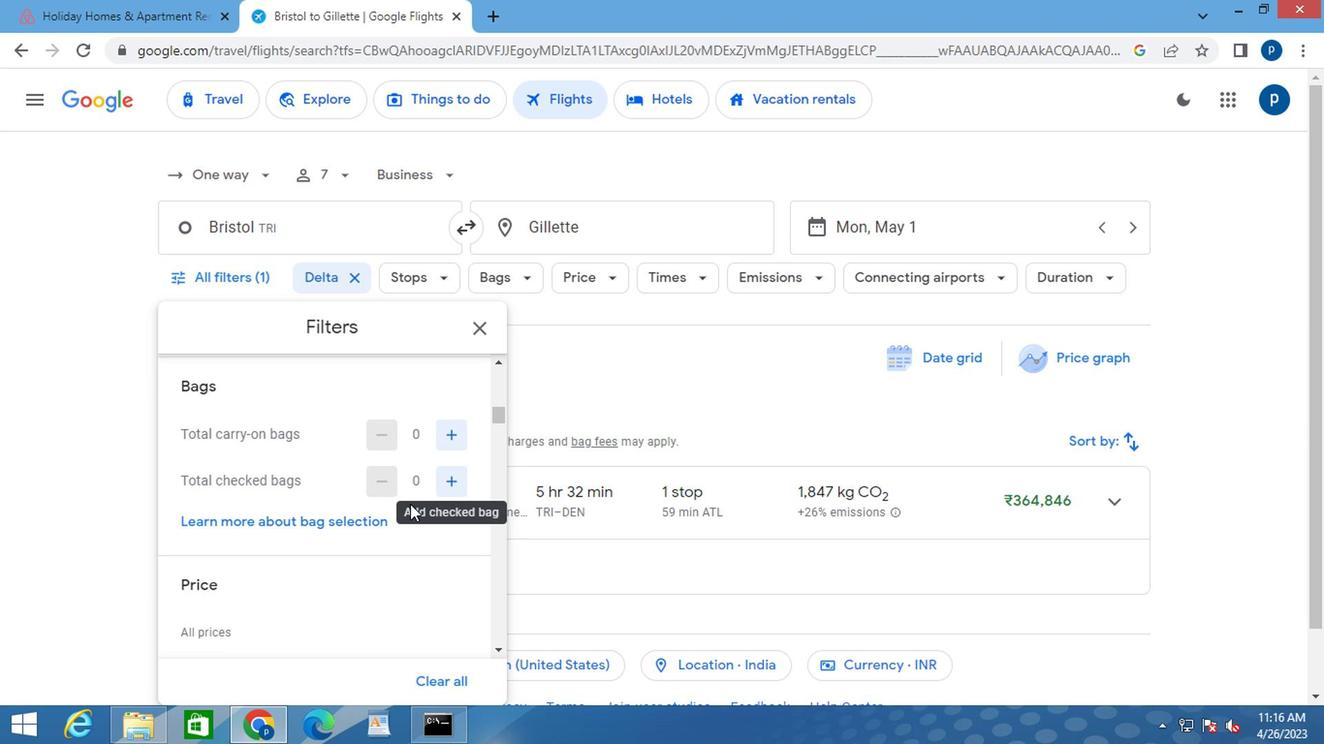 
Action: Mouse scrolled (403, 506) with delta (0, 0)
Screenshot: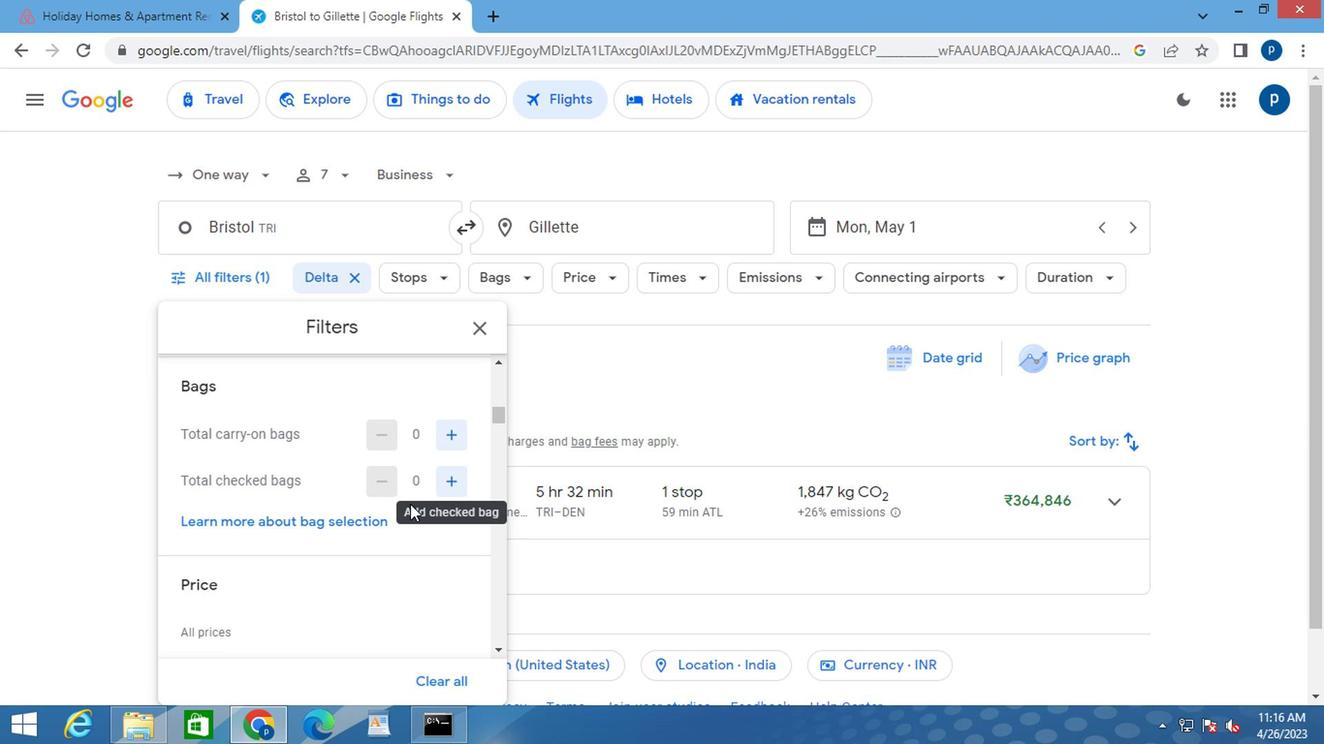 
Action: Mouse moved to (394, 508)
Screenshot: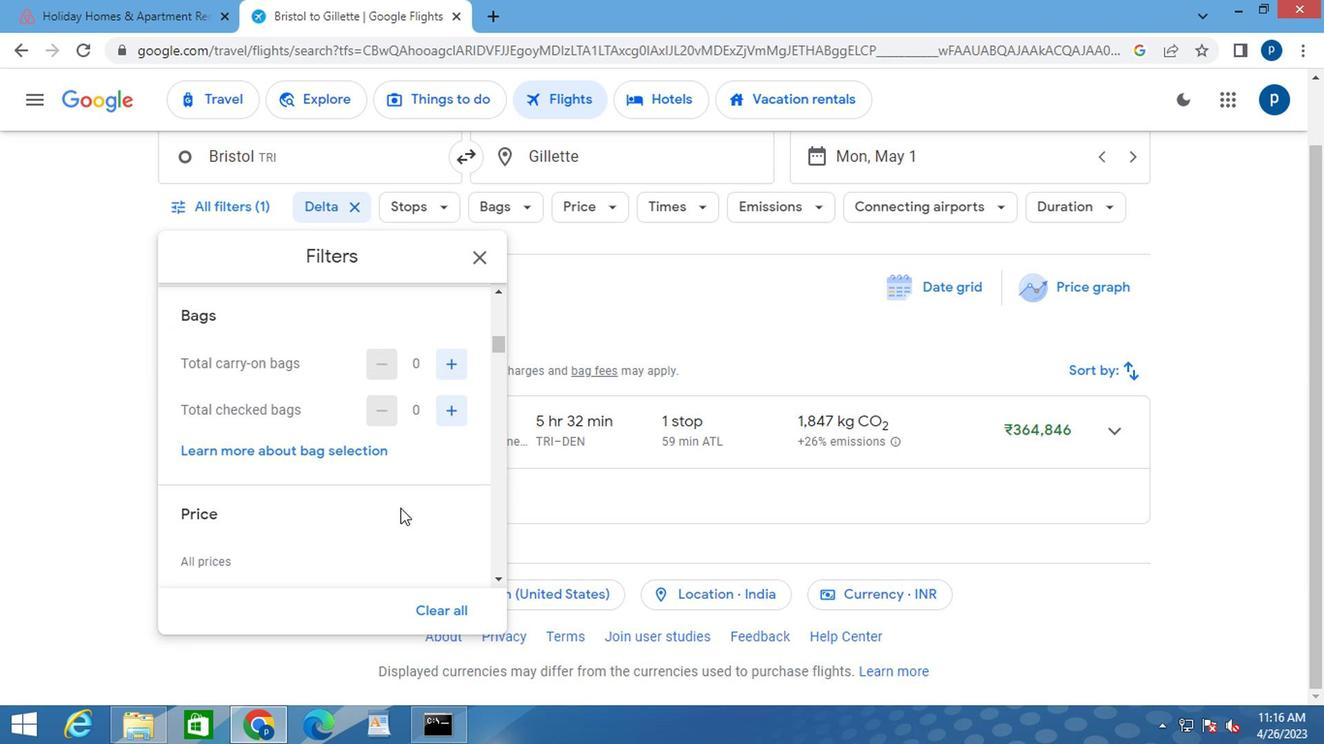 
Action: Mouse scrolled (394, 507) with delta (0, 0)
Screenshot: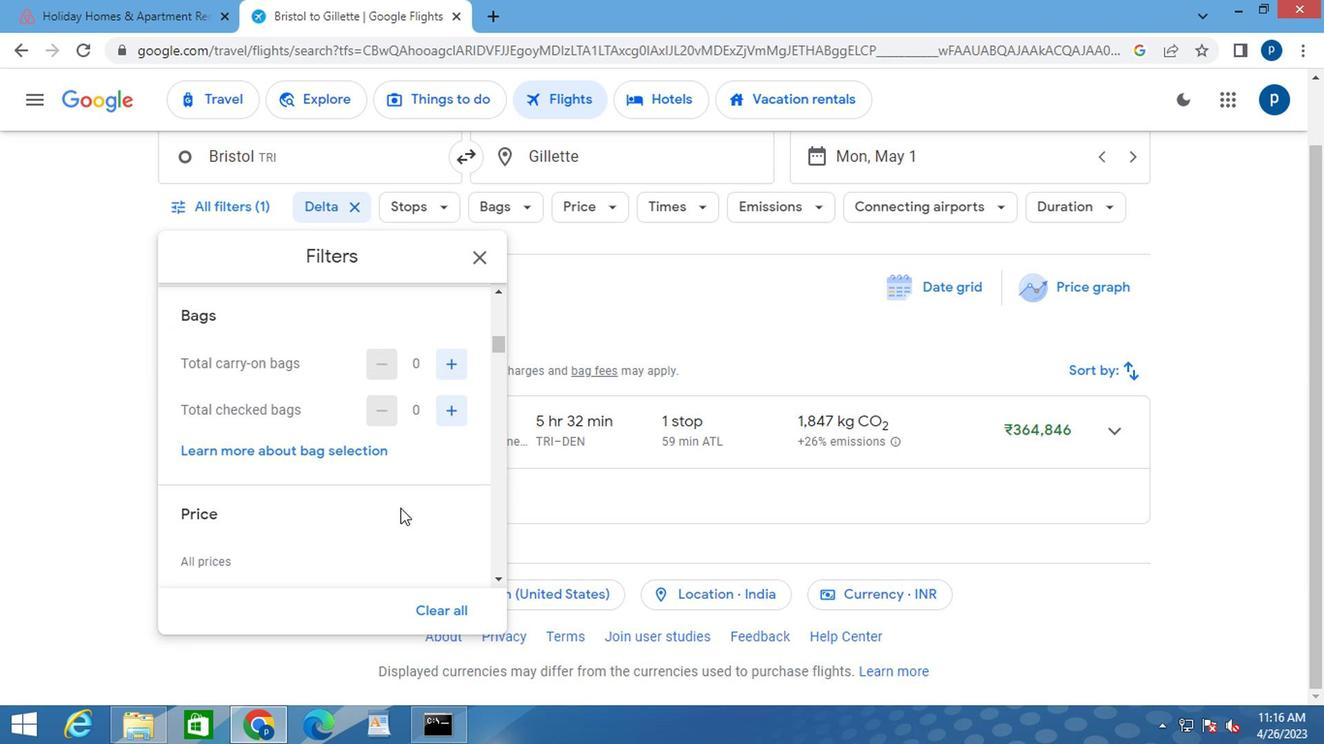 
Action: Mouse scrolled (394, 507) with delta (0, 0)
Screenshot: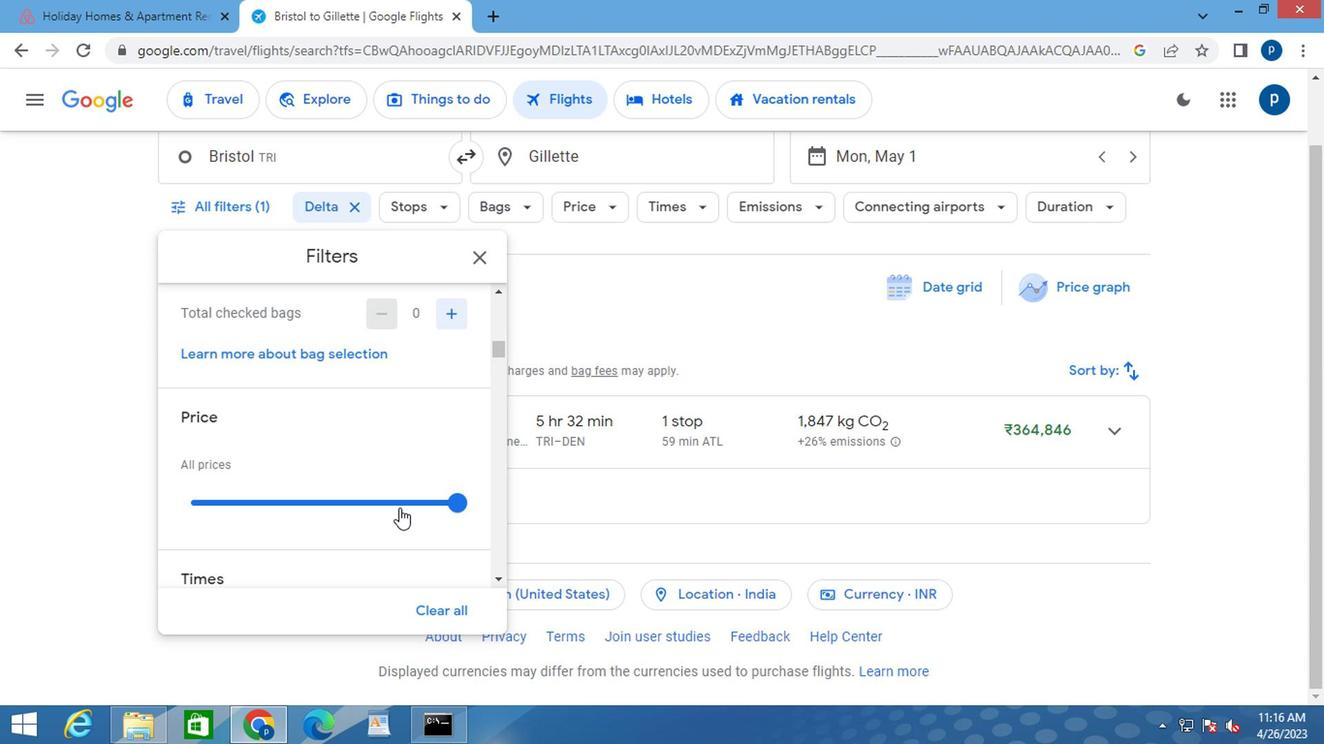 
Action: Mouse moved to (451, 412)
Screenshot: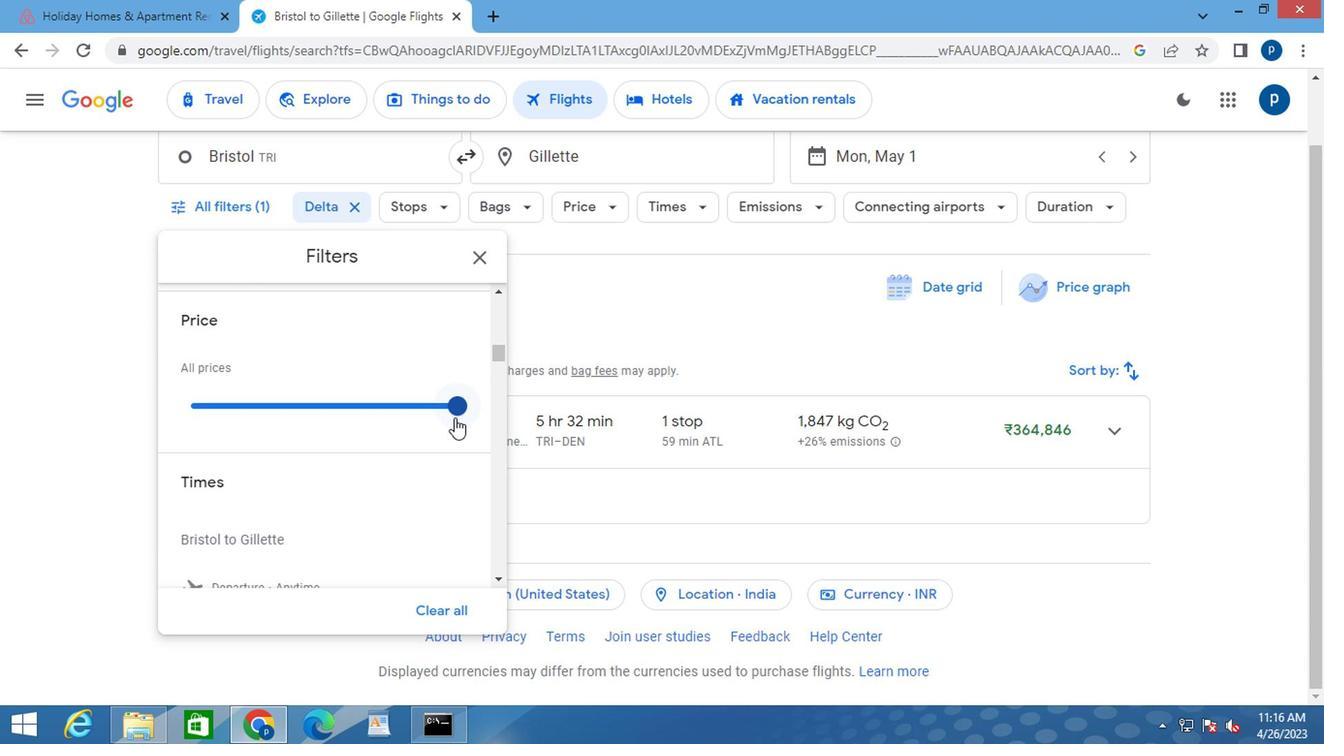 
Action: Mouse pressed left at (451, 412)
Screenshot: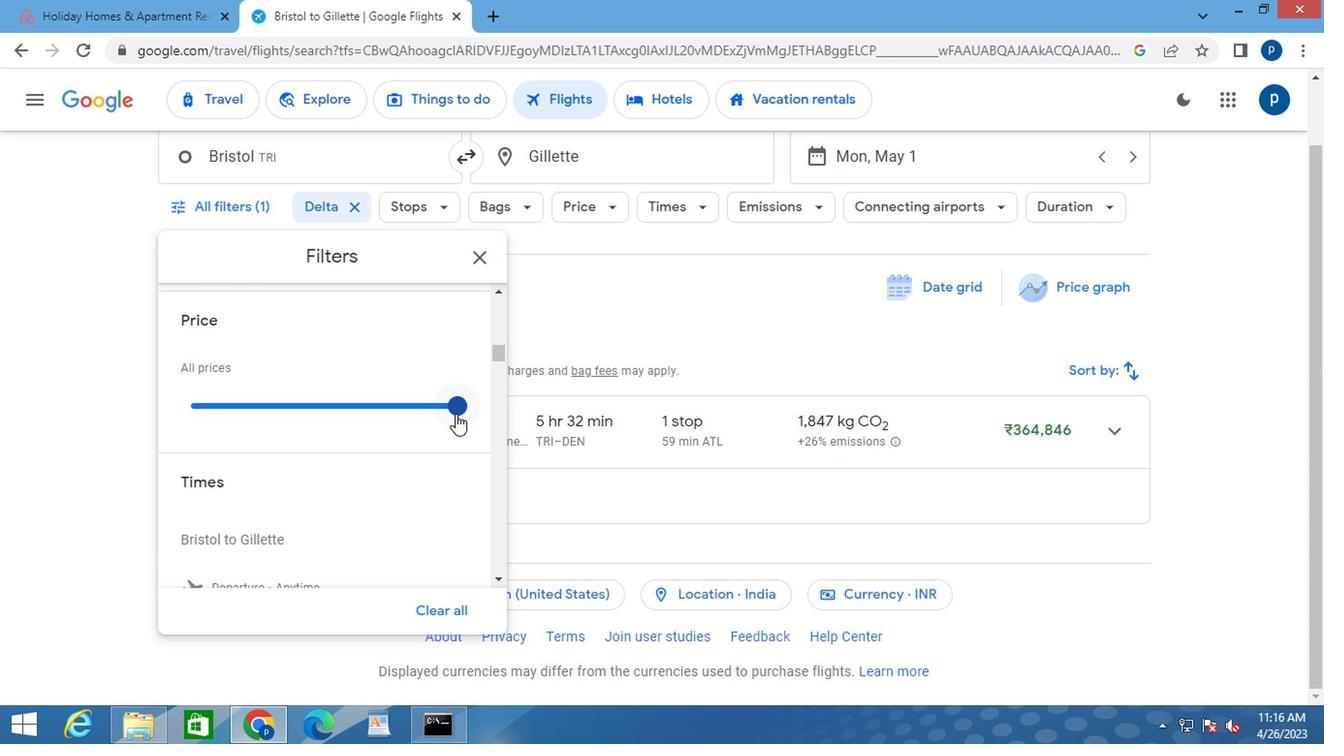 
Action: Mouse moved to (319, 485)
Screenshot: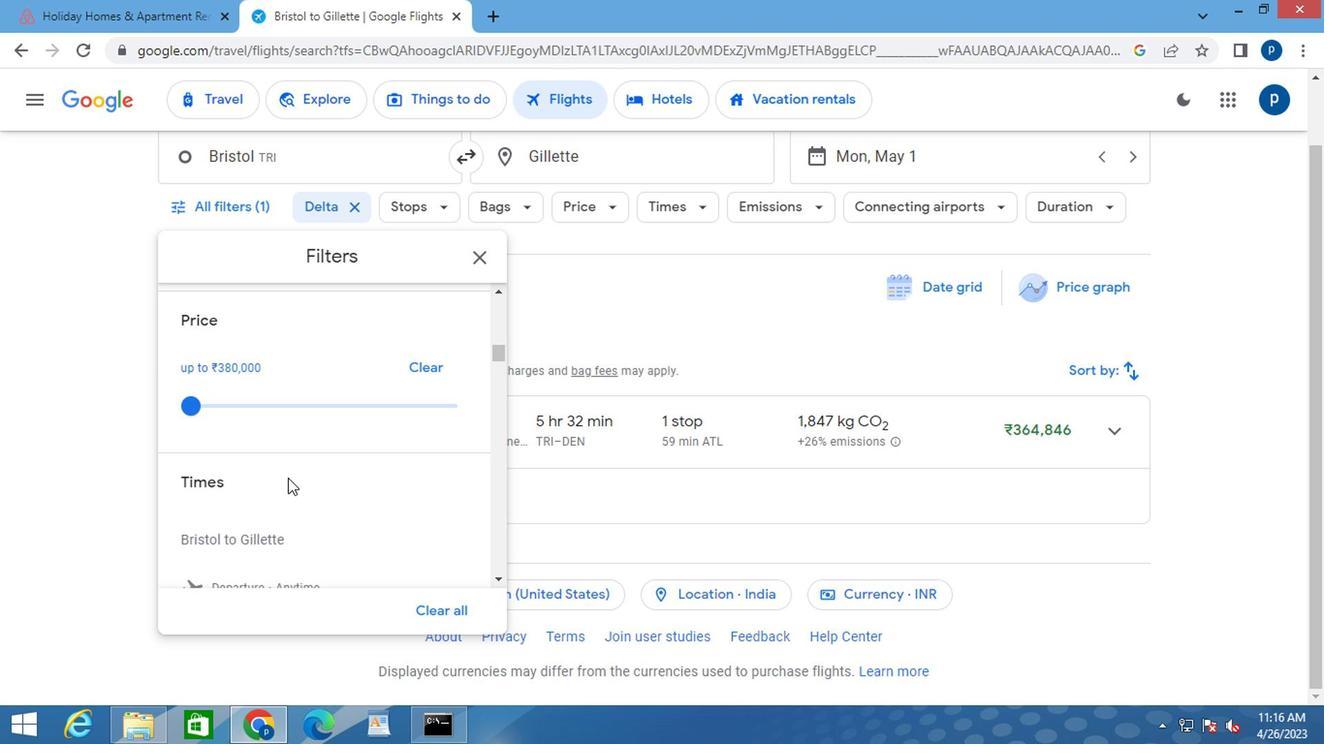 
Action: Mouse scrolled (319, 484) with delta (0, 0)
Screenshot: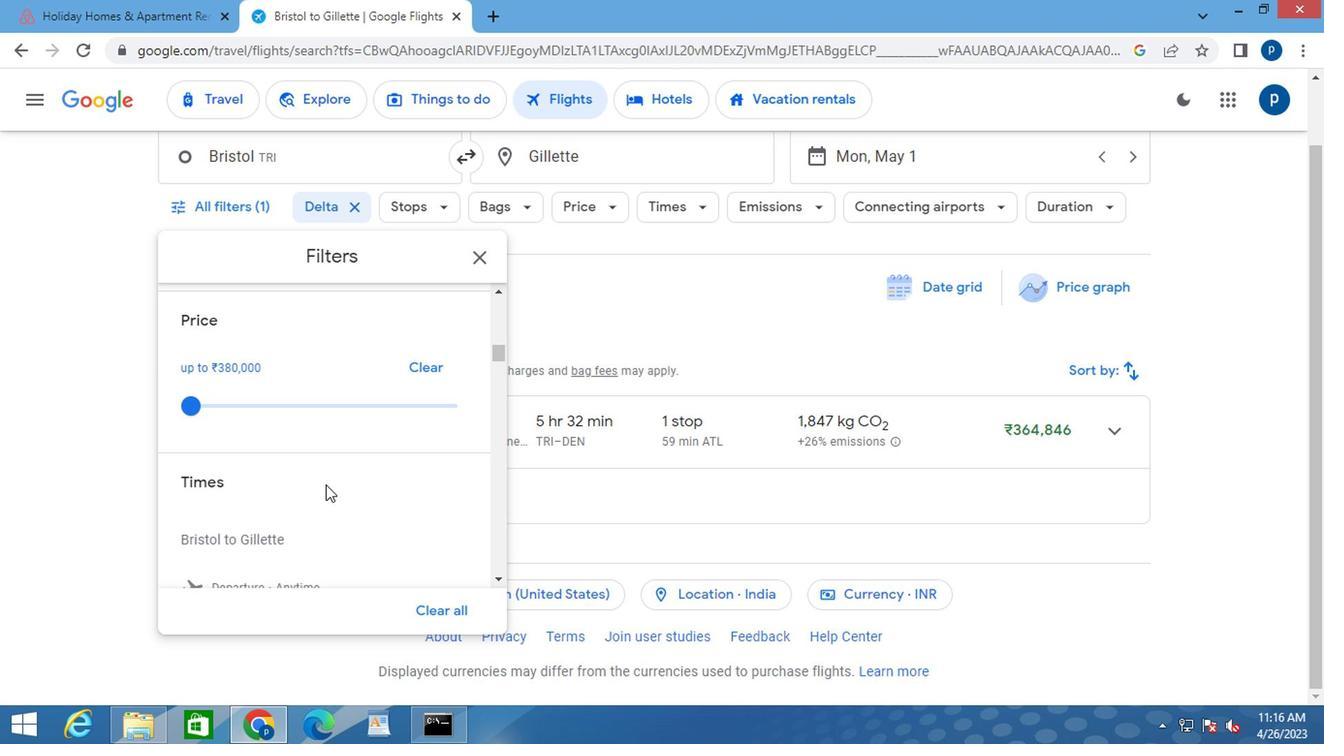 
Action: Mouse moved to (315, 486)
Screenshot: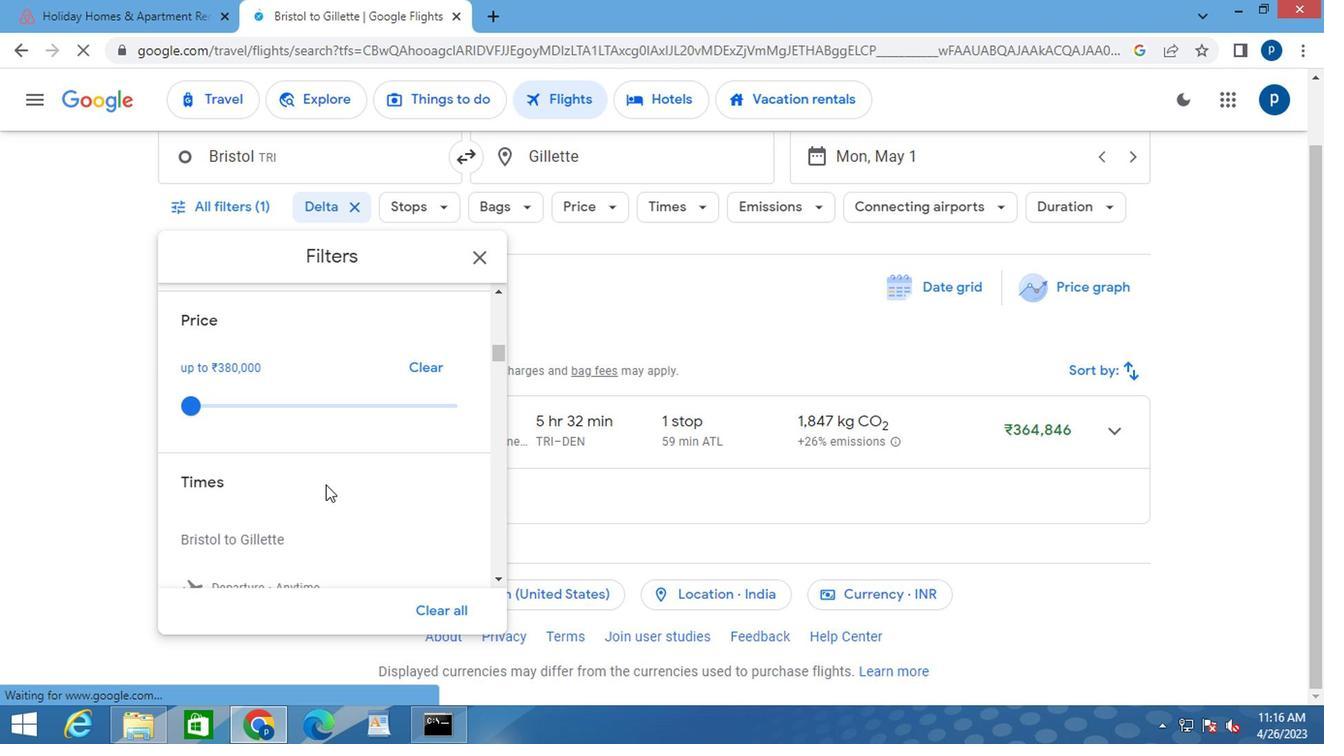 
Action: Mouse scrolled (317, 485) with delta (0, -1)
Screenshot: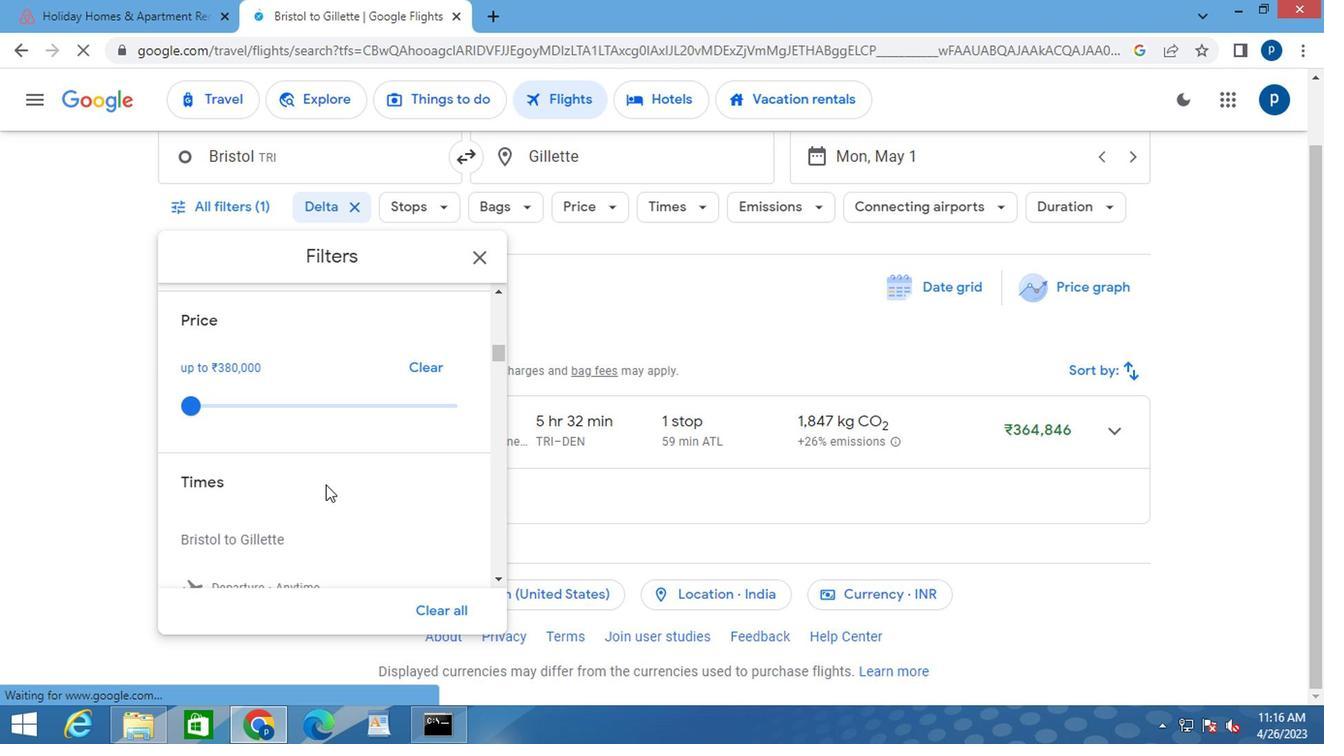 
Action: Mouse moved to (451, 479)
Screenshot: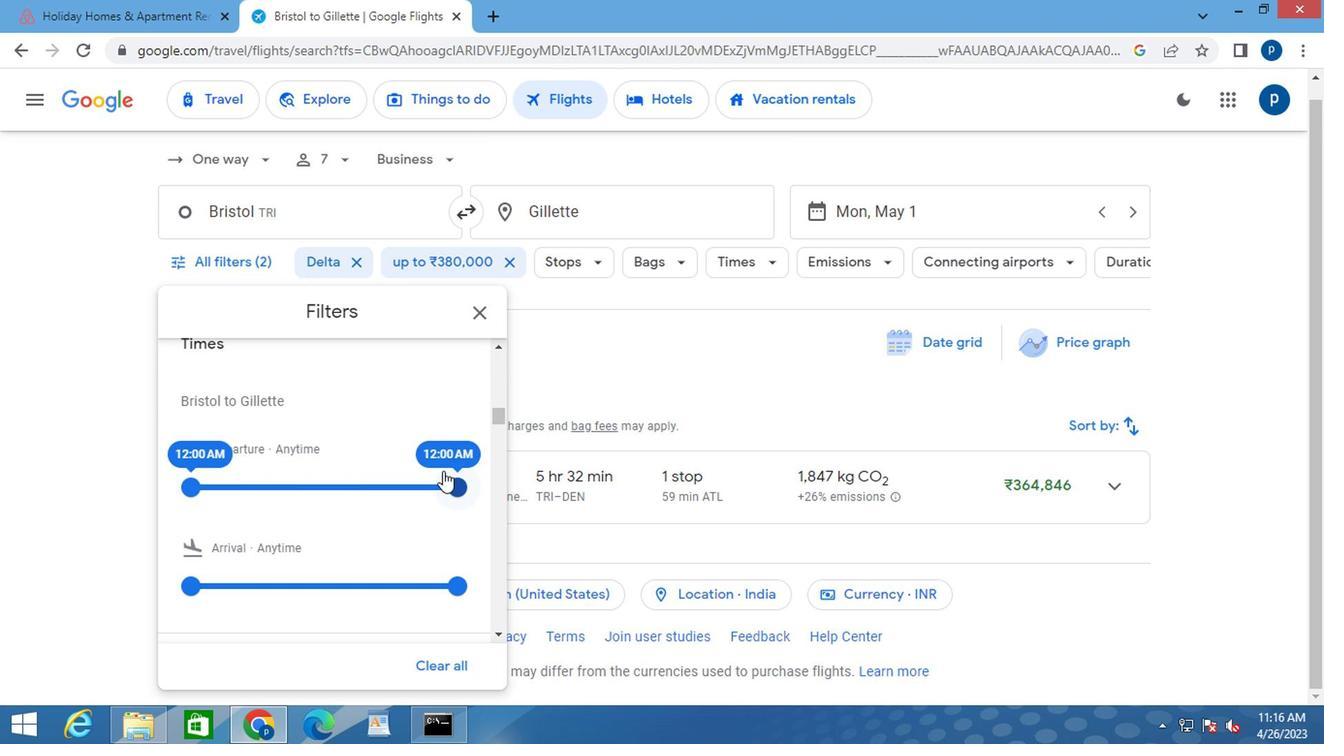
Action: Mouse pressed left at (451, 479)
Screenshot: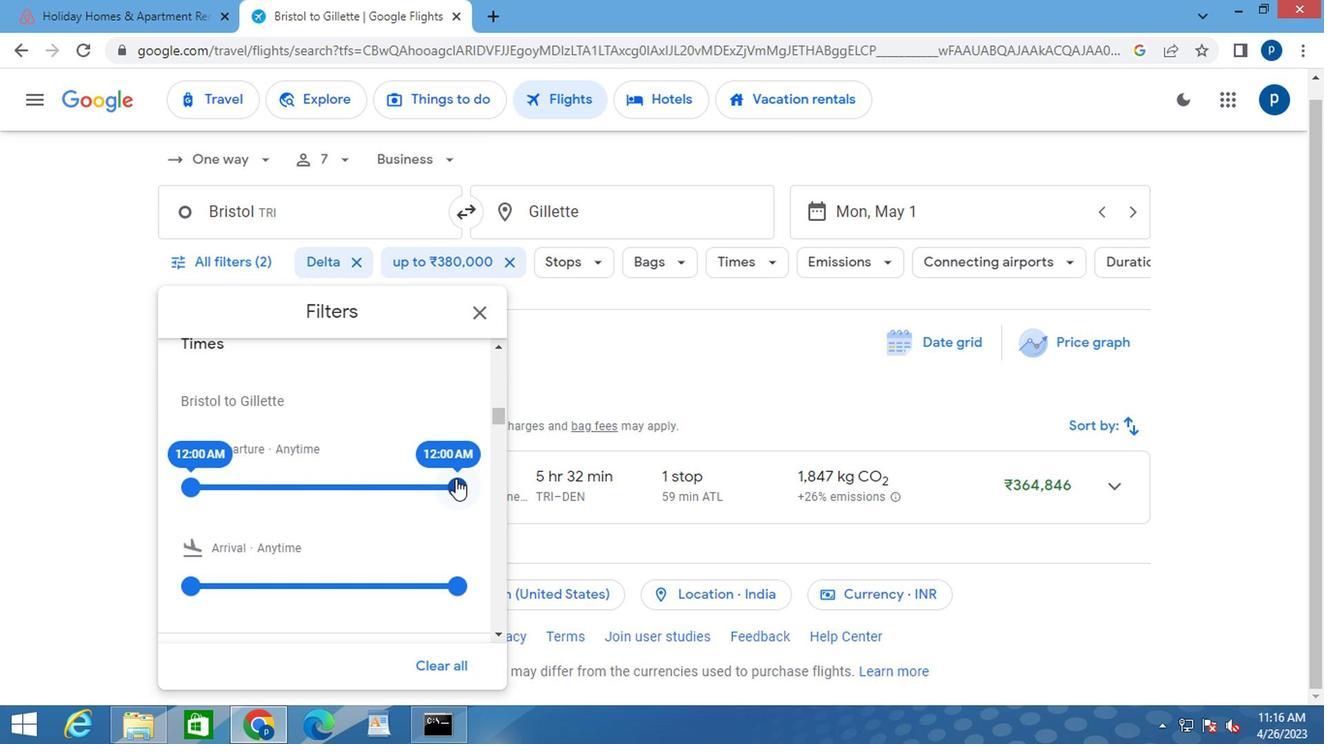 
Action: Mouse moved to (185, 485)
Screenshot: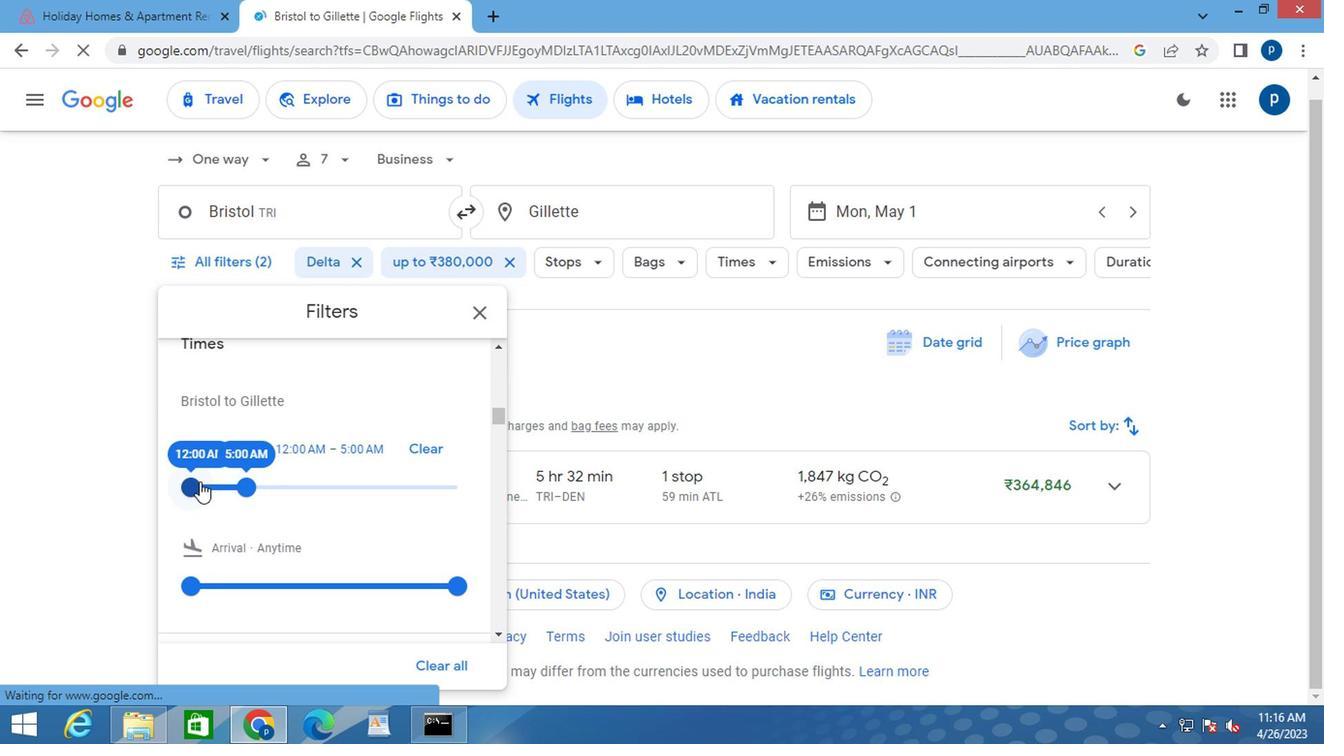 
Action: Mouse pressed left at (185, 485)
Screenshot: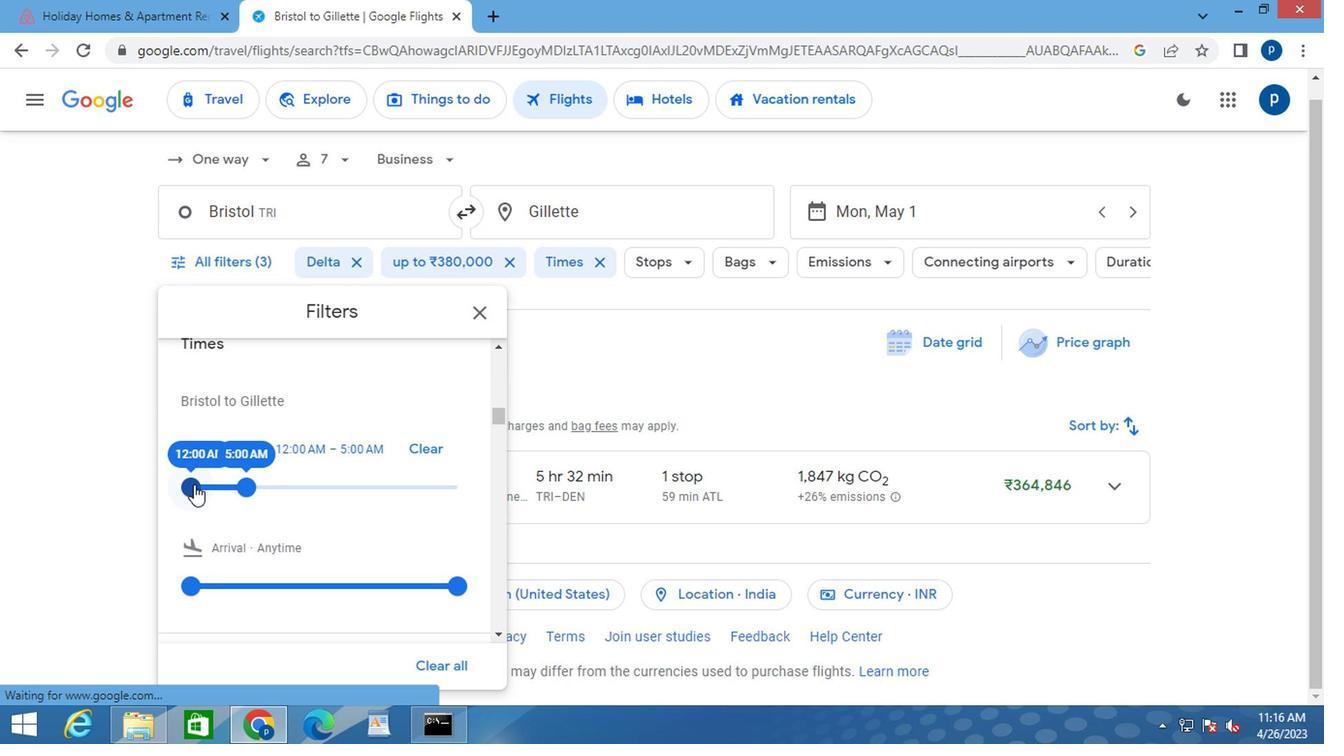 
Action: Mouse moved to (468, 321)
Screenshot: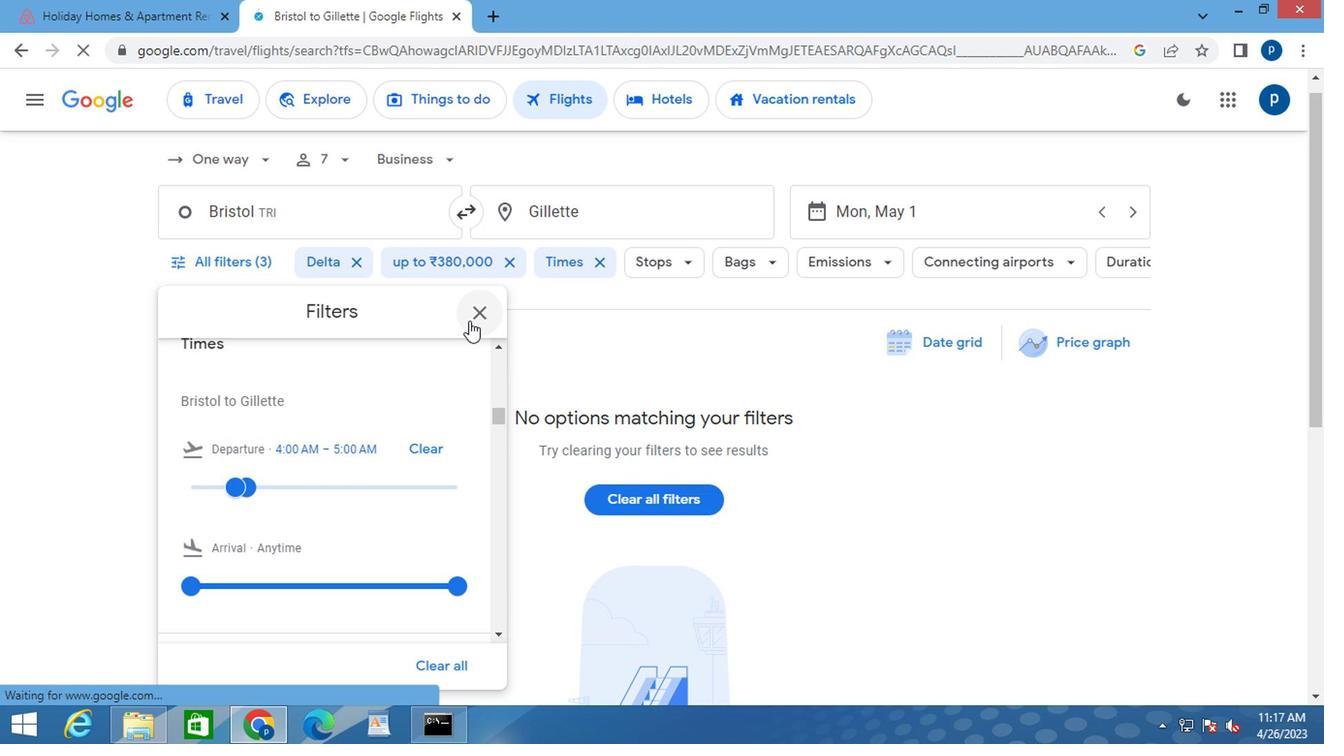 
Action: Mouse pressed left at (468, 321)
Screenshot: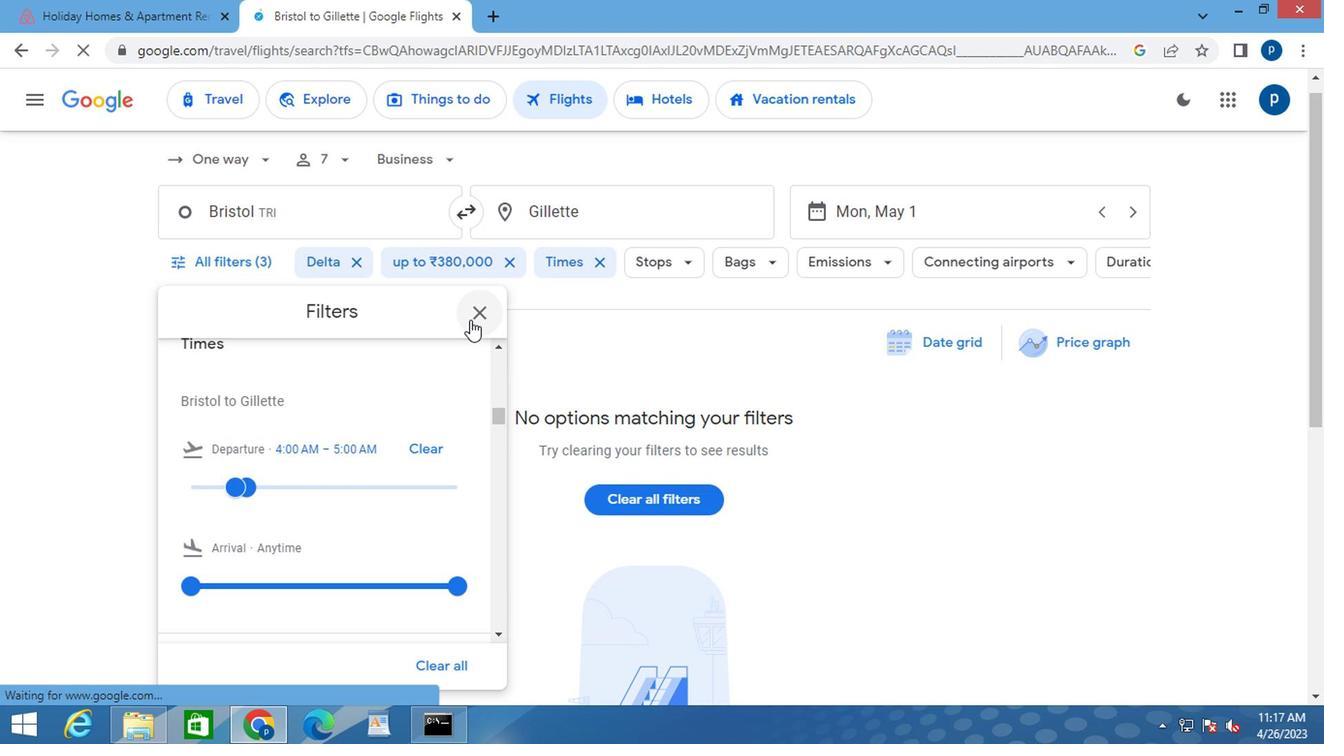 
Action: Mouse moved to (470, 308)
Screenshot: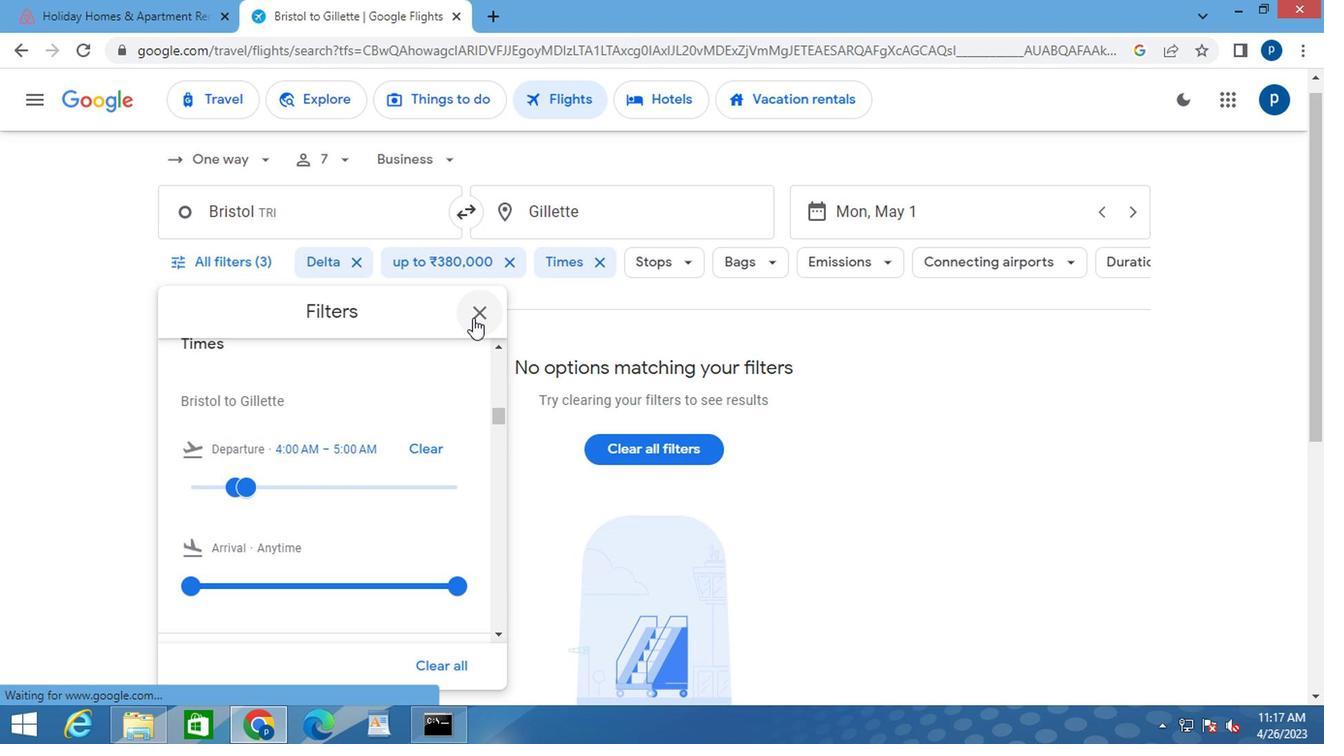 
